 Task: Find connections with filter location Fougères with filter topic #LinkedInwith filter profile language Spanish with filter current company Hero FinCorp. with filter school Meghnad Saha Institute Of Technology(MSIT) with filter industry Emergency and Relief Services with filter service category Typing with filter keywords title Medical Laboratory Tech
Action: Mouse moved to (574, 87)
Screenshot: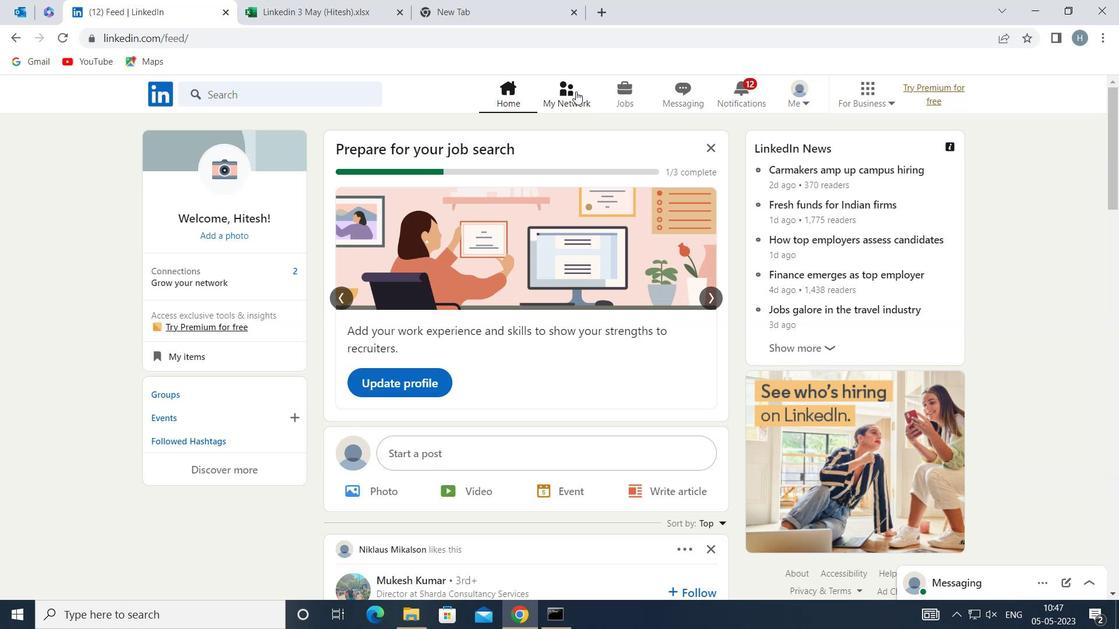 
Action: Mouse pressed left at (574, 87)
Screenshot: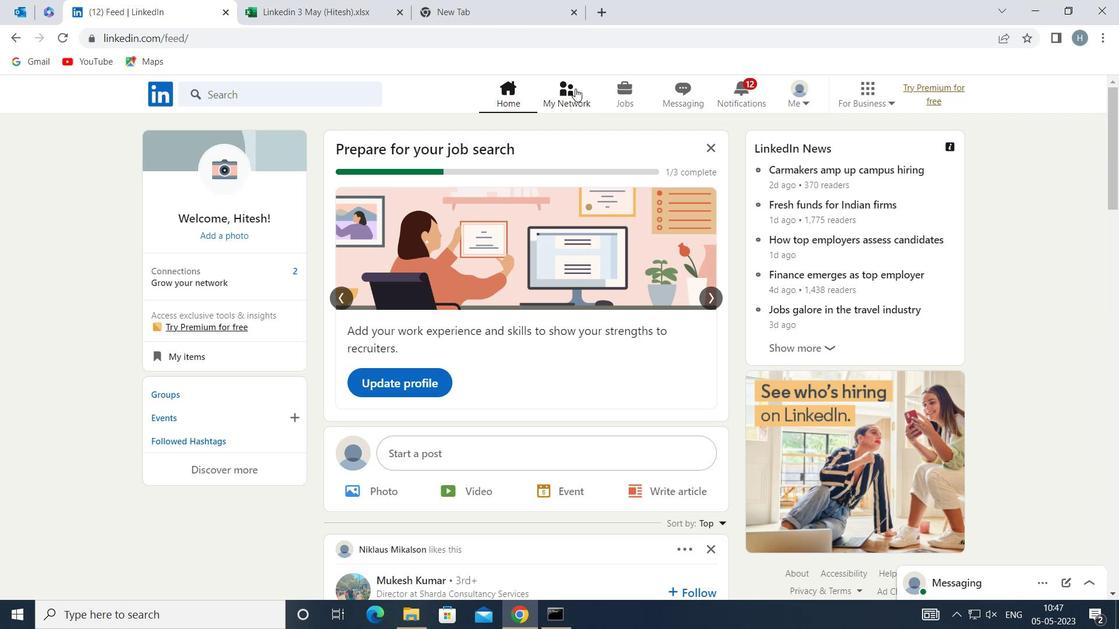 
Action: Mouse moved to (322, 172)
Screenshot: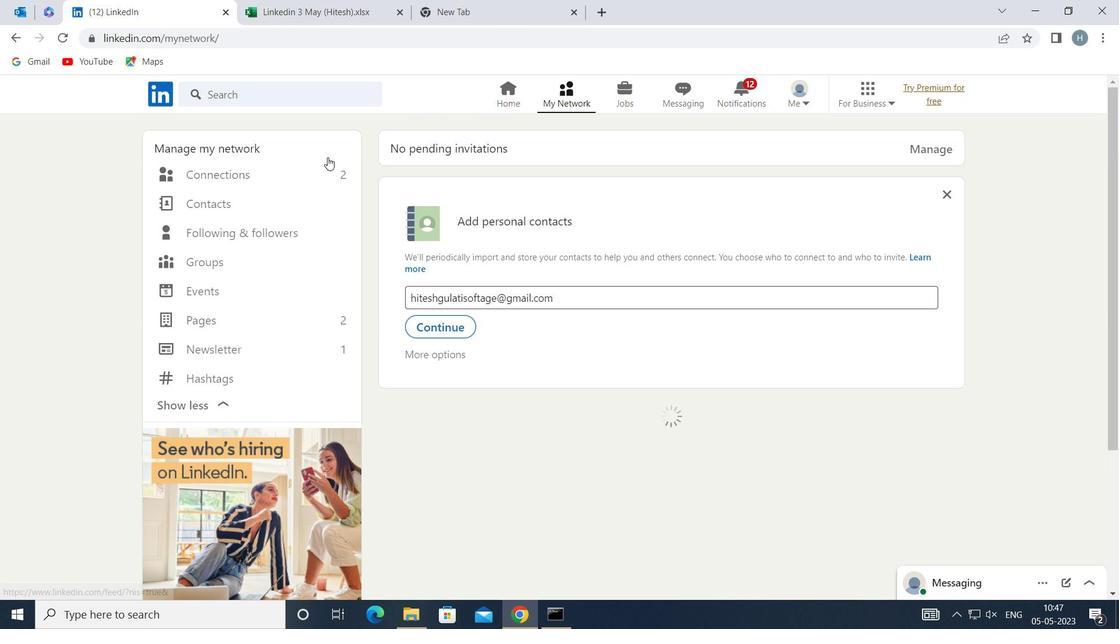 
Action: Mouse pressed left at (322, 172)
Screenshot: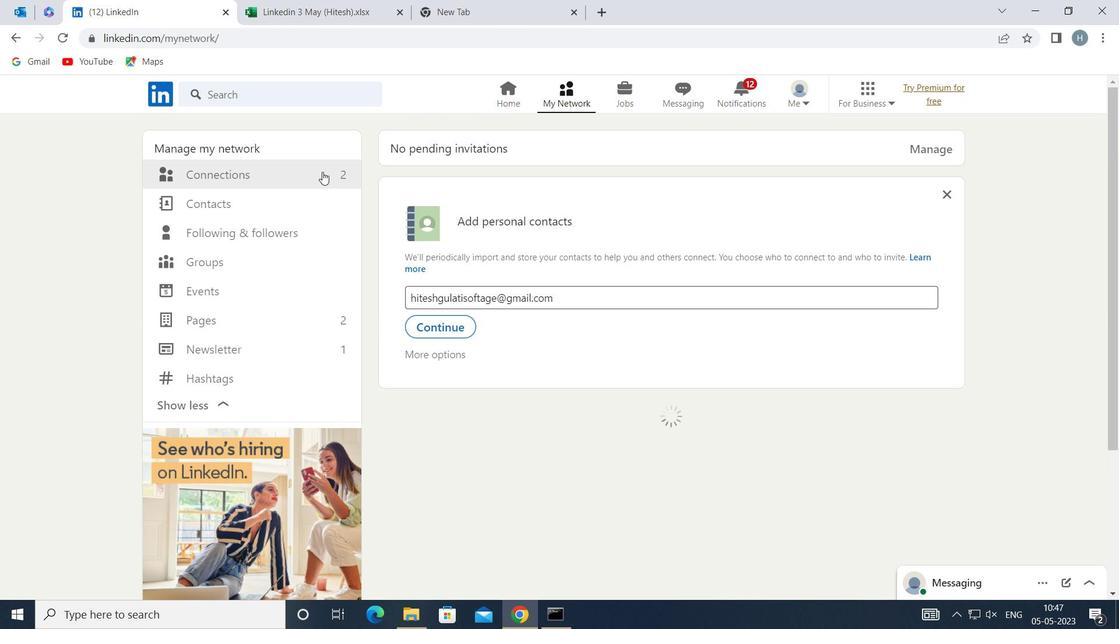 
Action: Mouse moved to (649, 172)
Screenshot: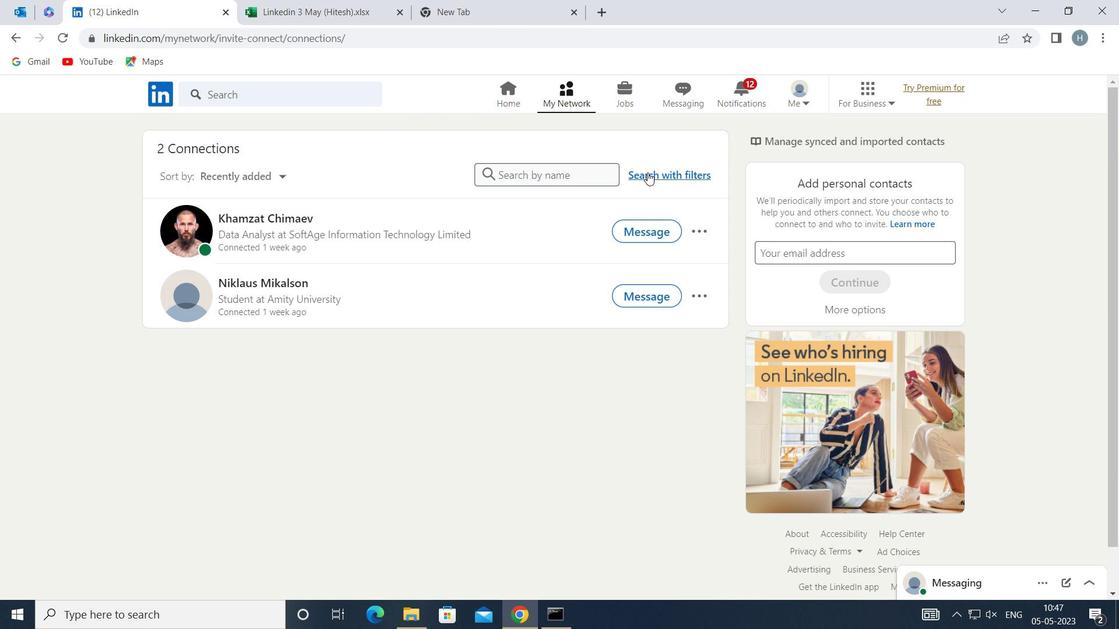 
Action: Mouse pressed left at (649, 172)
Screenshot: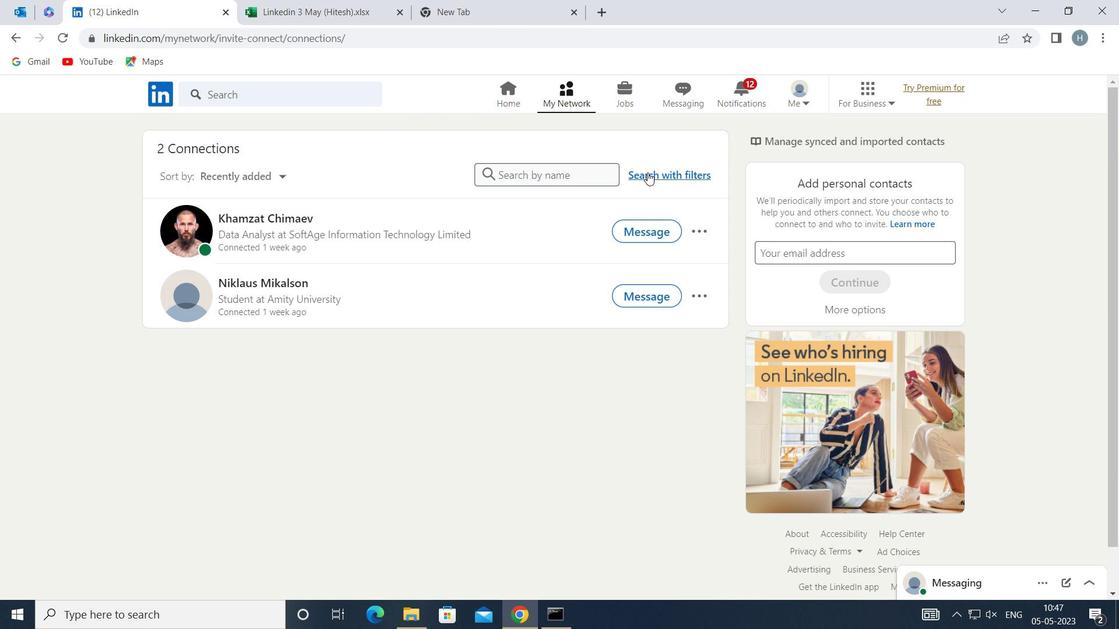 
Action: Mouse moved to (659, 175)
Screenshot: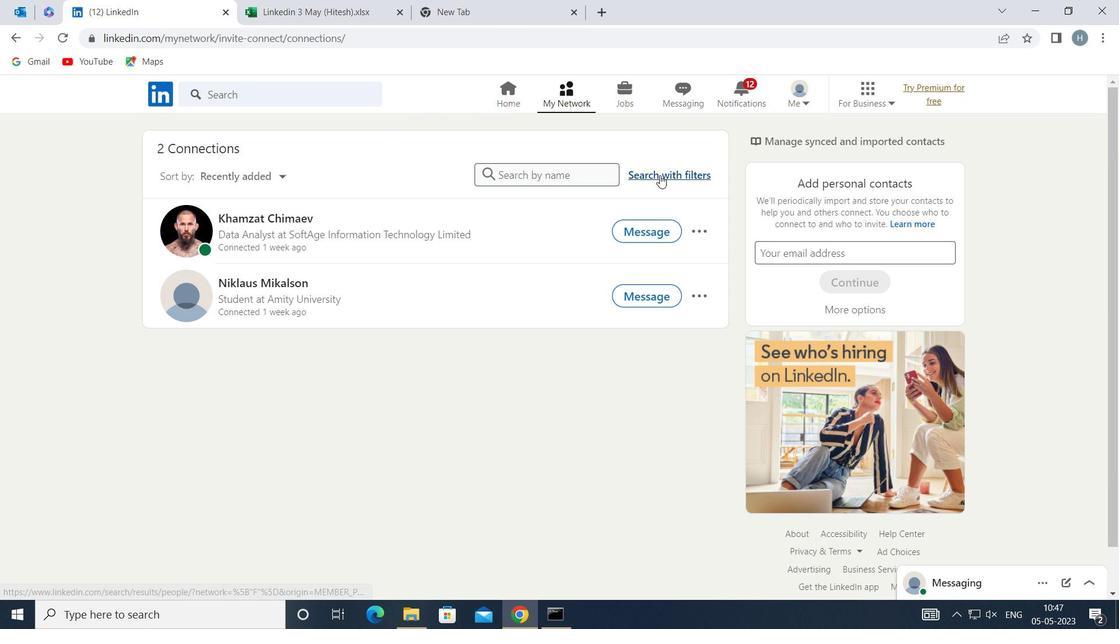 
Action: Mouse pressed left at (659, 175)
Screenshot: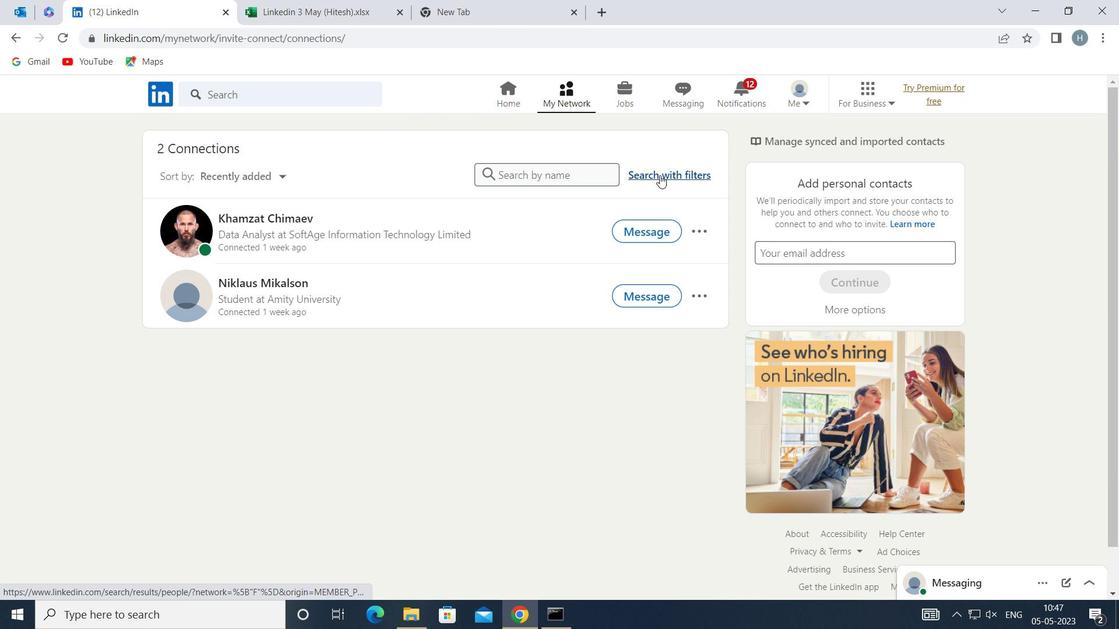 
Action: Mouse moved to (611, 137)
Screenshot: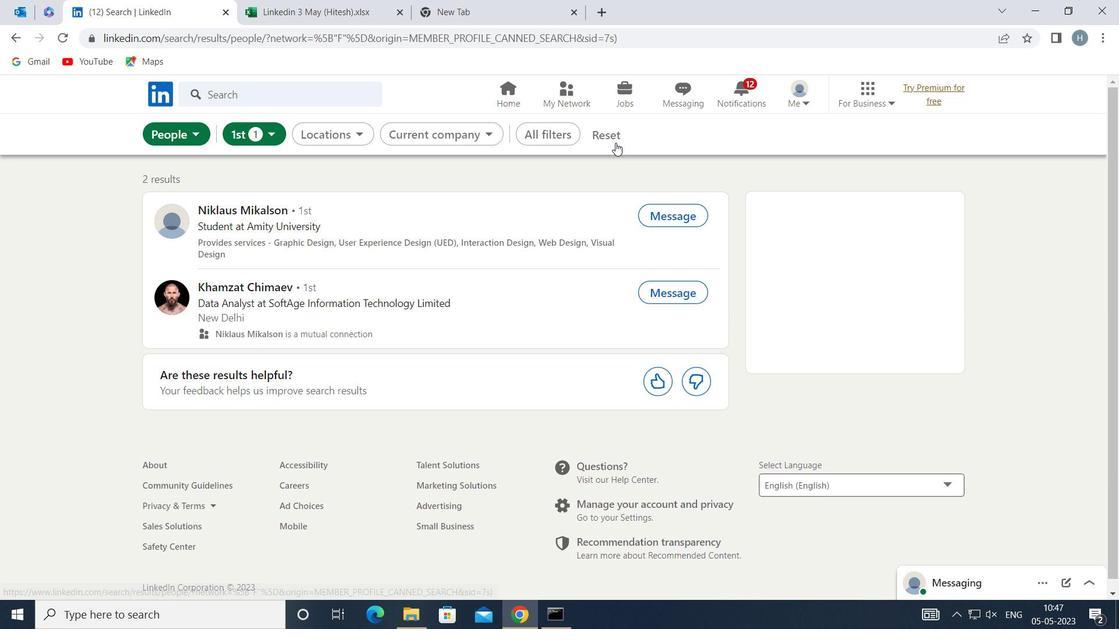 
Action: Mouse pressed left at (611, 137)
Screenshot: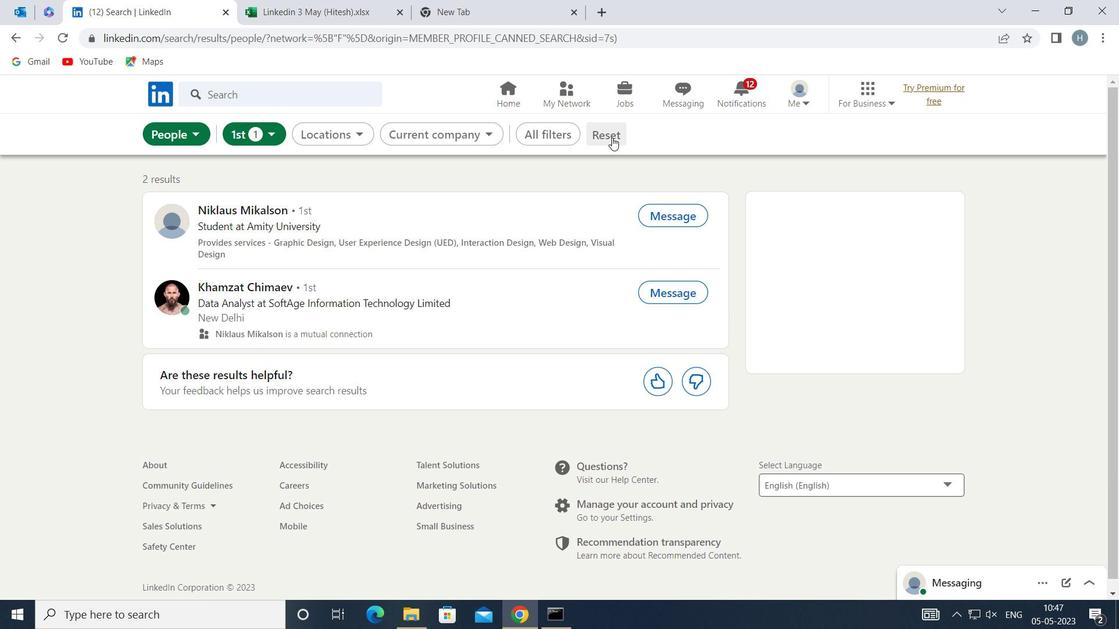 
Action: Mouse moved to (591, 131)
Screenshot: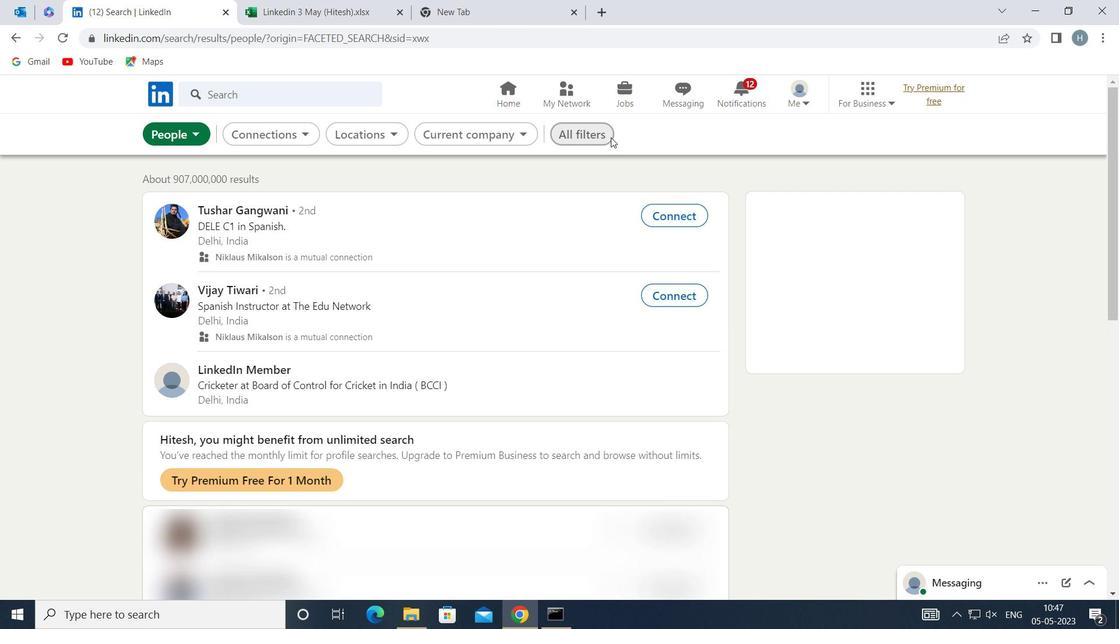 
Action: Mouse pressed left at (591, 131)
Screenshot: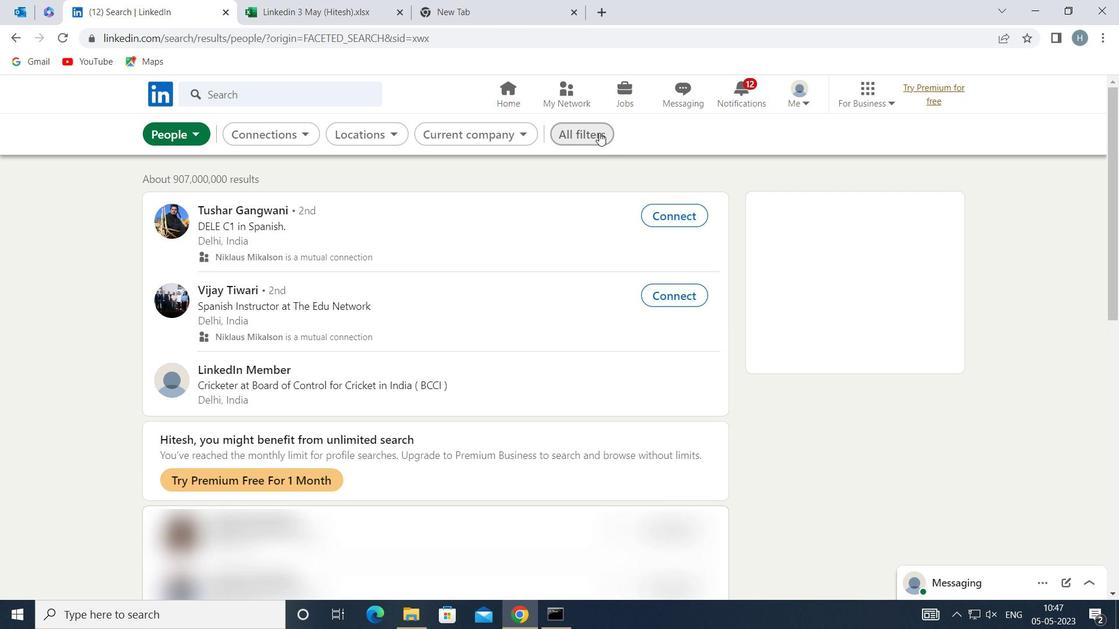 
Action: Mouse moved to (824, 262)
Screenshot: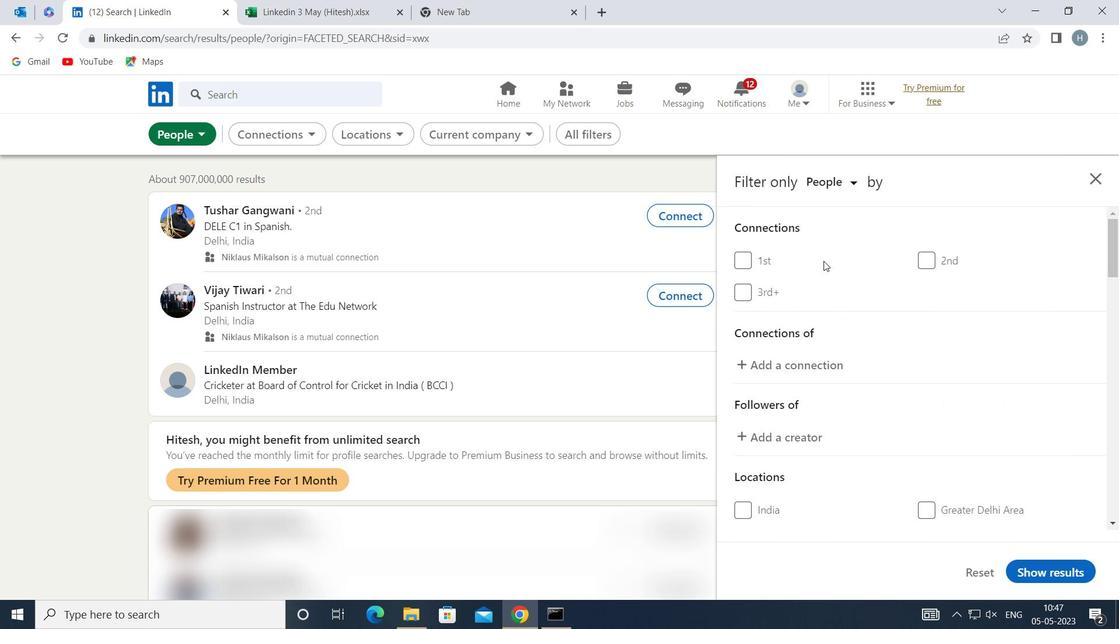 
Action: Mouse scrolled (824, 261) with delta (0, 0)
Screenshot: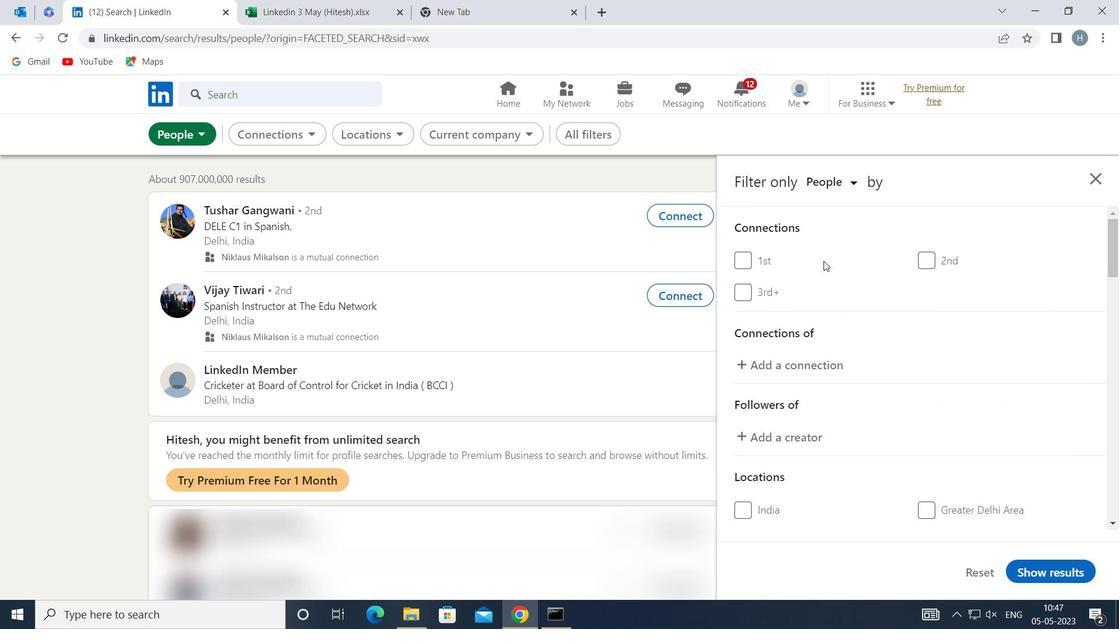 
Action: Mouse moved to (825, 264)
Screenshot: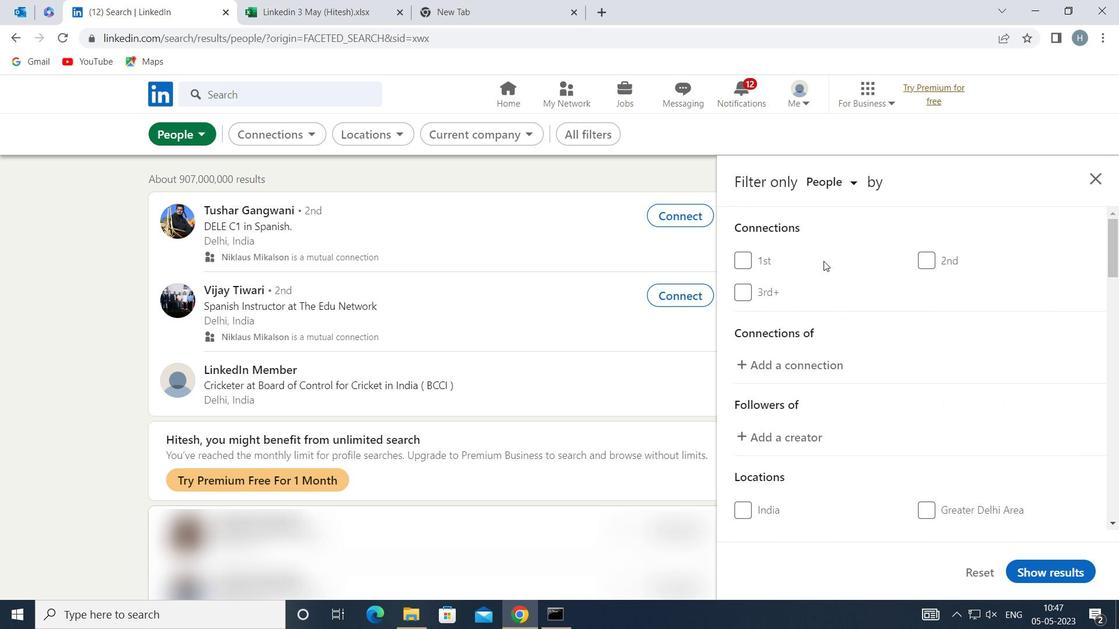 
Action: Mouse scrolled (825, 263) with delta (0, 0)
Screenshot: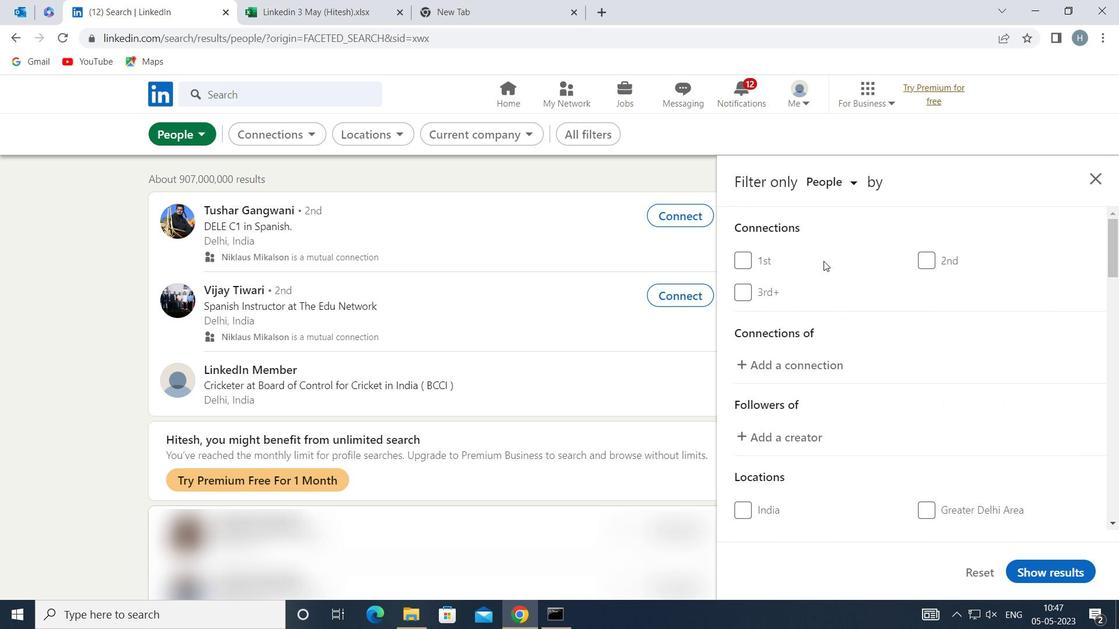 
Action: Mouse moved to (973, 419)
Screenshot: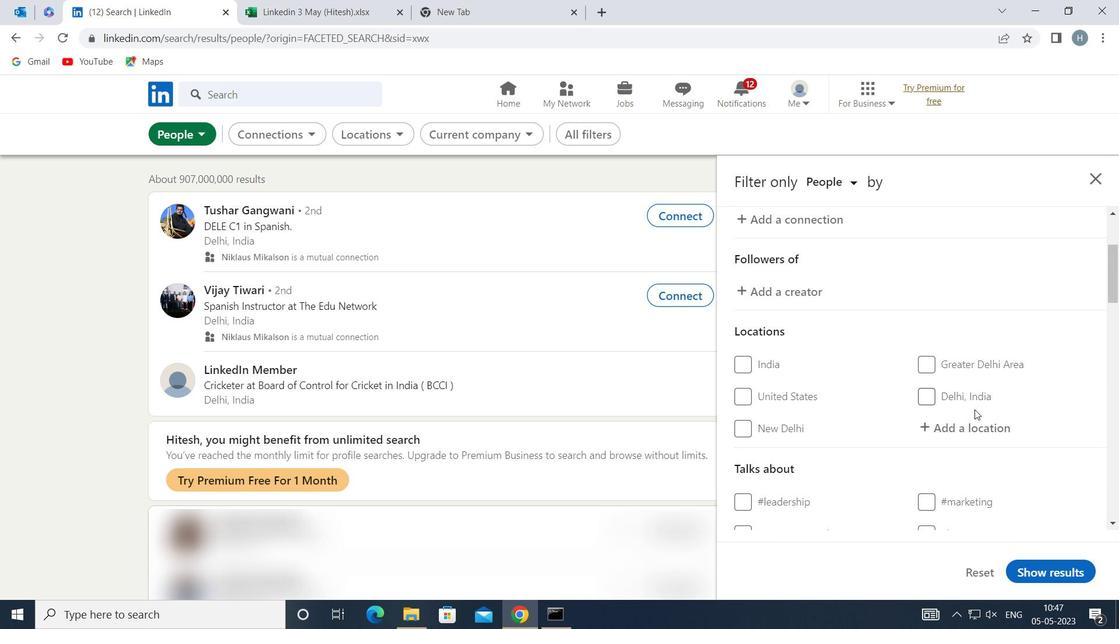 
Action: Mouse pressed left at (973, 419)
Screenshot: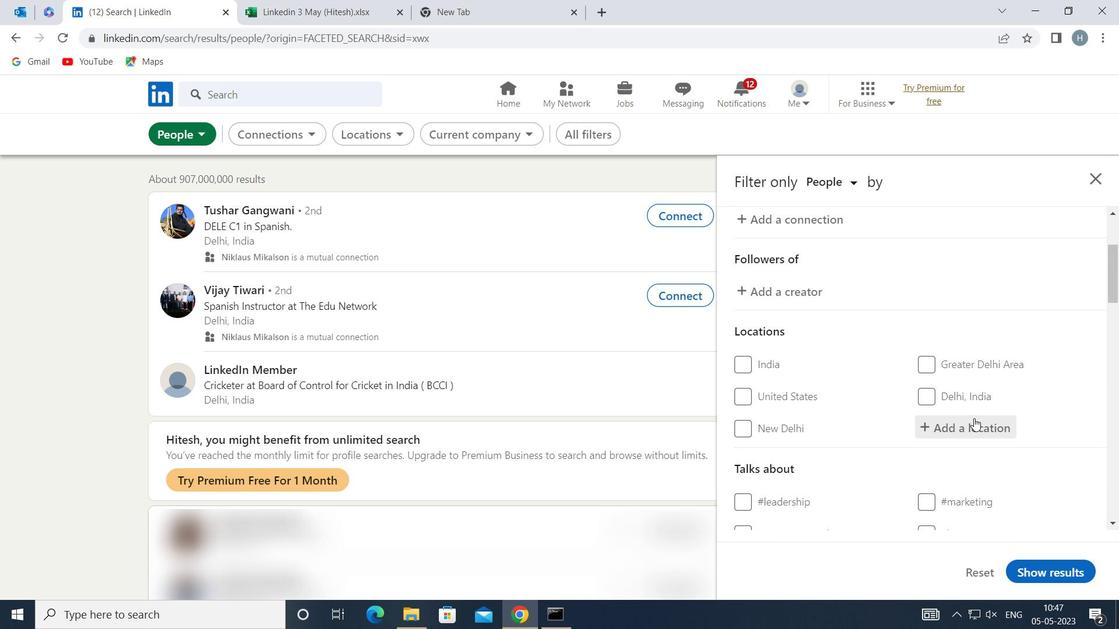 
Action: Mouse moved to (973, 419)
Screenshot: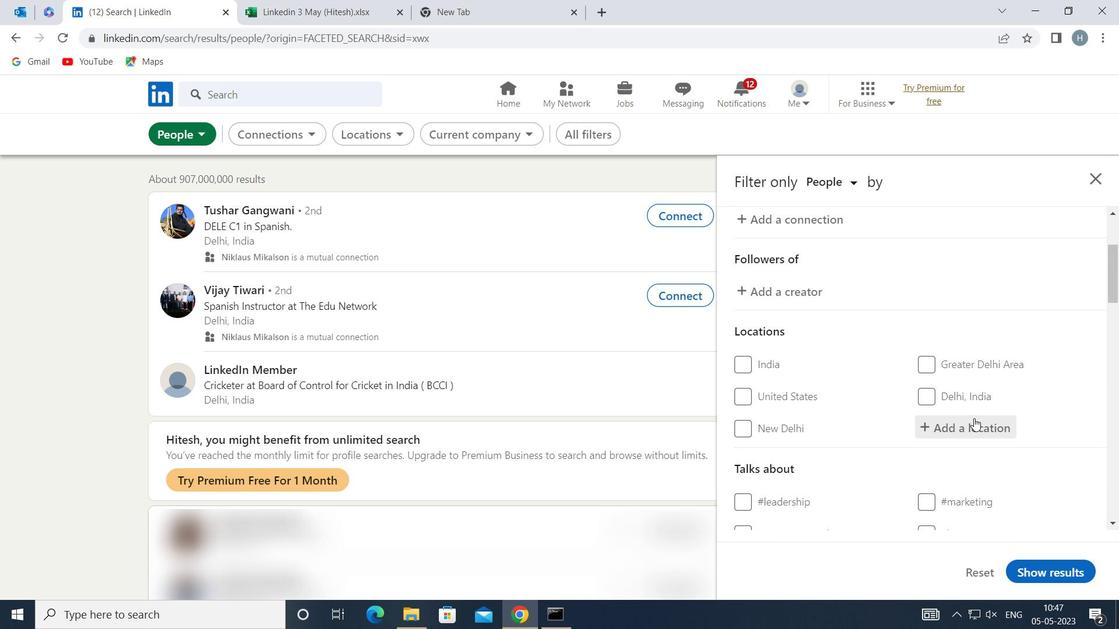
Action: Key pressed <Key.shift>FOUGERE
Screenshot: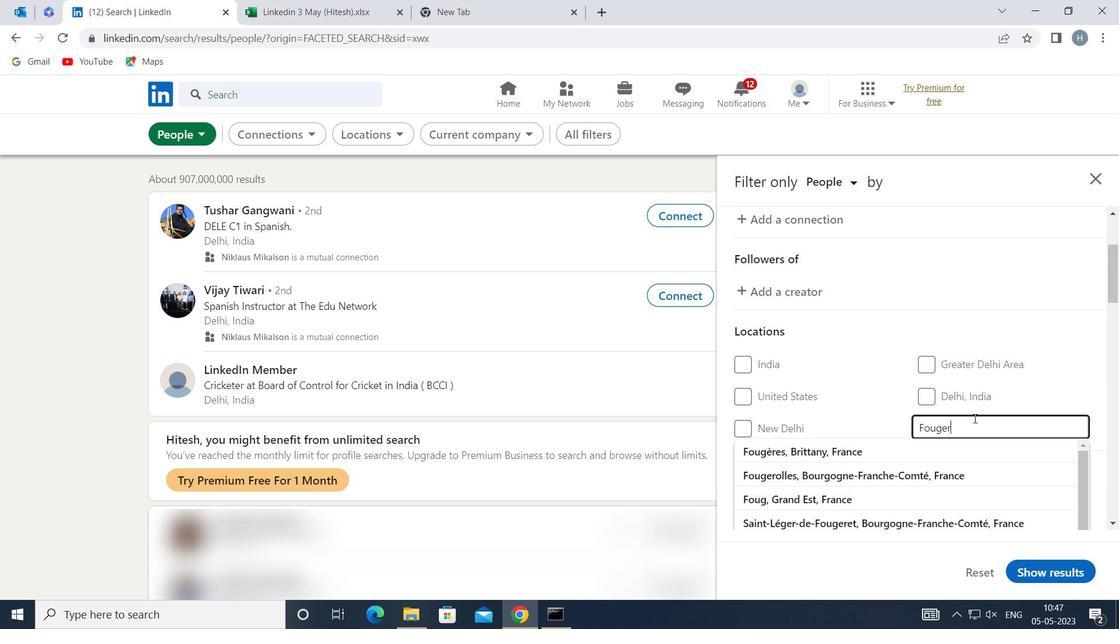 
Action: Mouse moved to (998, 420)
Screenshot: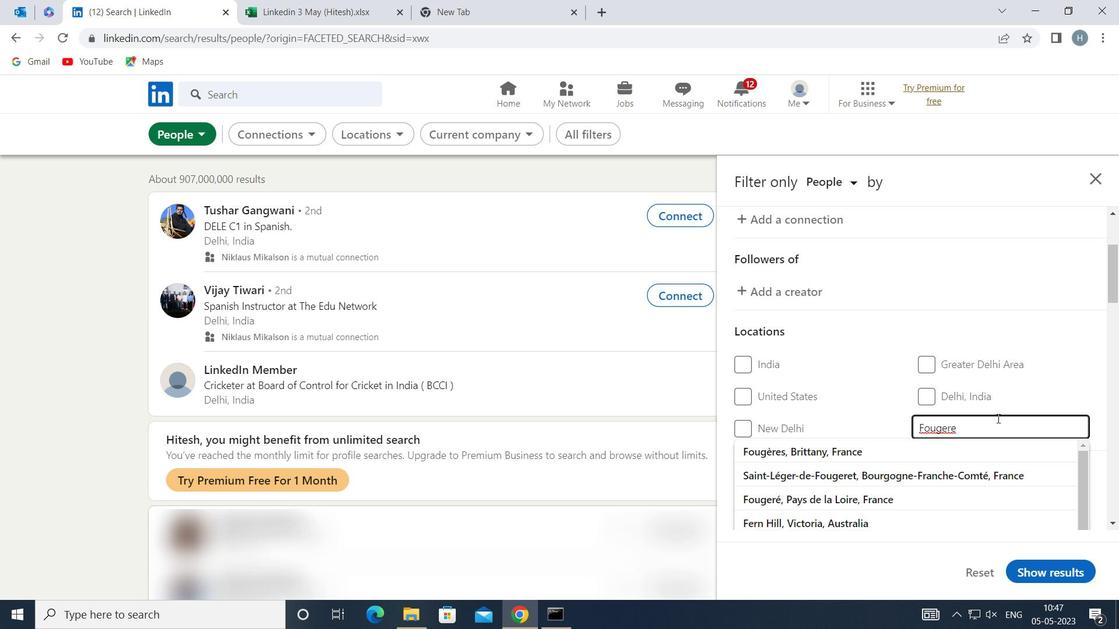 
Action: Key pressed S
Screenshot: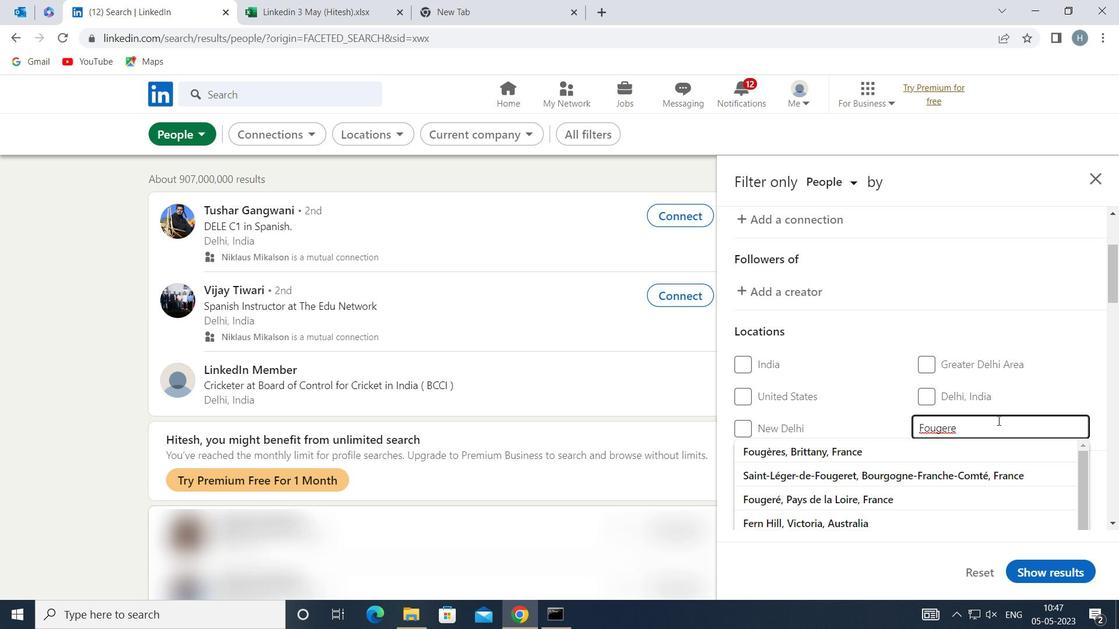 
Action: Mouse moved to (903, 451)
Screenshot: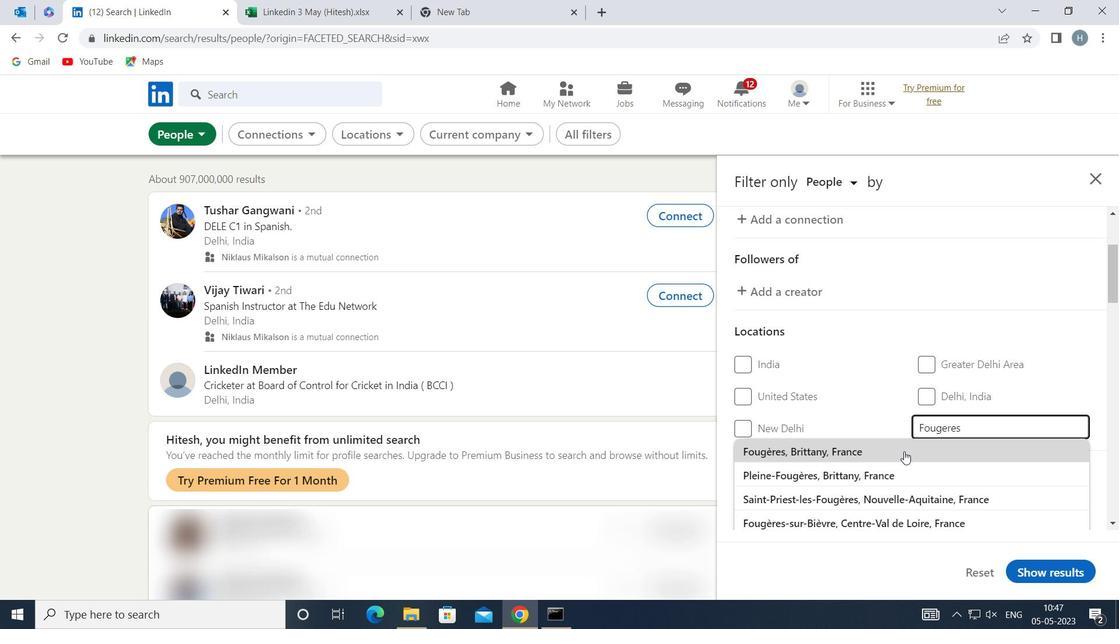
Action: Mouse pressed left at (903, 451)
Screenshot: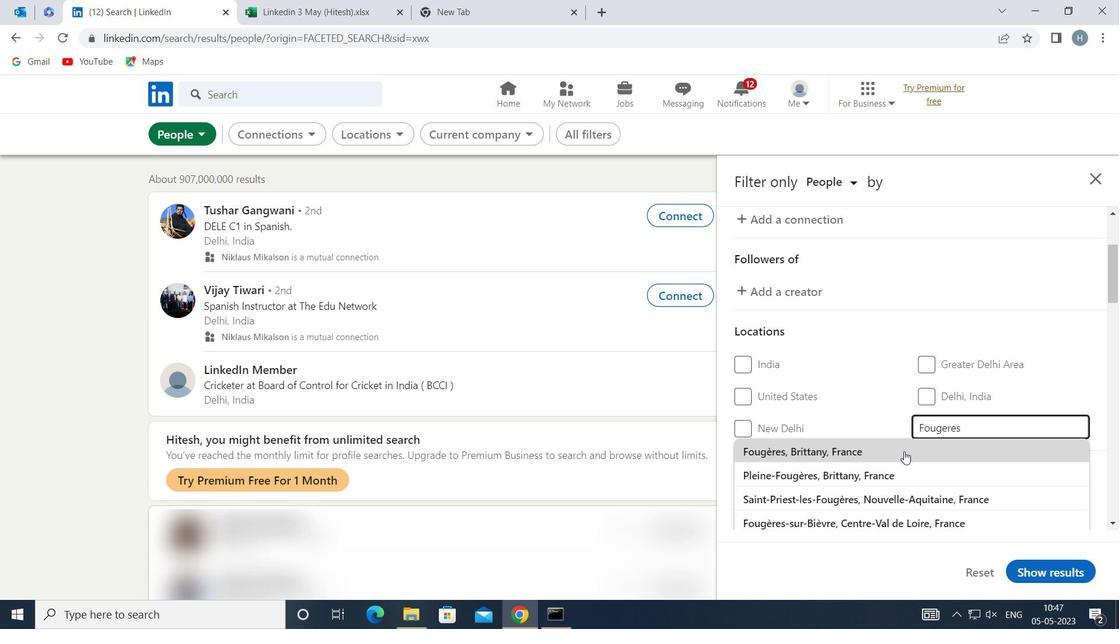 
Action: Mouse moved to (884, 427)
Screenshot: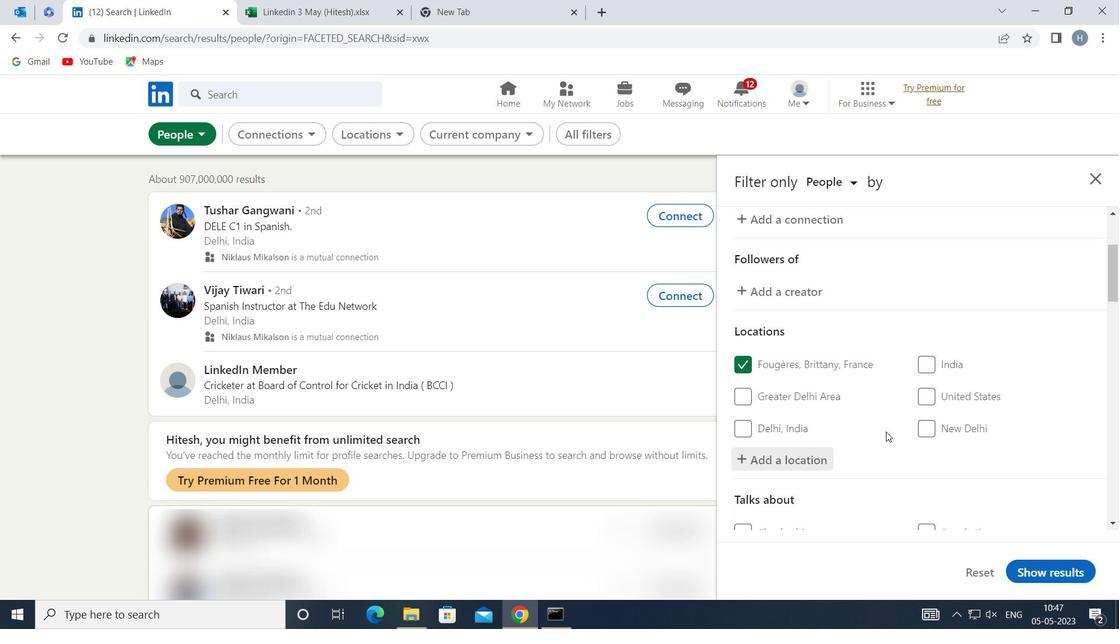 
Action: Mouse scrolled (884, 427) with delta (0, 0)
Screenshot: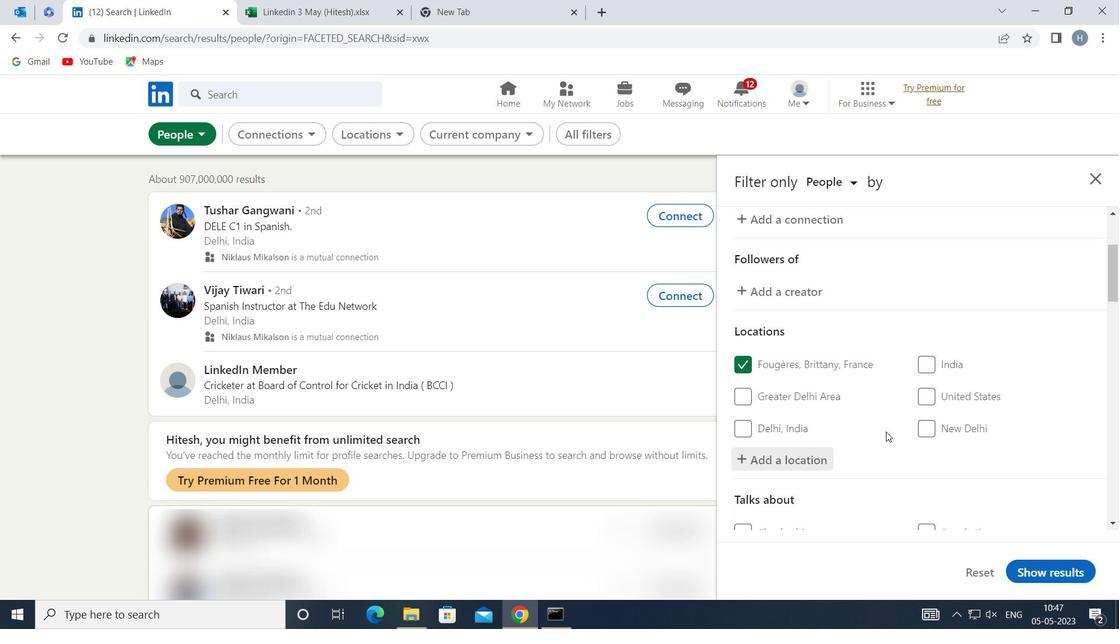 
Action: Mouse moved to (883, 423)
Screenshot: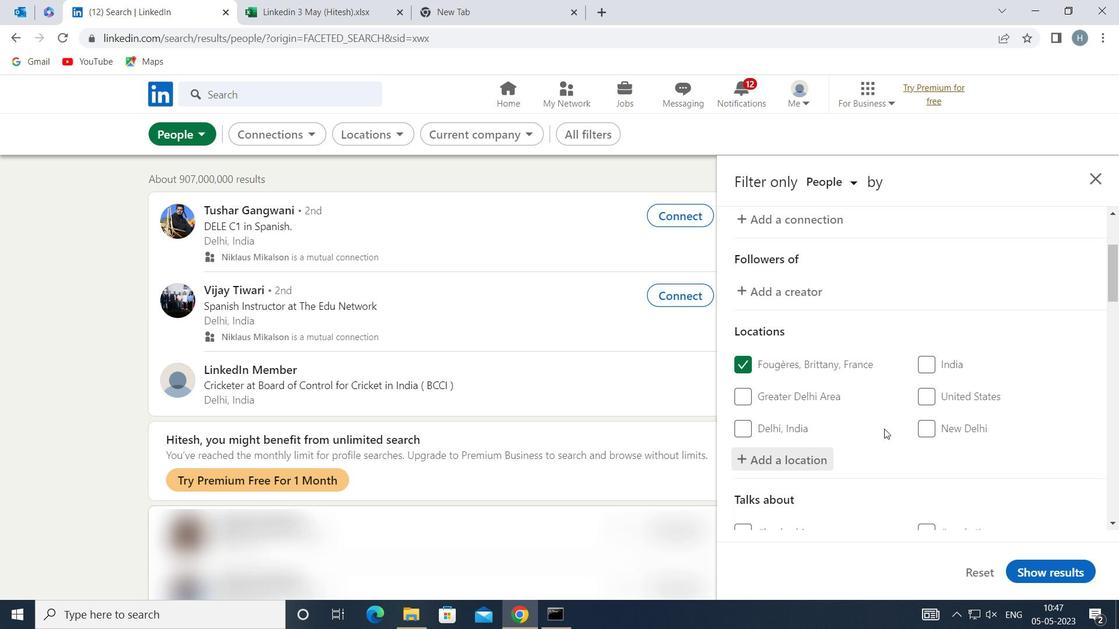 
Action: Mouse scrolled (883, 423) with delta (0, 0)
Screenshot: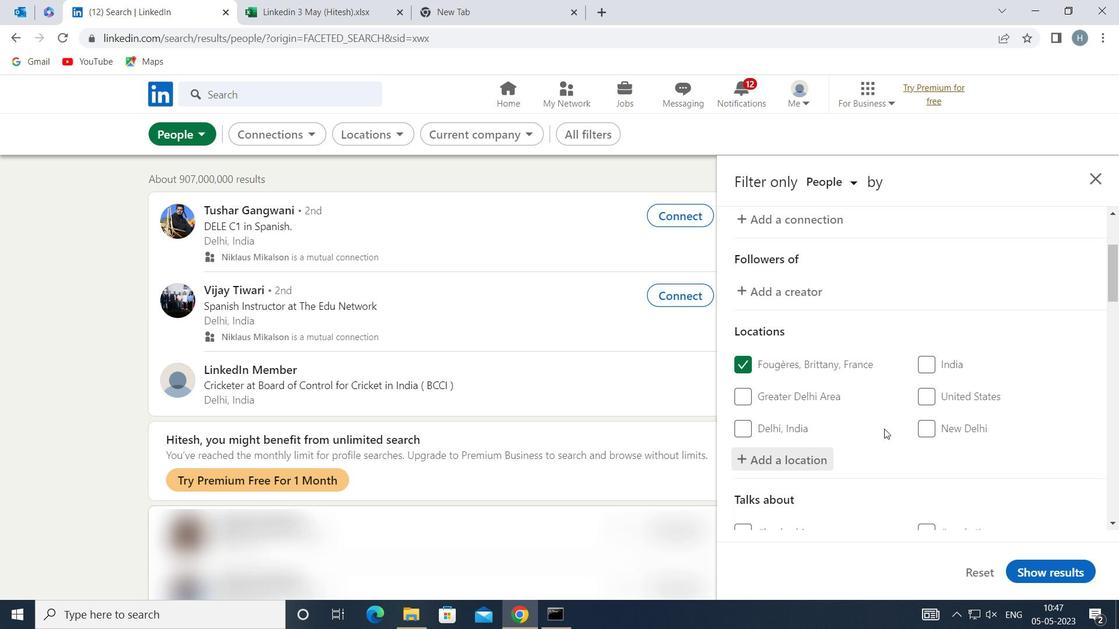 
Action: Mouse moved to (884, 414)
Screenshot: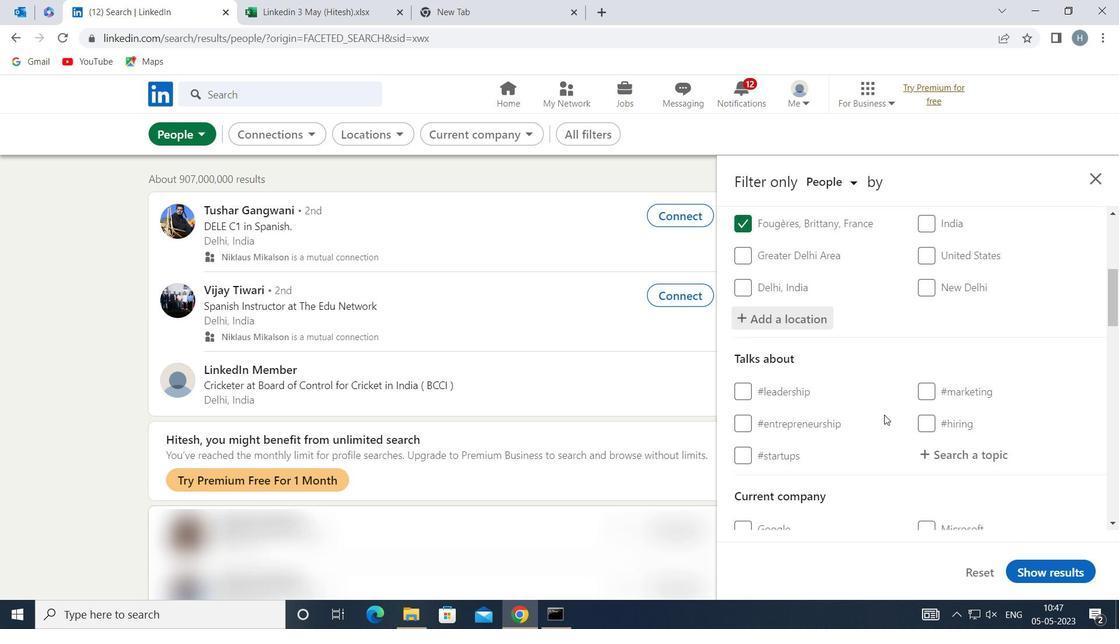 
Action: Mouse scrolled (884, 414) with delta (0, 0)
Screenshot: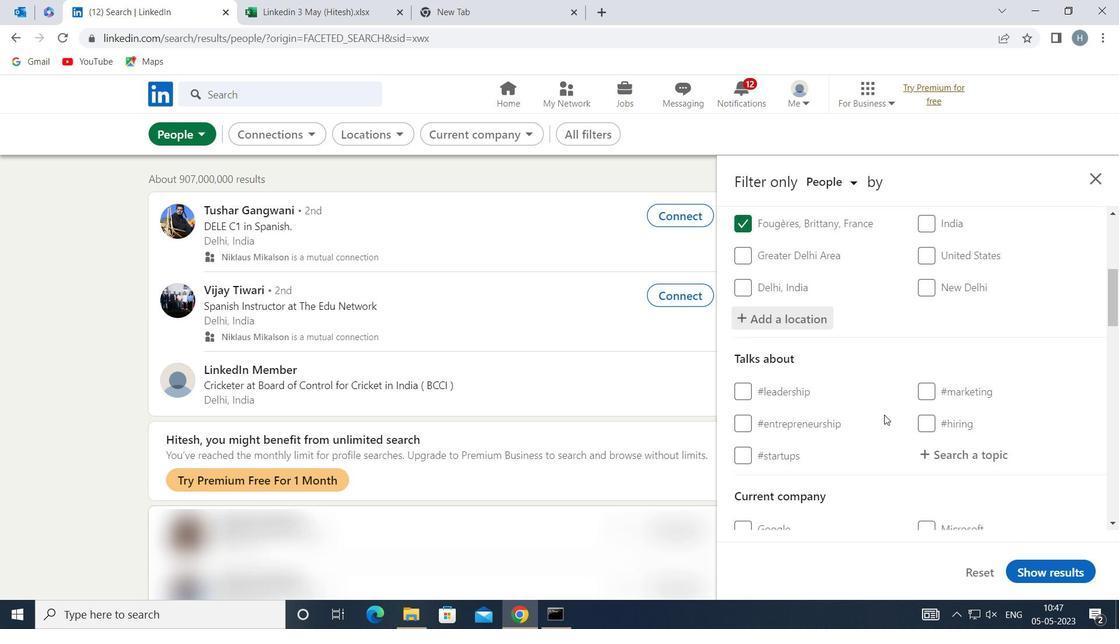 
Action: Mouse moved to (965, 377)
Screenshot: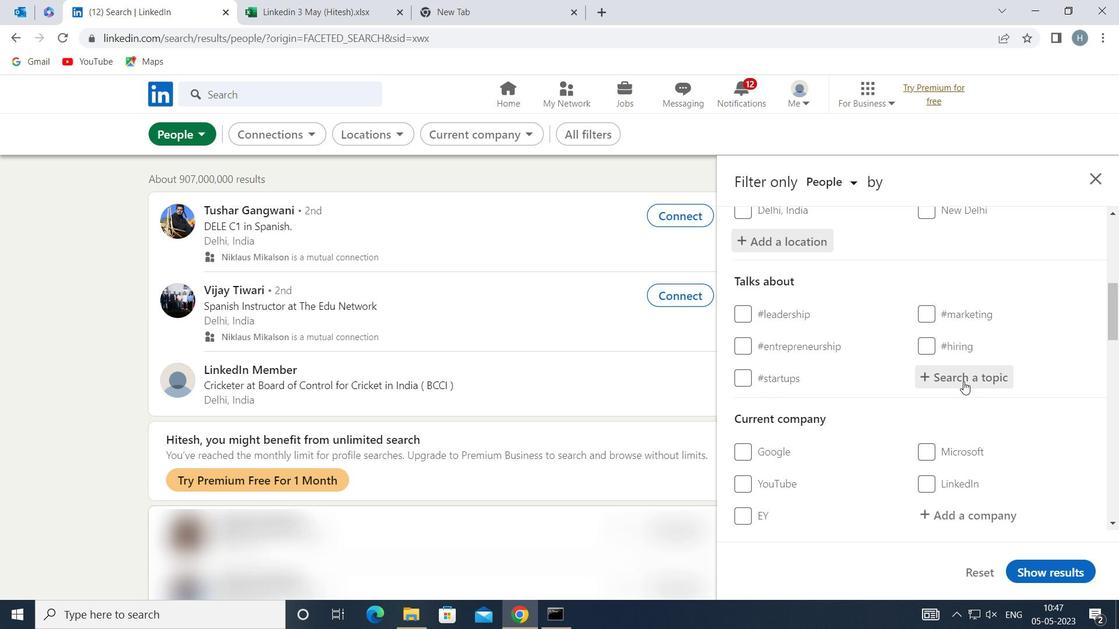 
Action: Mouse pressed left at (965, 377)
Screenshot: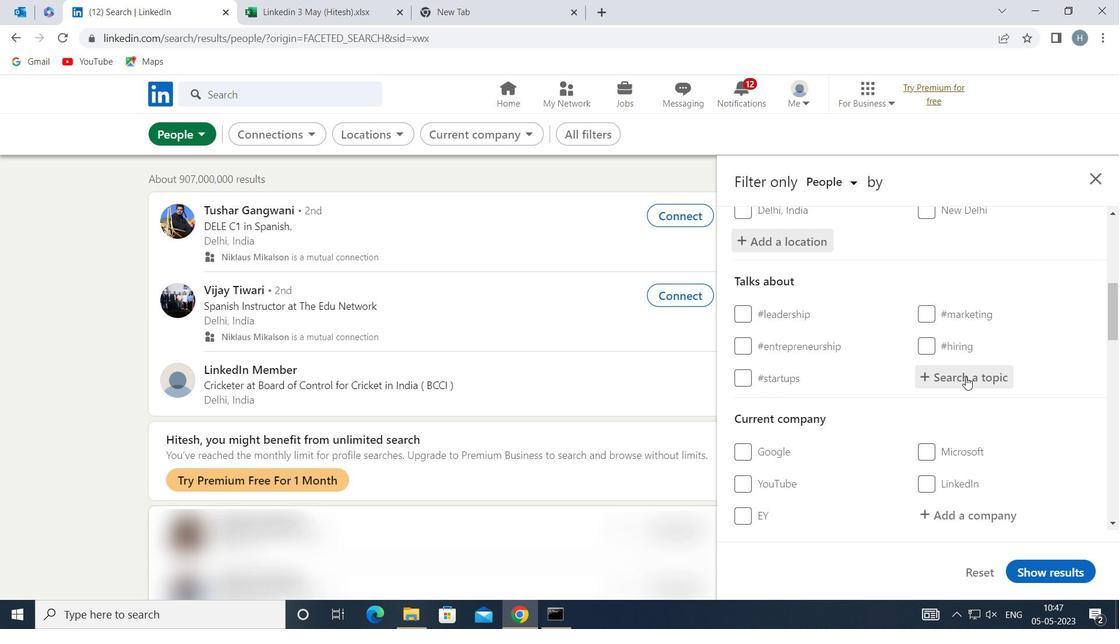 
Action: Key pressed <Key.shift>LINKEDIN
Screenshot: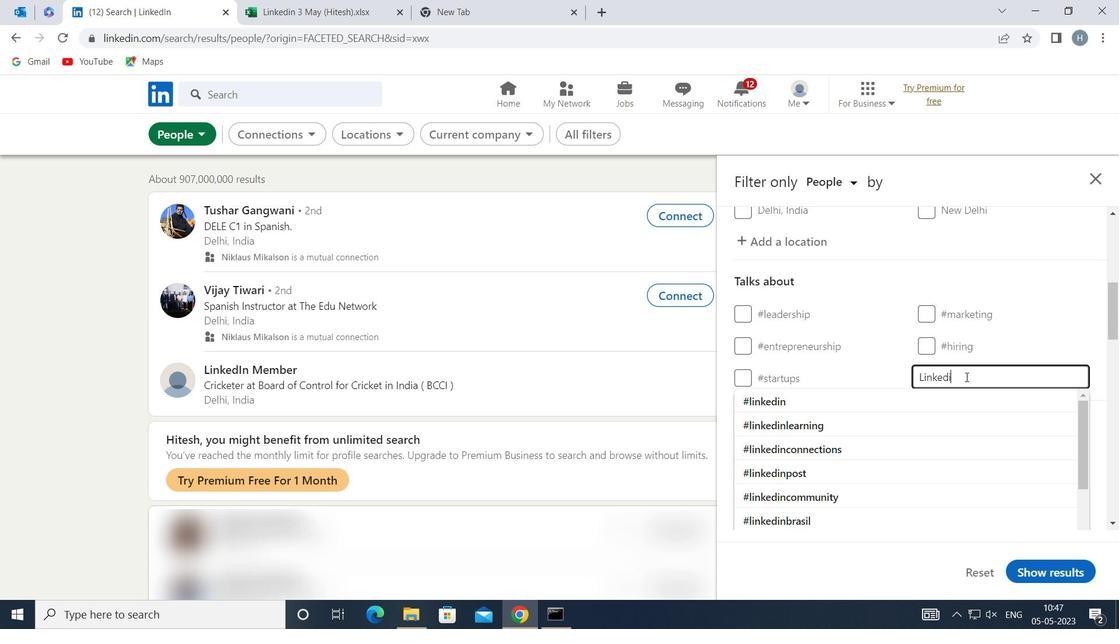 
Action: Mouse moved to (922, 401)
Screenshot: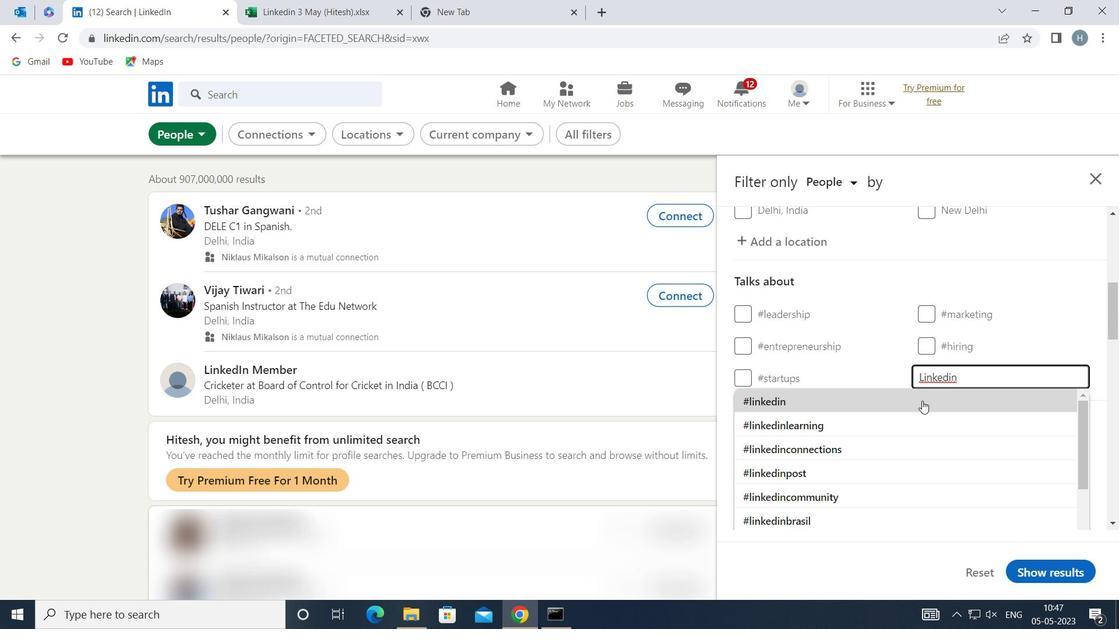 
Action: Mouse pressed left at (922, 401)
Screenshot: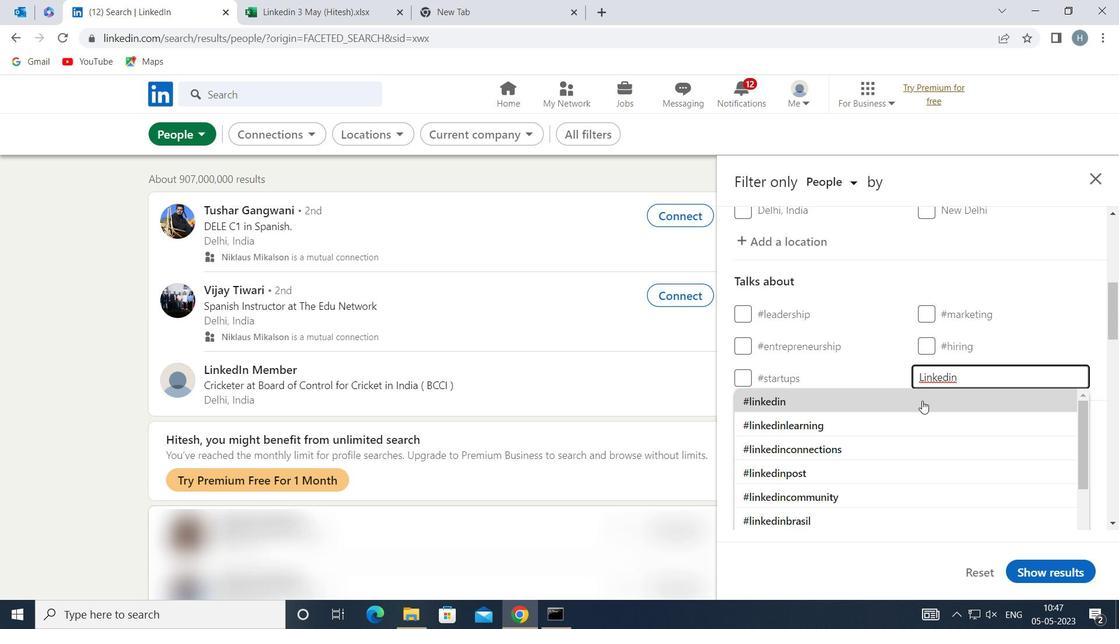 
Action: Mouse moved to (888, 396)
Screenshot: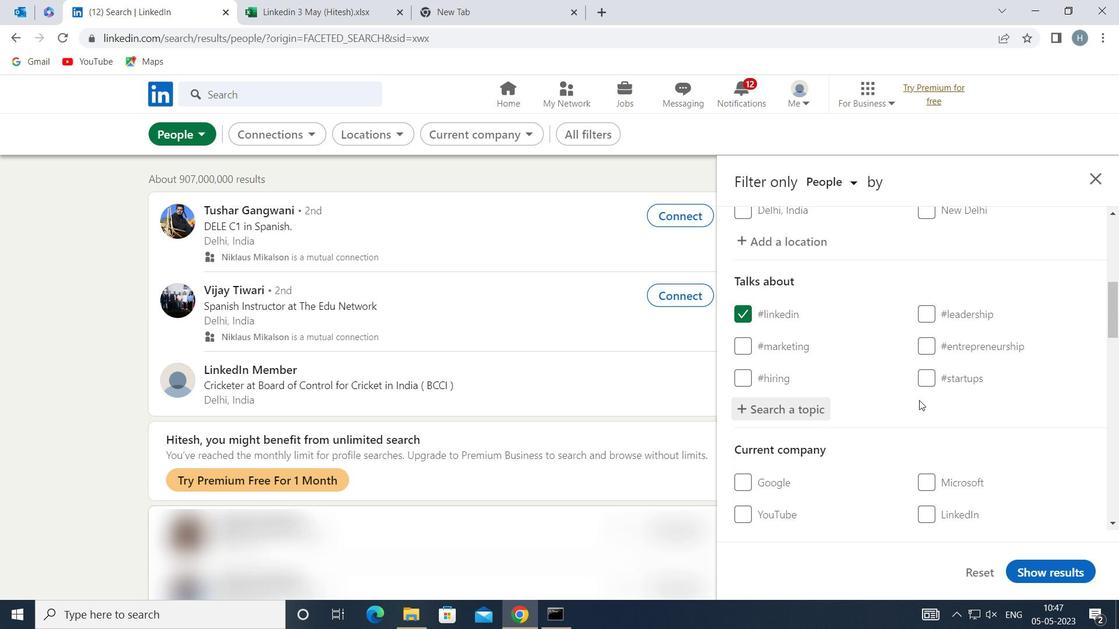 
Action: Mouse scrolled (888, 396) with delta (0, 0)
Screenshot: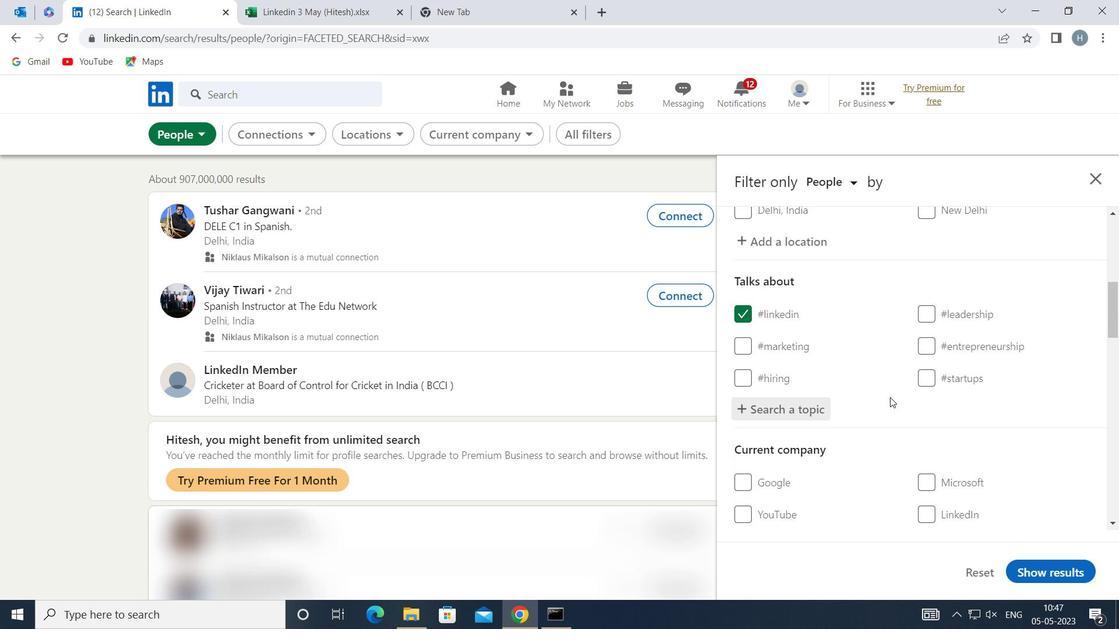 
Action: Mouse scrolled (888, 396) with delta (0, 0)
Screenshot: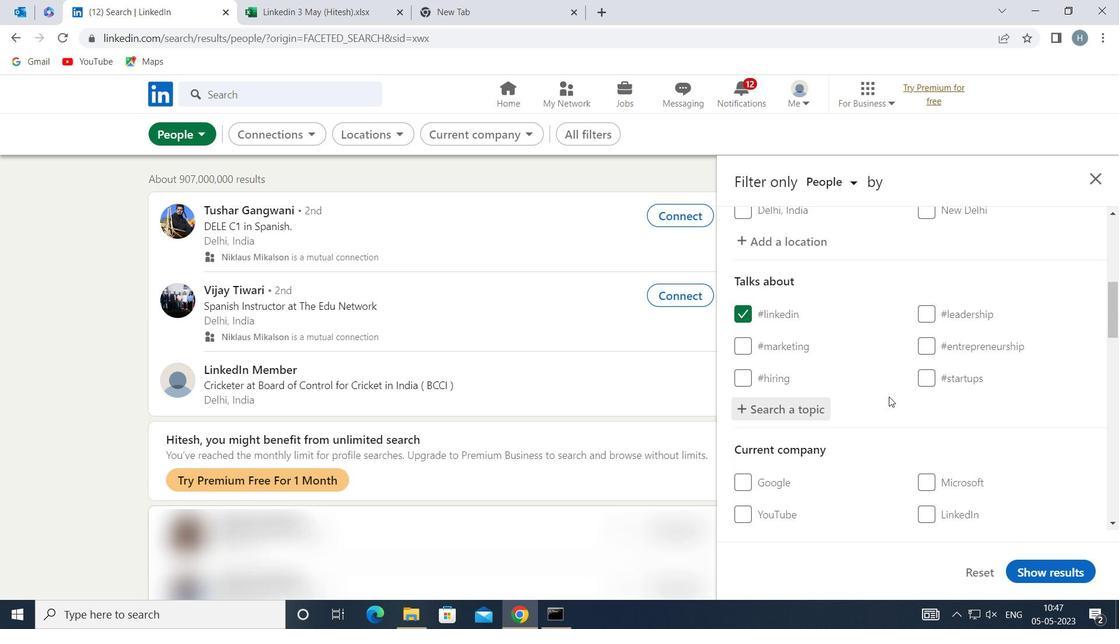 
Action: Mouse moved to (886, 394)
Screenshot: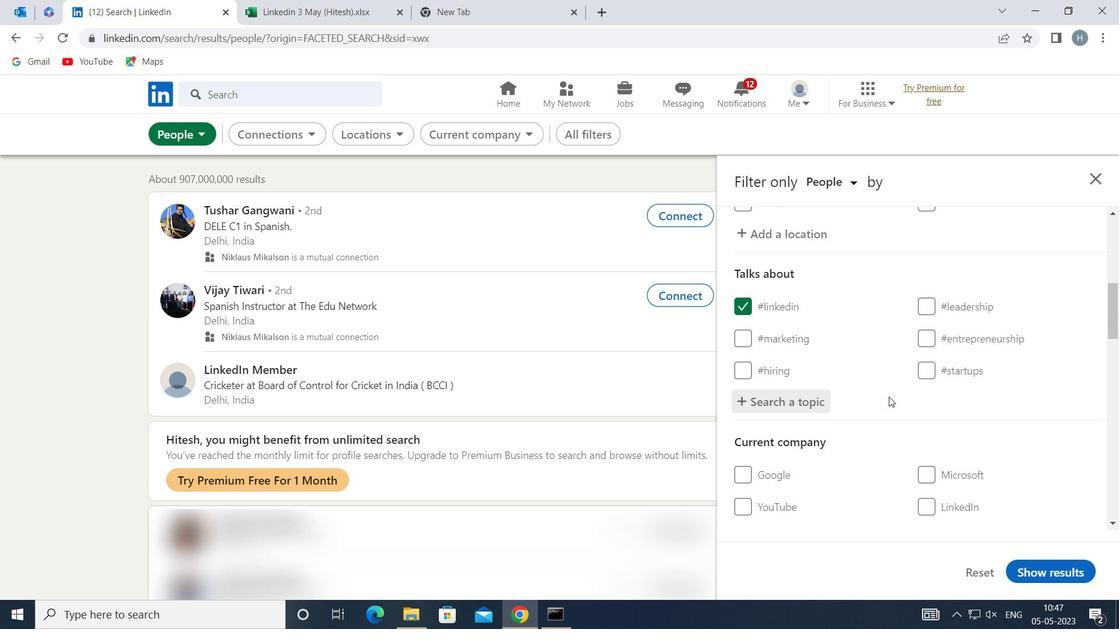 
Action: Mouse scrolled (886, 394) with delta (0, 0)
Screenshot: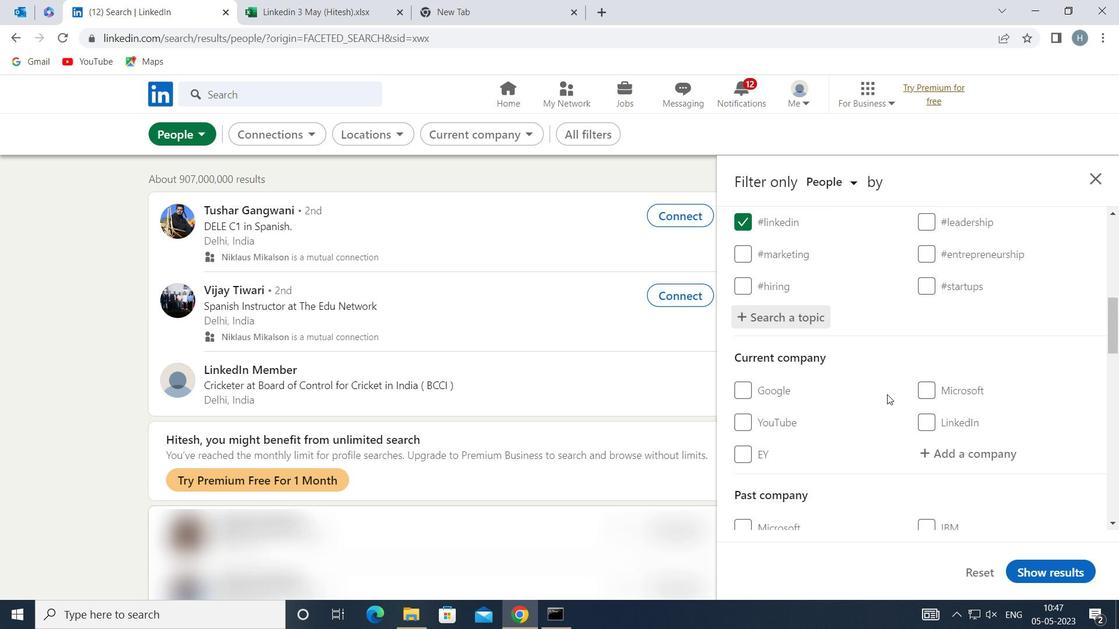 
Action: Mouse scrolled (886, 394) with delta (0, 0)
Screenshot: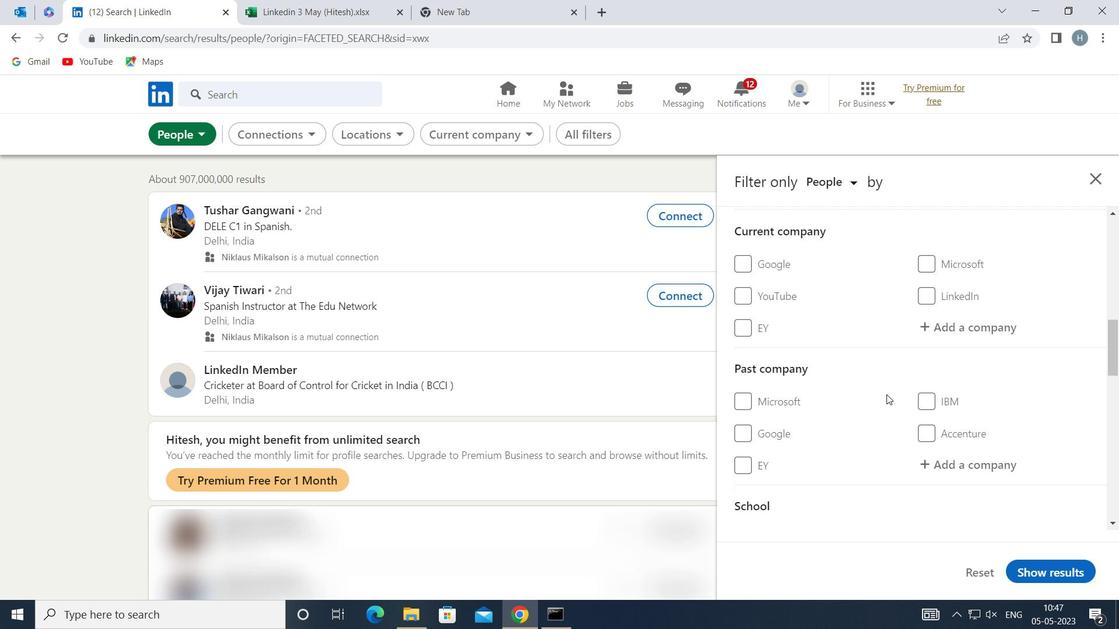 
Action: Mouse scrolled (886, 394) with delta (0, 0)
Screenshot: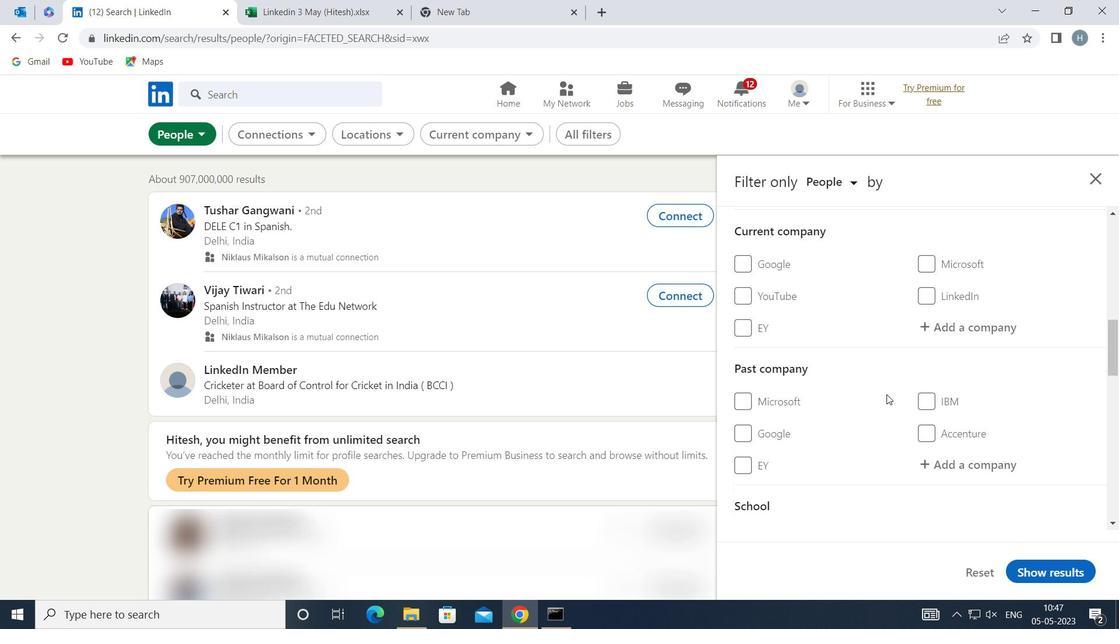 
Action: Mouse scrolled (886, 394) with delta (0, 0)
Screenshot: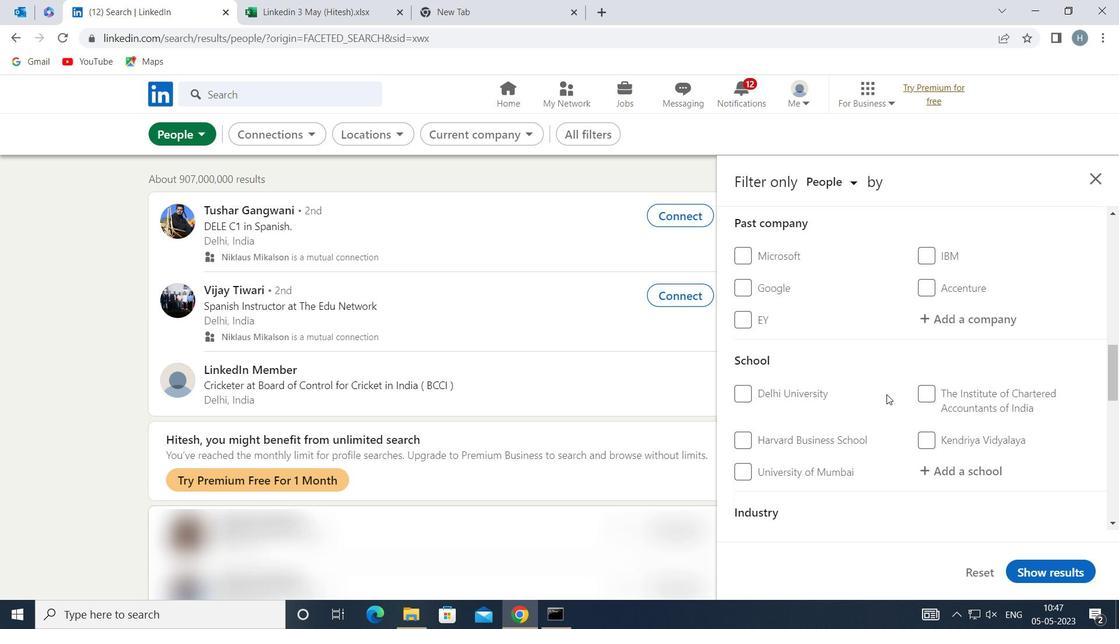 
Action: Mouse scrolled (886, 394) with delta (0, 0)
Screenshot: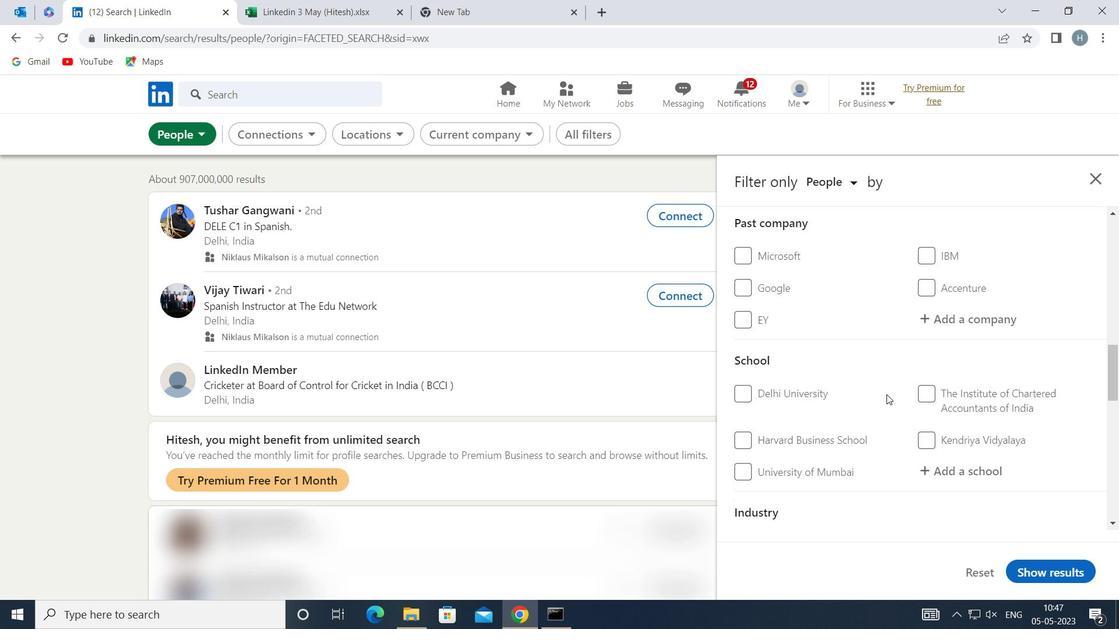 
Action: Mouse scrolled (886, 394) with delta (0, 0)
Screenshot: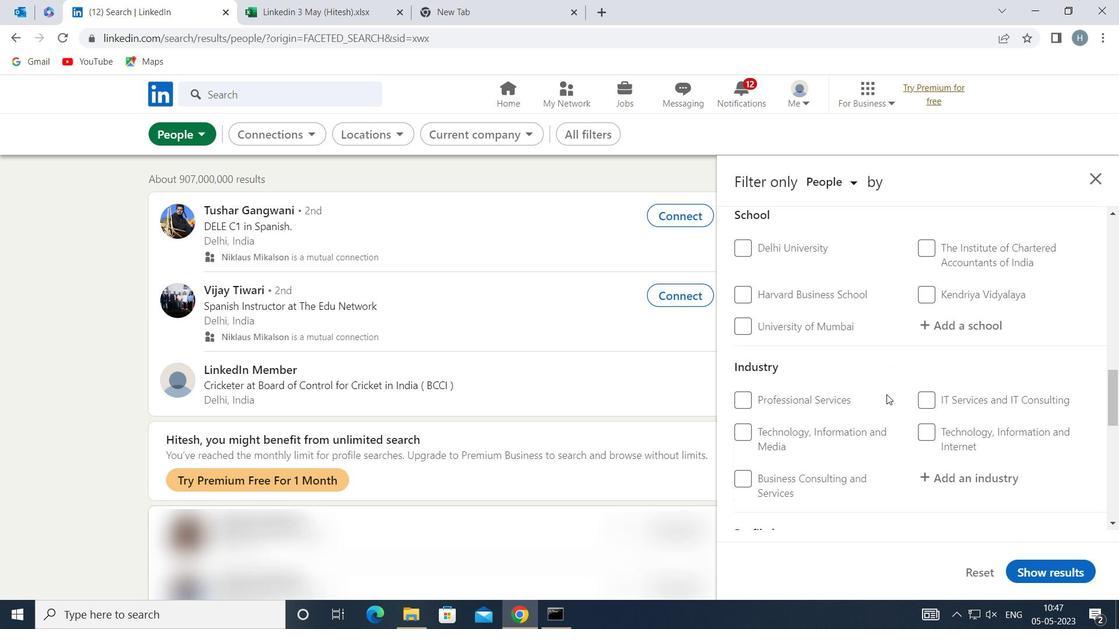 
Action: Mouse scrolled (886, 394) with delta (0, 0)
Screenshot: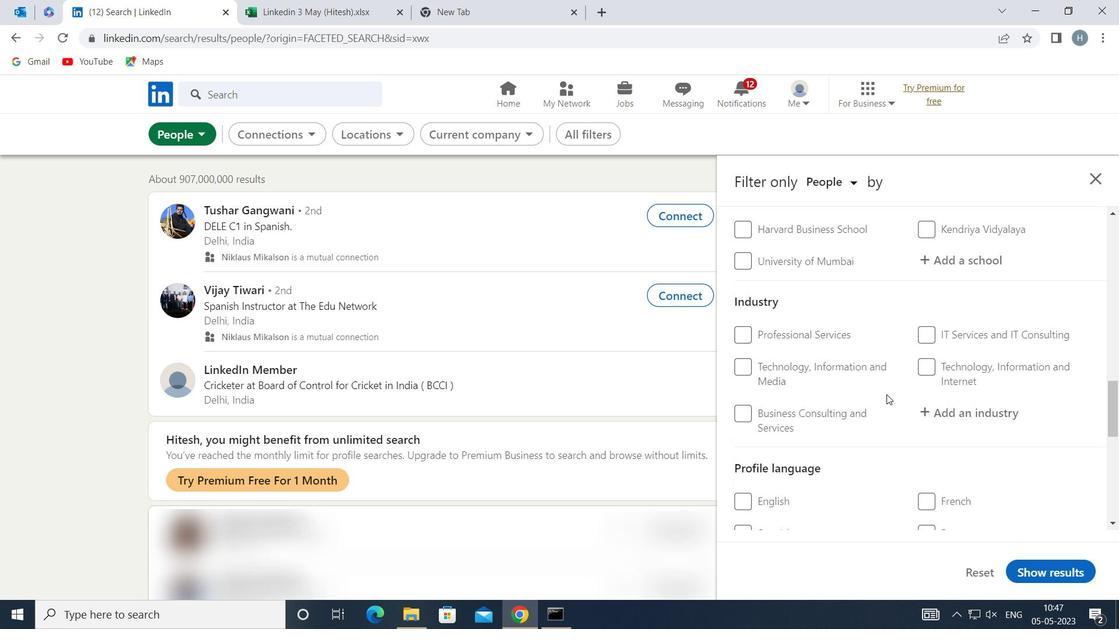 
Action: Mouse moved to (773, 456)
Screenshot: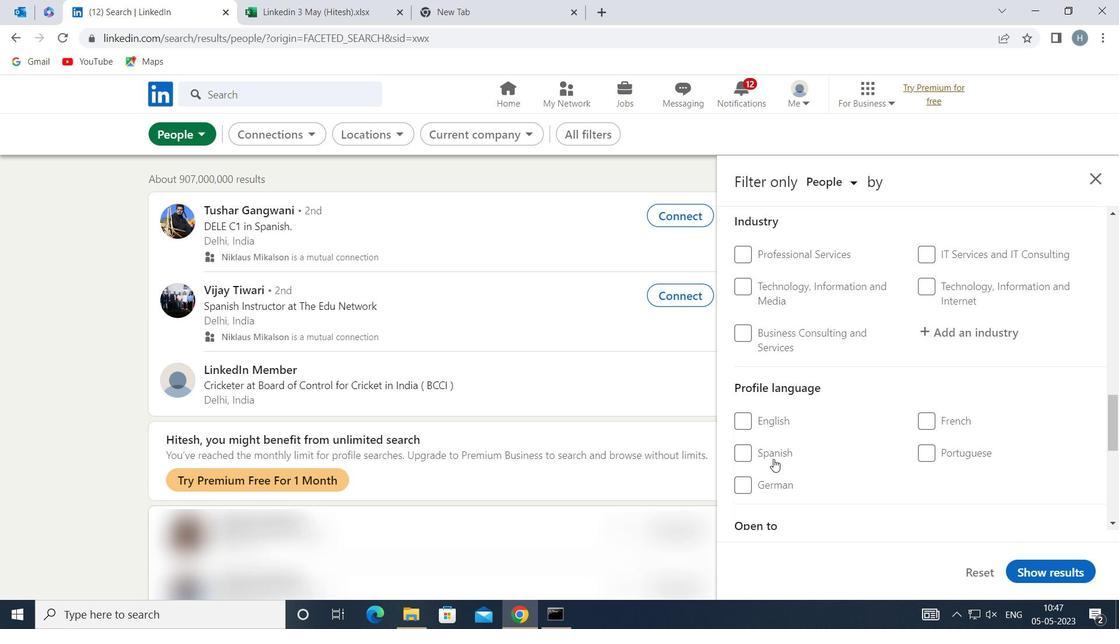
Action: Mouse pressed left at (773, 456)
Screenshot: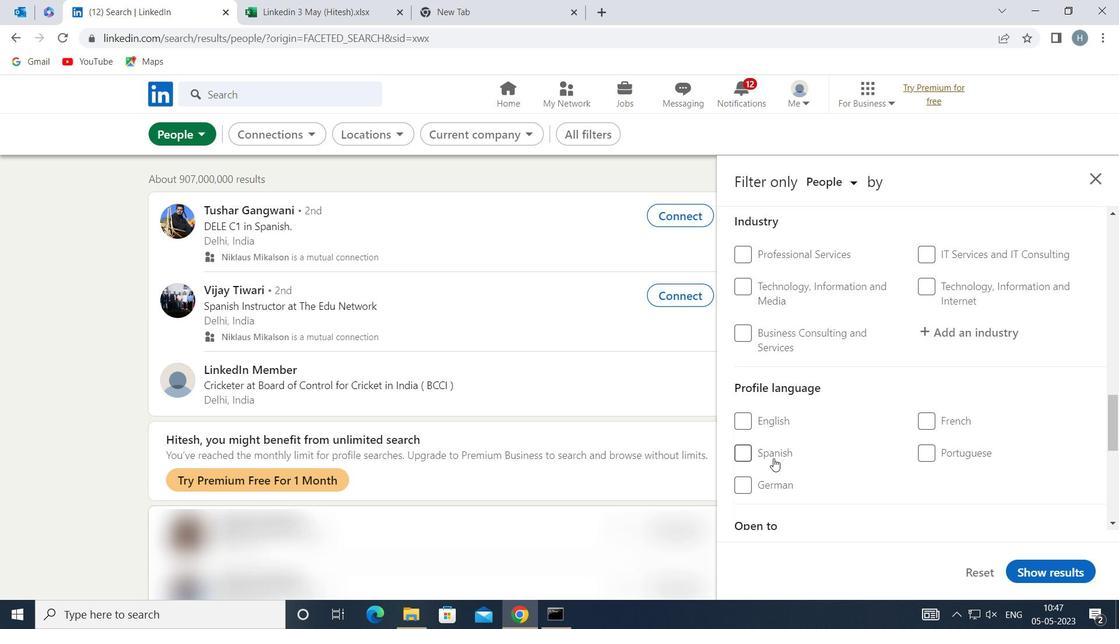 
Action: Mouse moved to (887, 440)
Screenshot: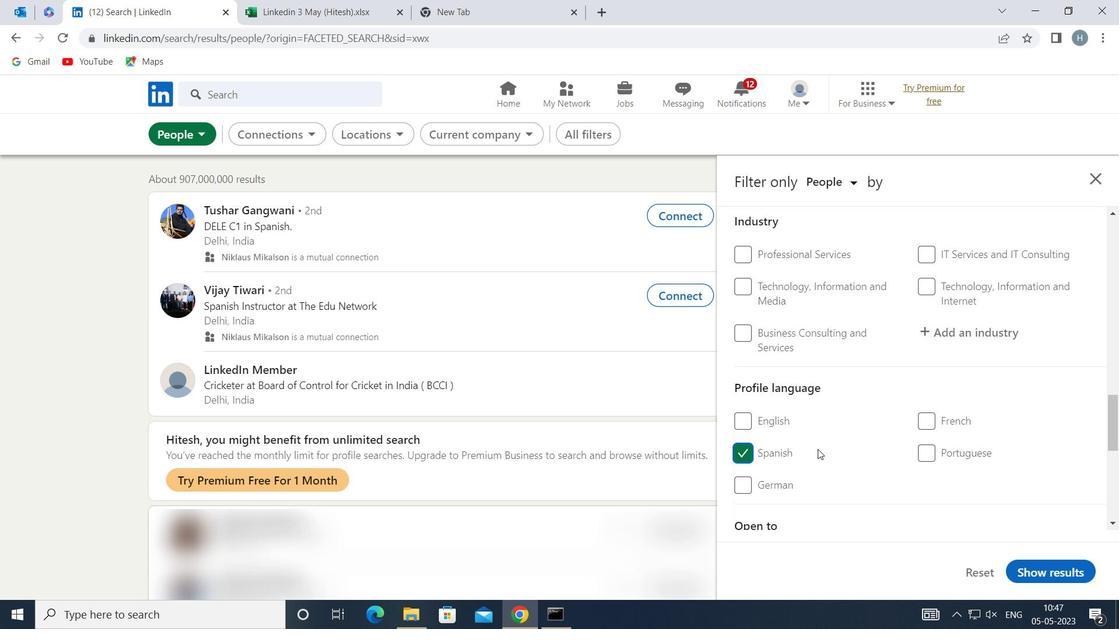 
Action: Mouse scrolled (887, 440) with delta (0, 0)
Screenshot: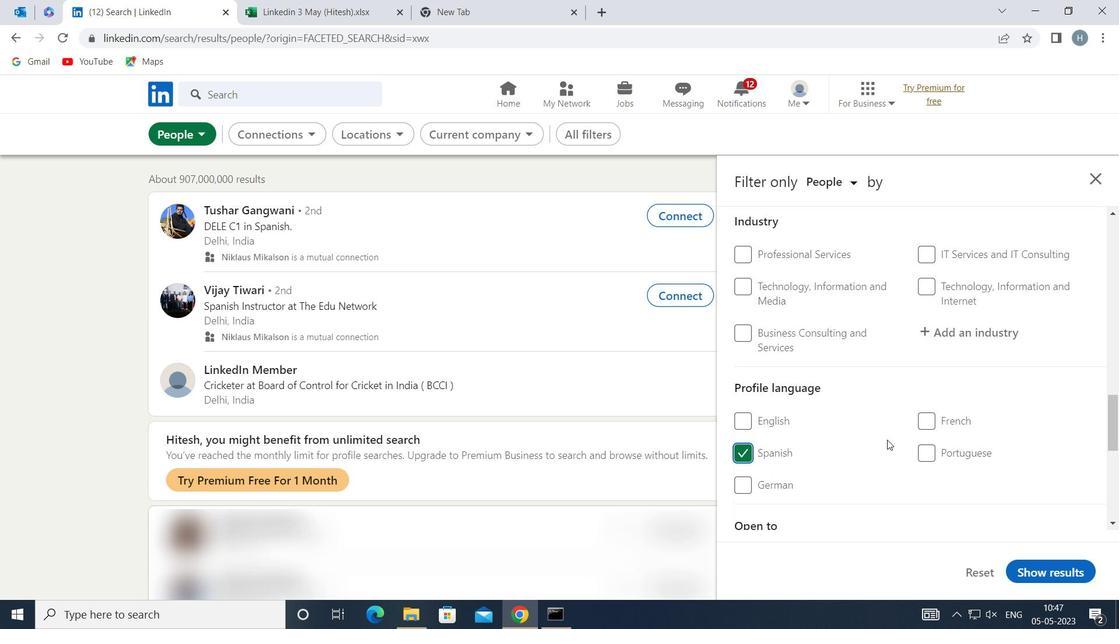 
Action: Mouse scrolled (887, 440) with delta (0, 0)
Screenshot: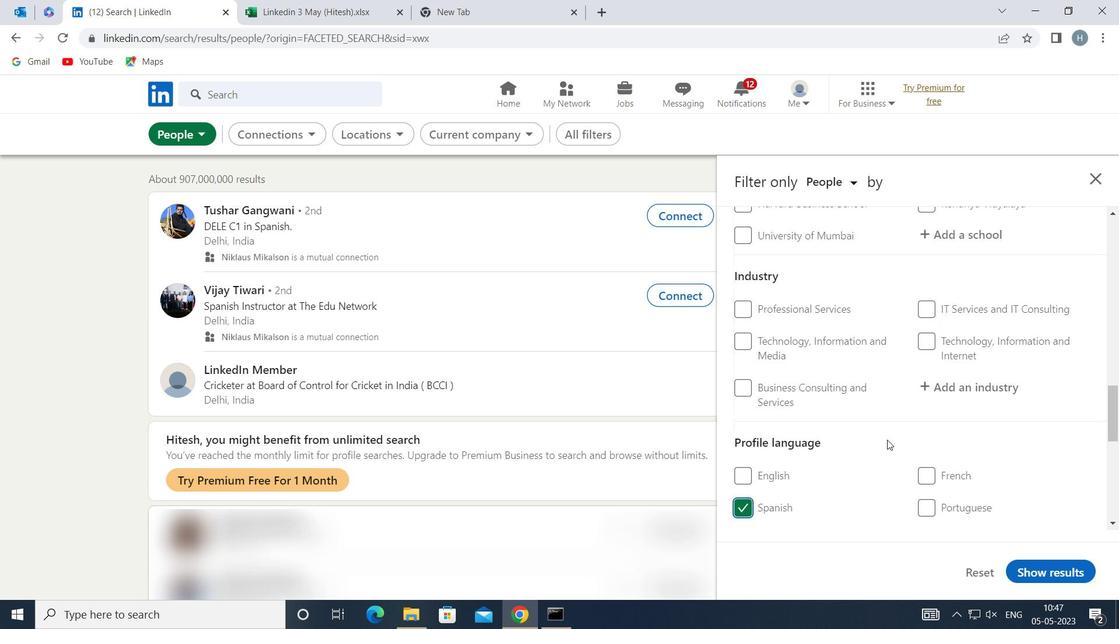 
Action: Mouse scrolled (887, 440) with delta (0, 0)
Screenshot: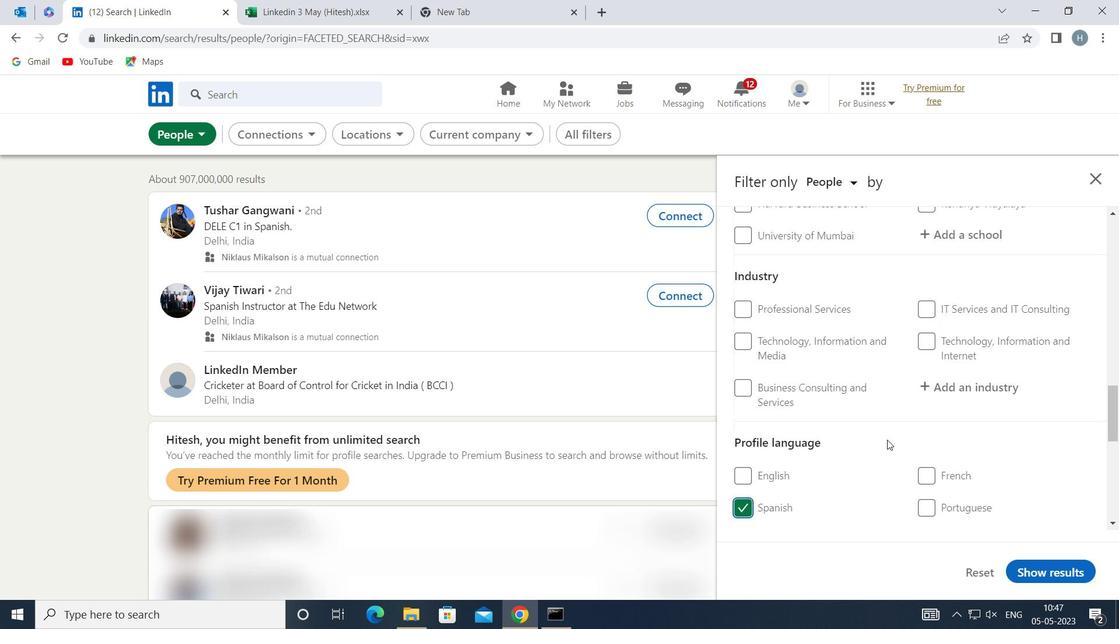 
Action: Mouse scrolled (887, 440) with delta (0, 0)
Screenshot: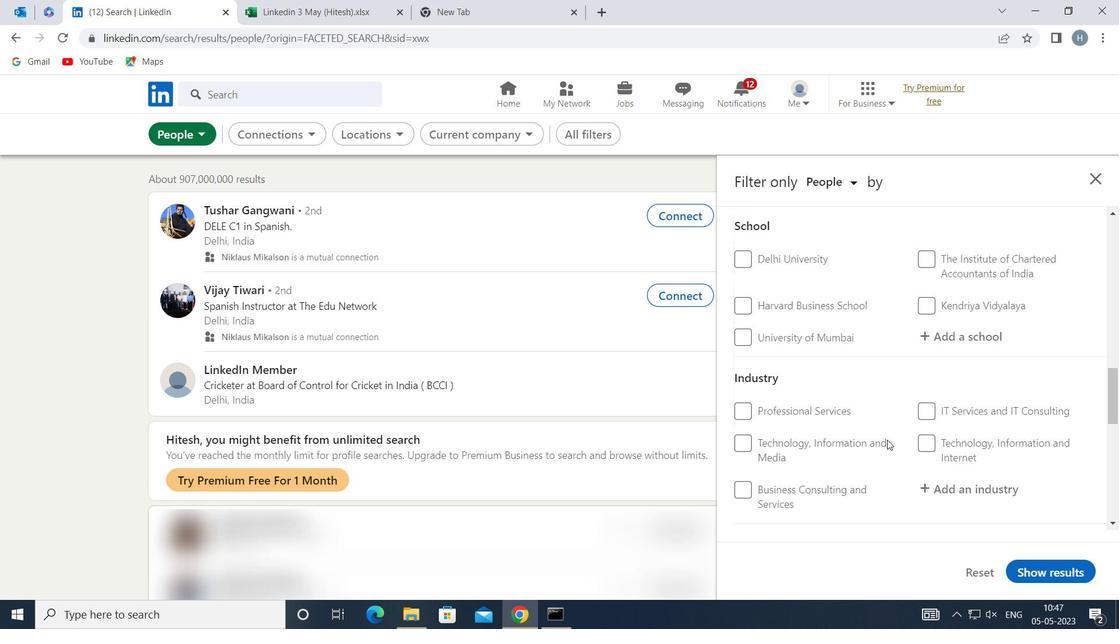 
Action: Mouse scrolled (887, 440) with delta (0, 0)
Screenshot: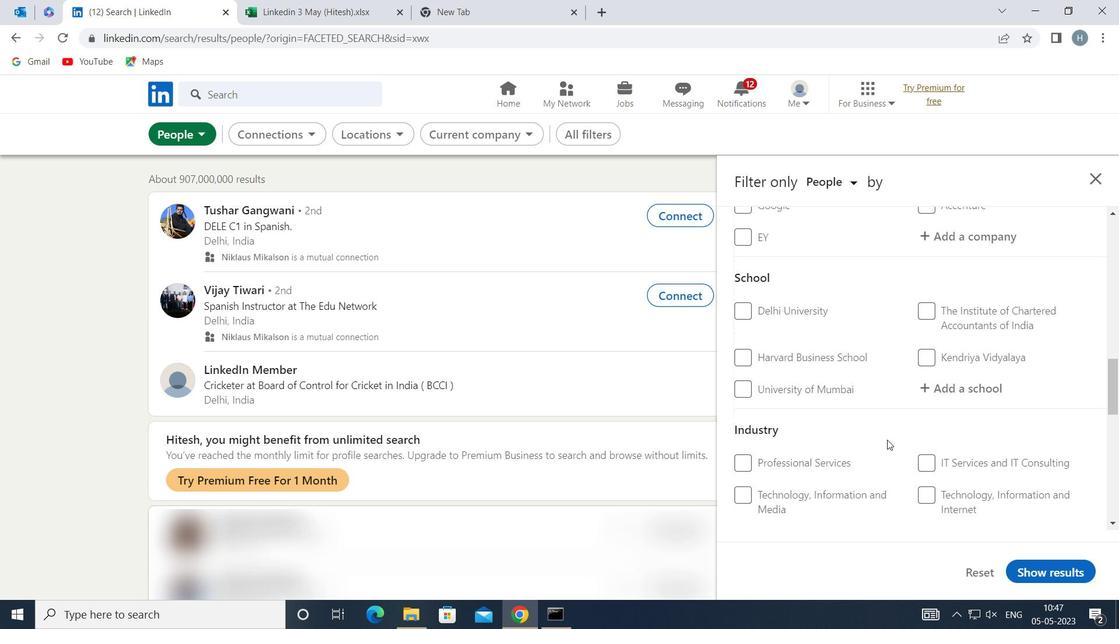 
Action: Mouse scrolled (887, 440) with delta (0, 0)
Screenshot: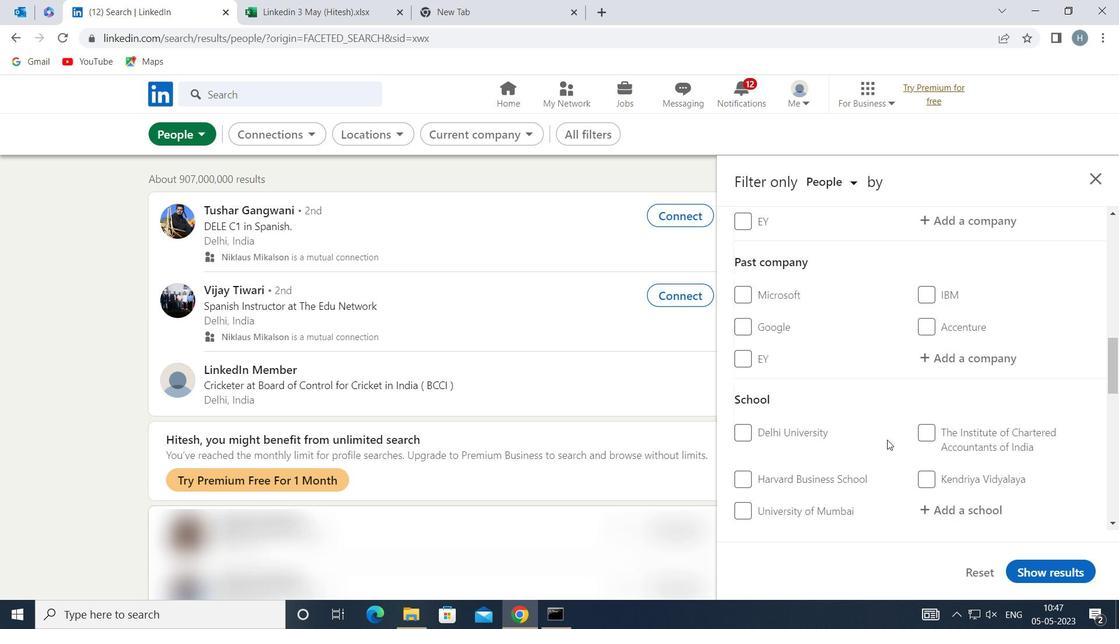 
Action: Mouse scrolled (887, 440) with delta (0, 0)
Screenshot: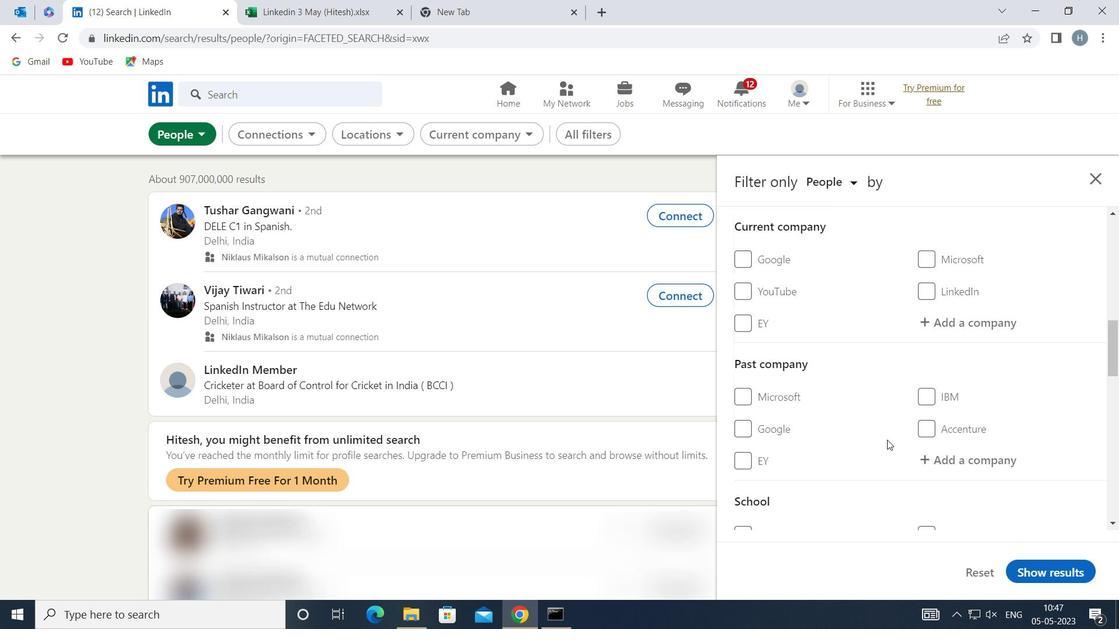 
Action: Mouse scrolled (887, 440) with delta (0, 0)
Screenshot: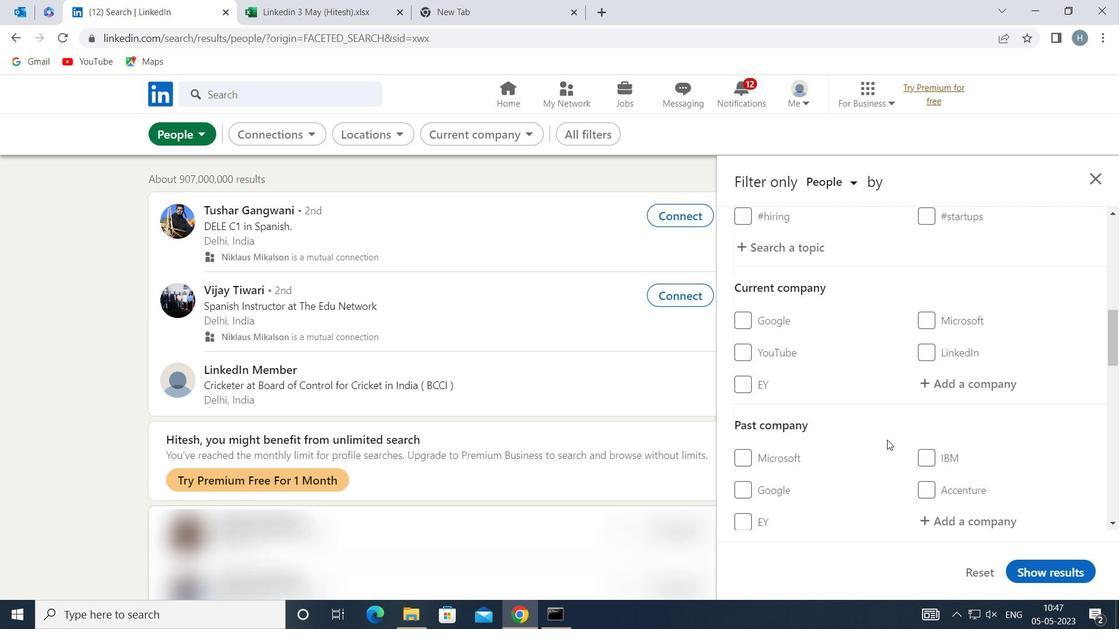 
Action: Mouse moved to (959, 475)
Screenshot: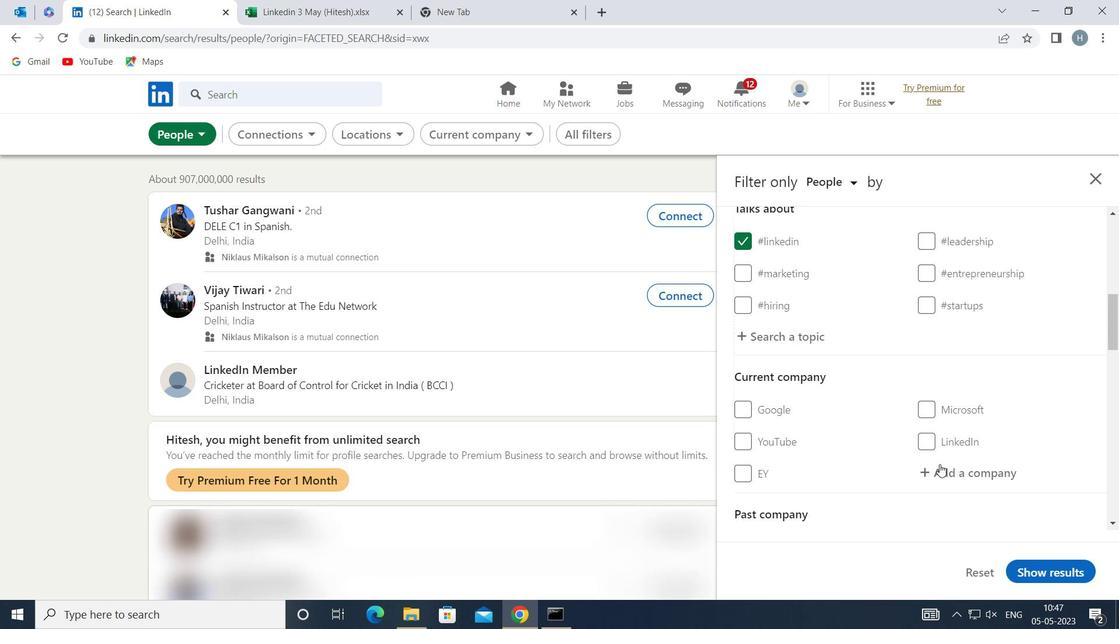
Action: Mouse pressed left at (959, 475)
Screenshot: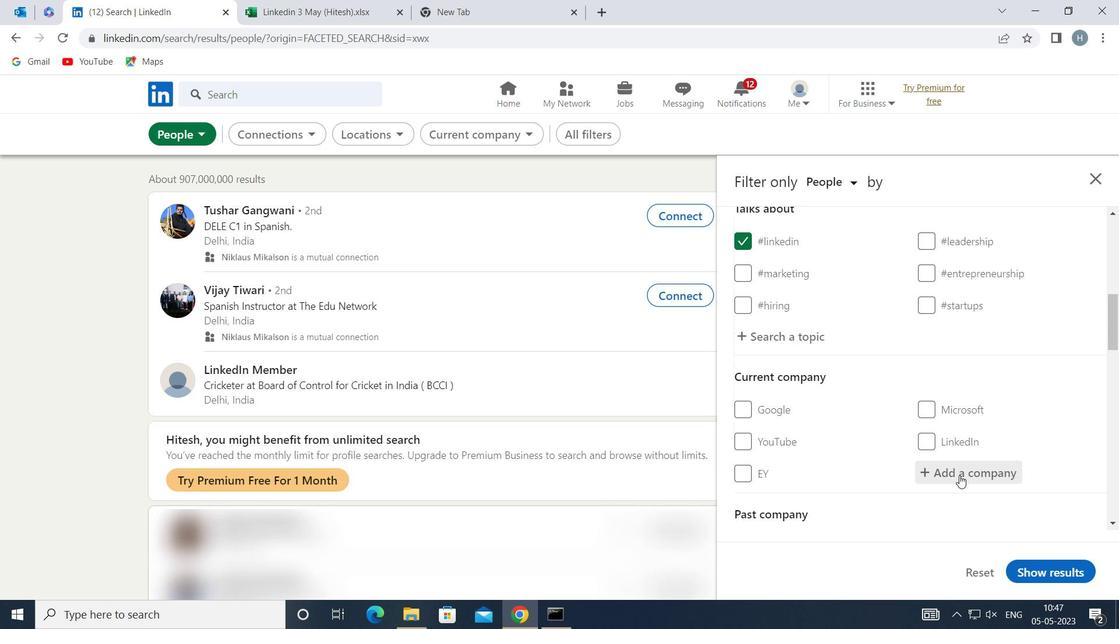 
Action: Key pressed <Key.shift>HERO<Key.space><Key.shift>FIN<Key.shift>CORP
Screenshot: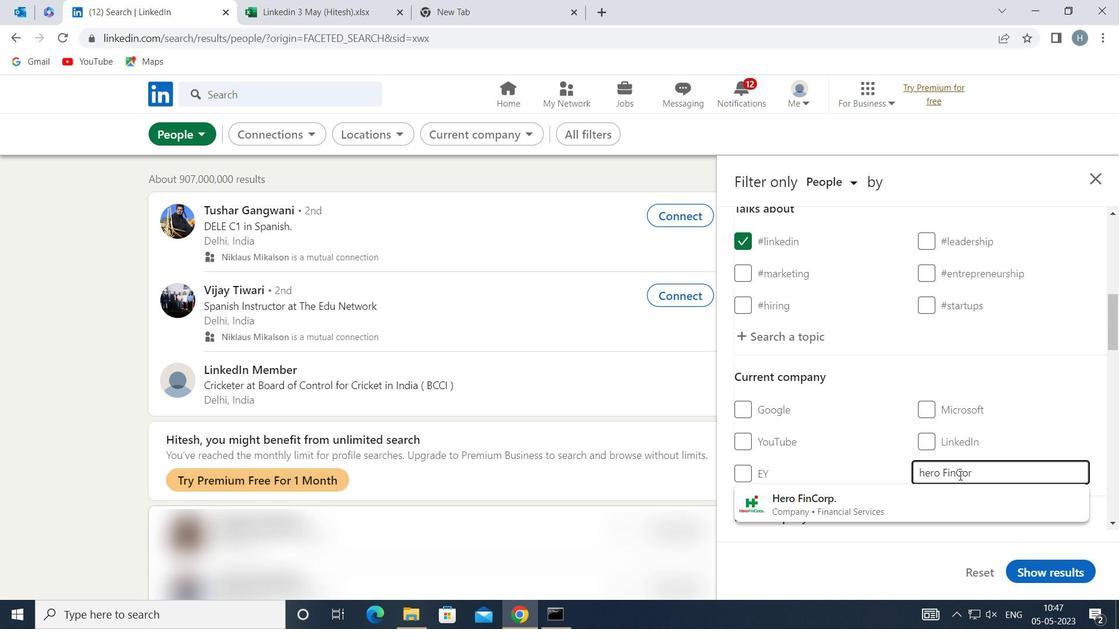 
Action: Mouse moved to (883, 504)
Screenshot: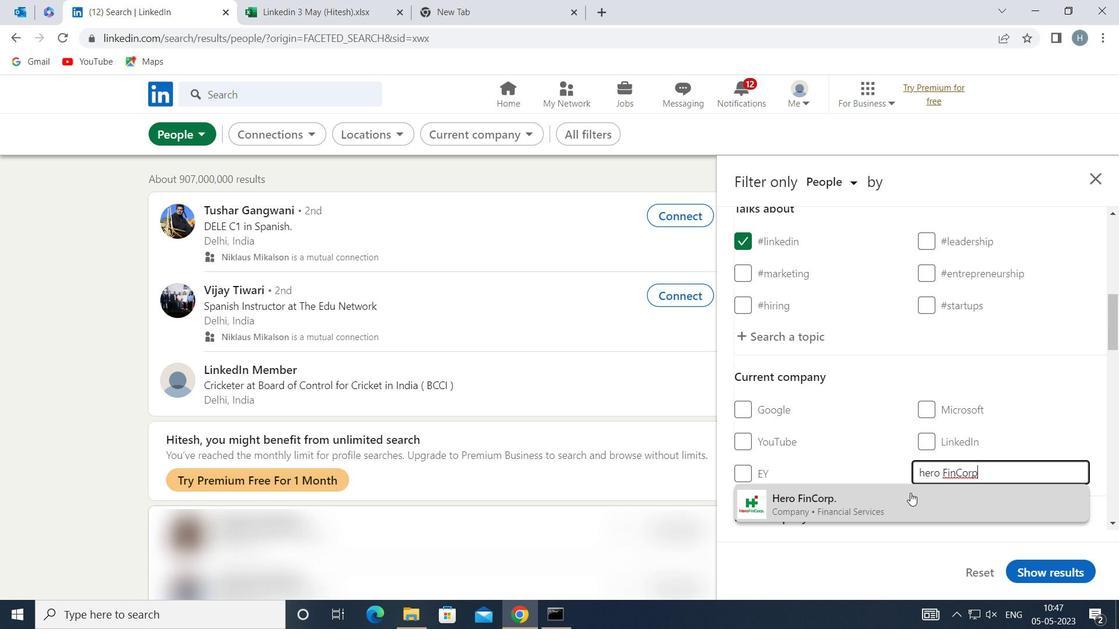 
Action: Mouse pressed left at (883, 504)
Screenshot: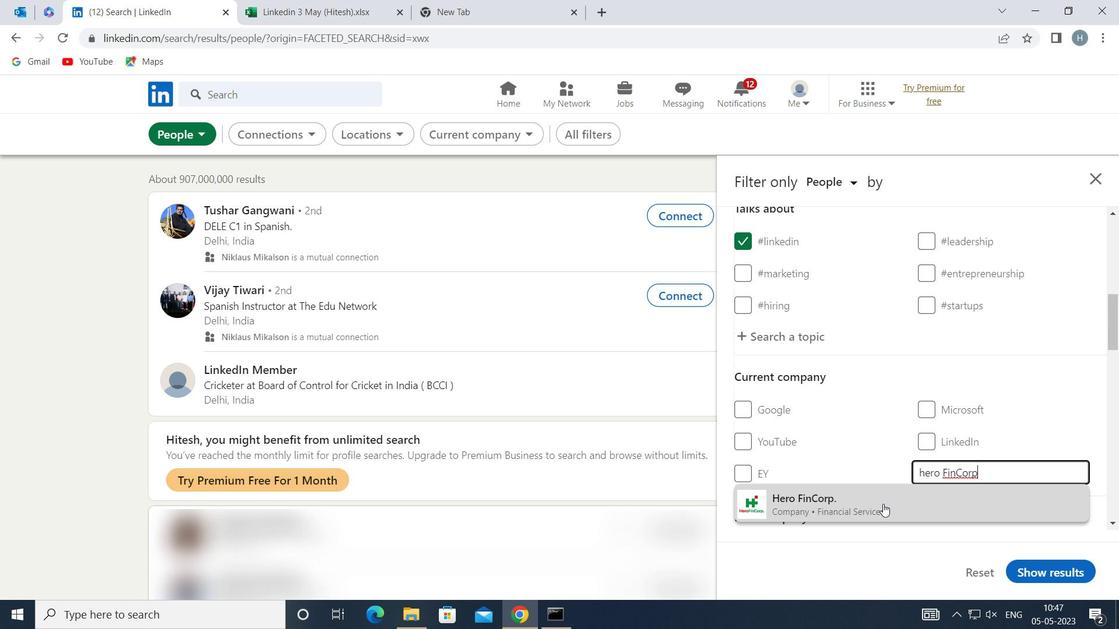 
Action: Mouse moved to (880, 428)
Screenshot: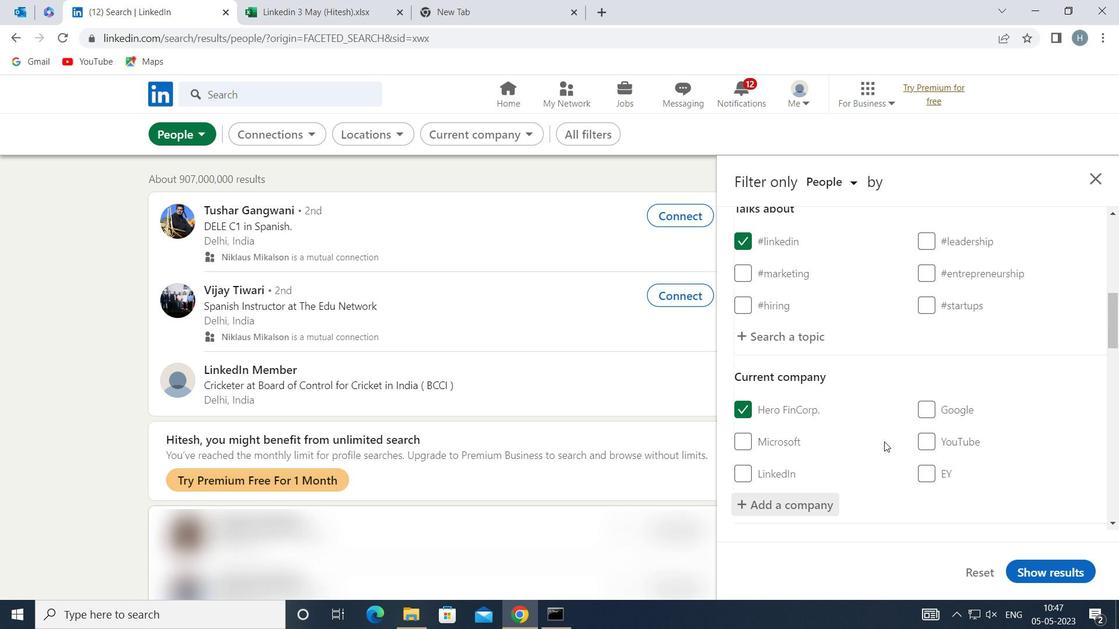 
Action: Mouse scrolled (880, 428) with delta (0, 0)
Screenshot: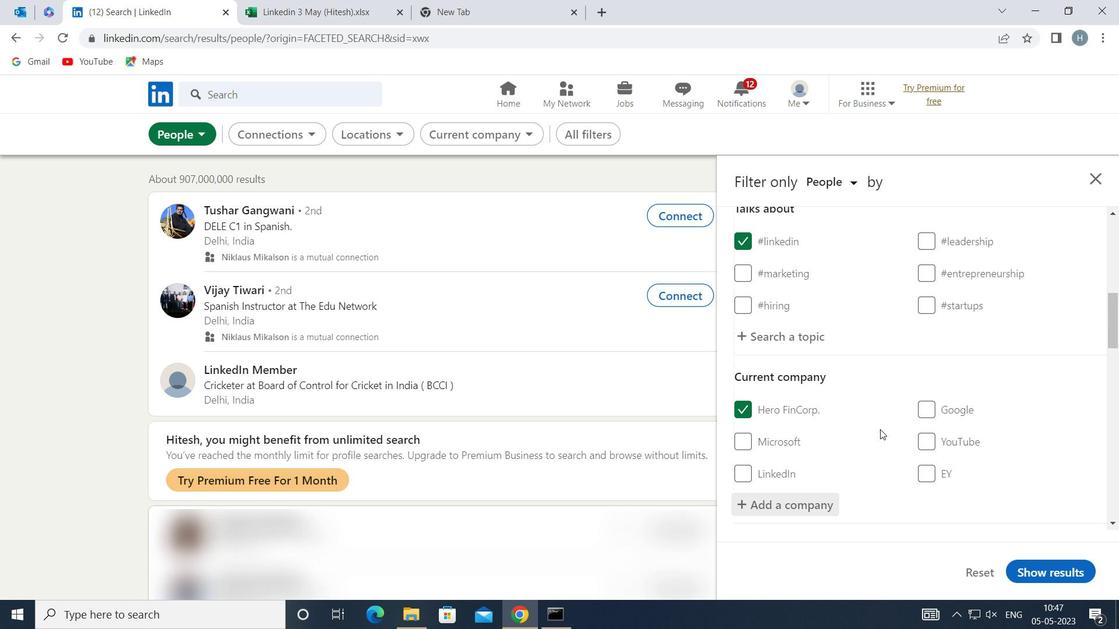 
Action: Mouse scrolled (880, 428) with delta (0, 0)
Screenshot: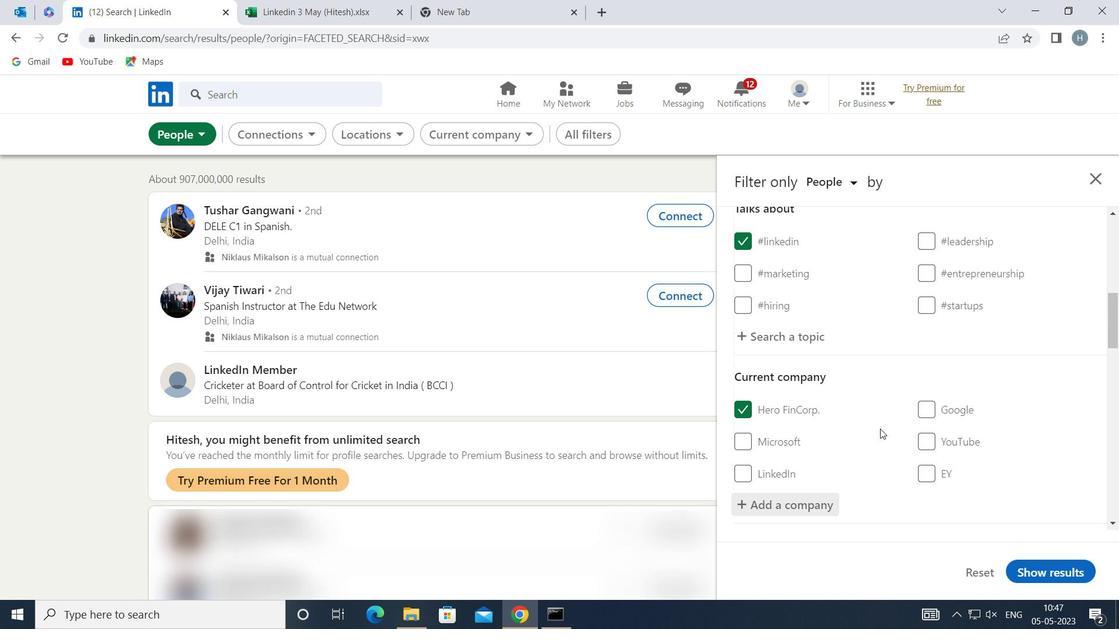 
Action: Mouse moved to (879, 428)
Screenshot: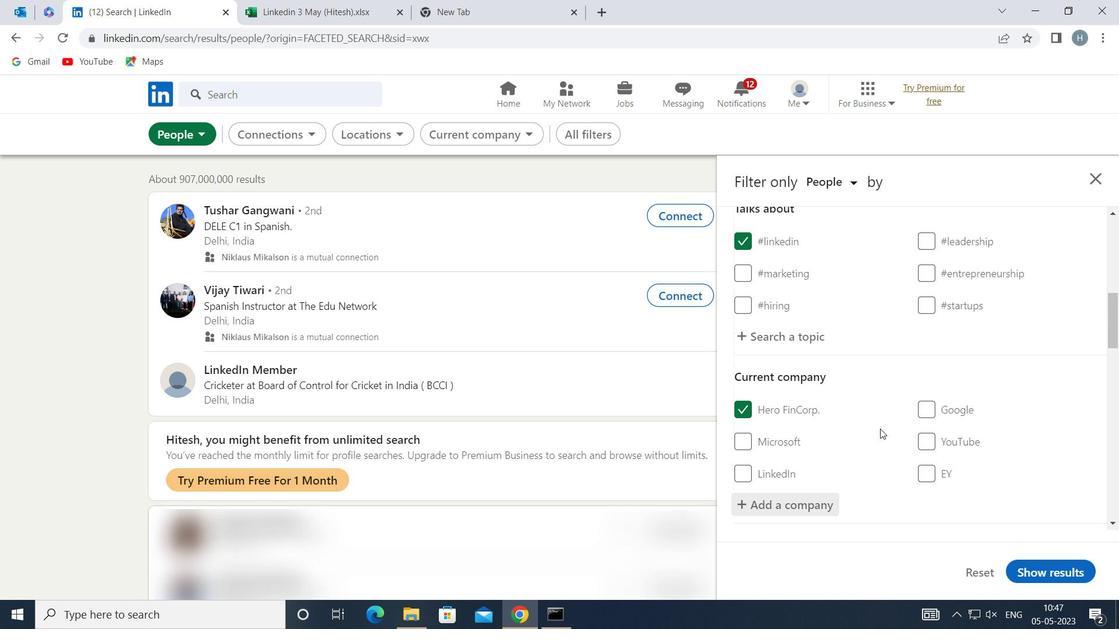 
Action: Mouse scrolled (879, 427) with delta (0, 0)
Screenshot: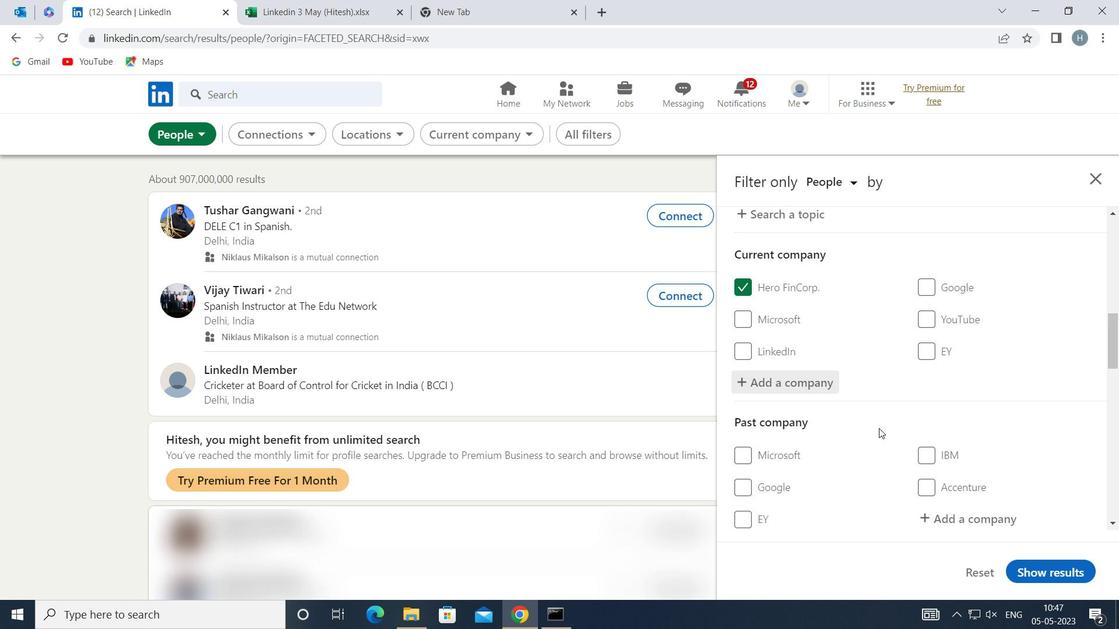 
Action: Mouse moved to (880, 426)
Screenshot: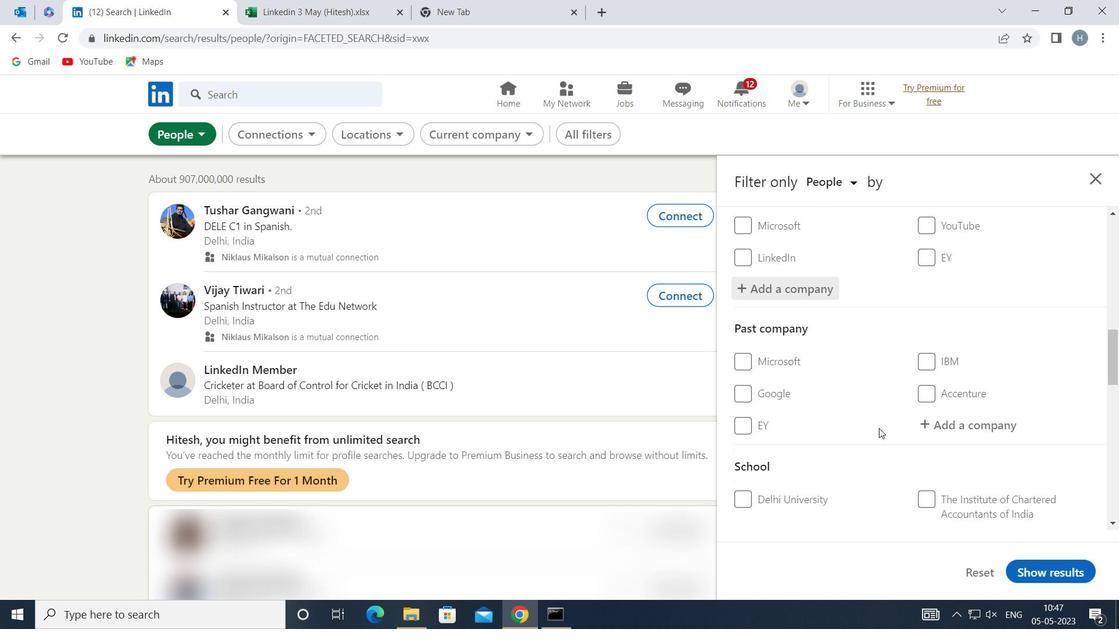 
Action: Mouse scrolled (880, 425) with delta (0, 0)
Screenshot: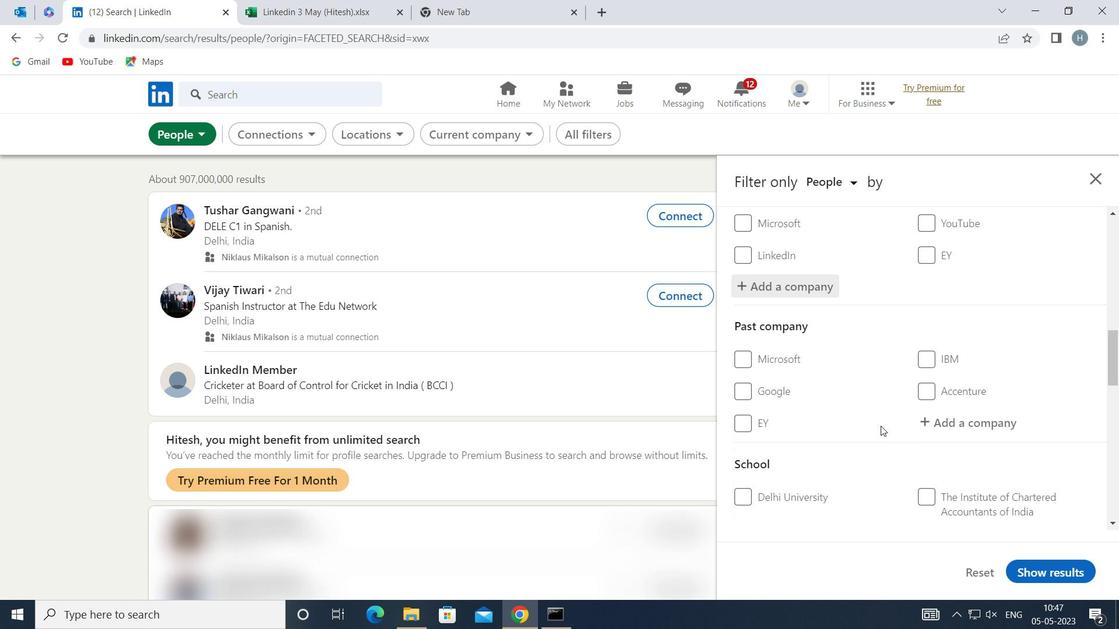 
Action: Mouse scrolled (880, 425) with delta (0, 0)
Screenshot: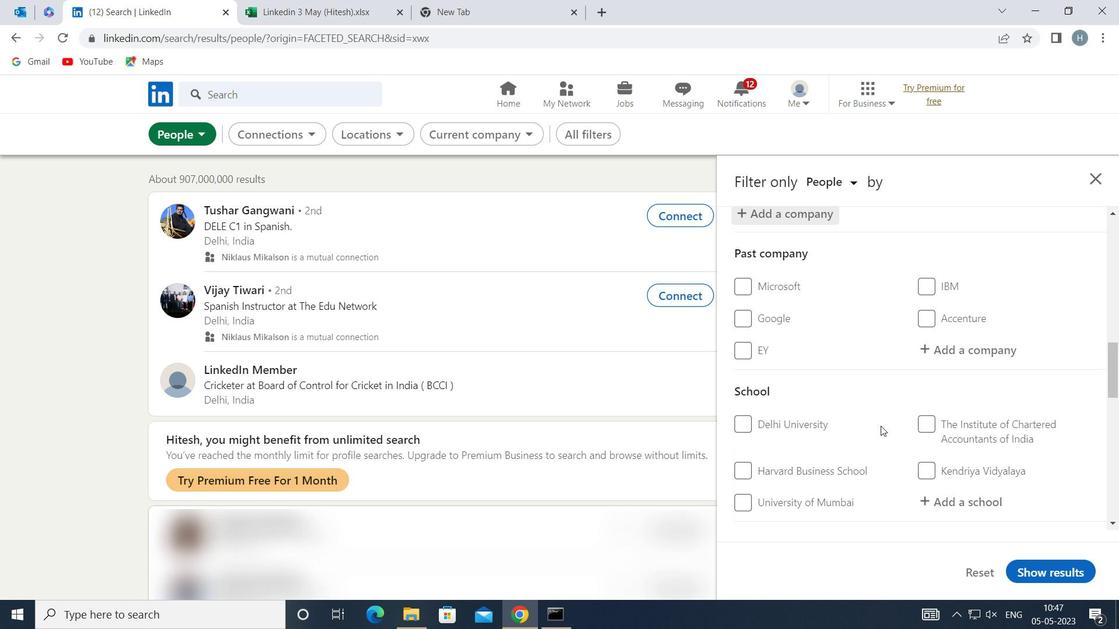 
Action: Mouse moved to (943, 426)
Screenshot: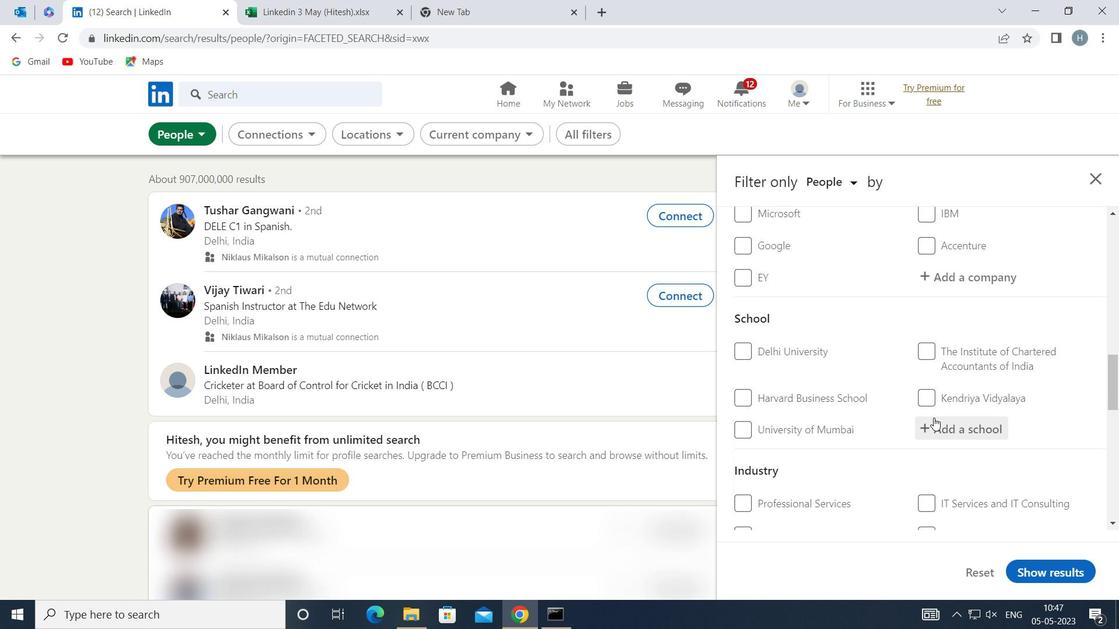 
Action: Mouse pressed left at (943, 426)
Screenshot: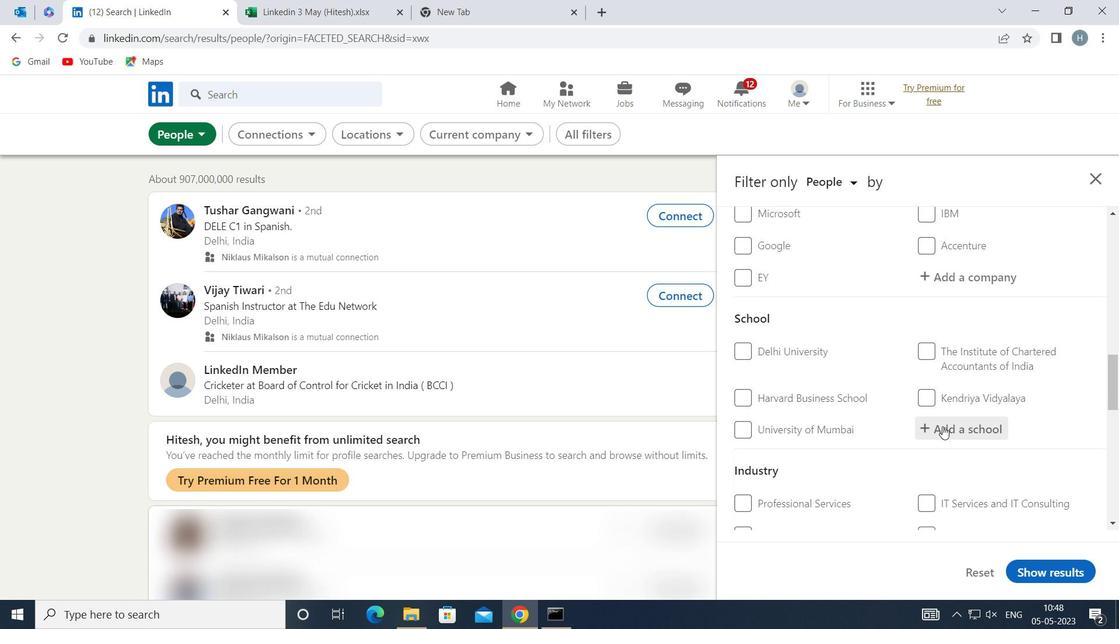 
Action: Key pressed <Key.shift>MEGHA<Key.backspace>NAD<Key.space>
Screenshot: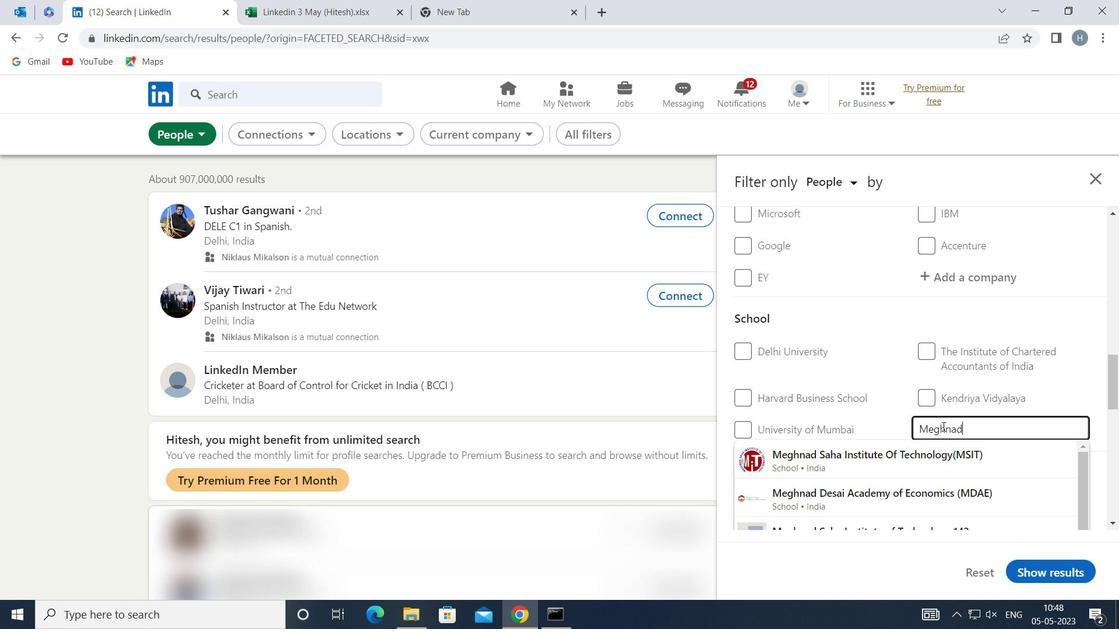 
Action: Mouse moved to (962, 450)
Screenshot: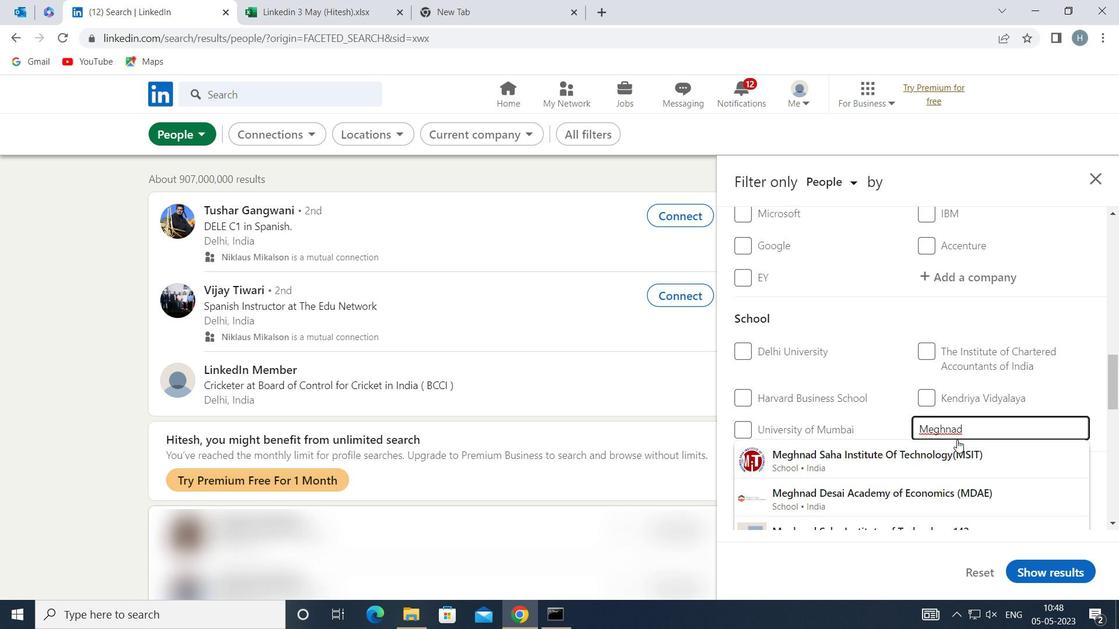 
Action: Mouse pressed left at (962, 450)
Screenshot: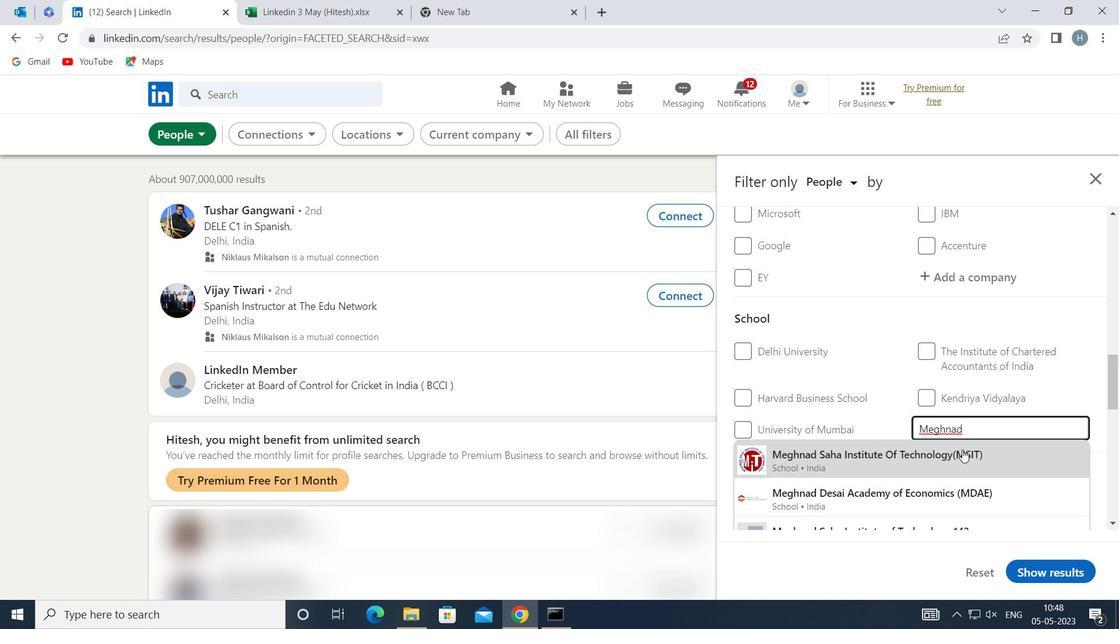 
Action: Mouse moved to (904, 377)
Screenshot: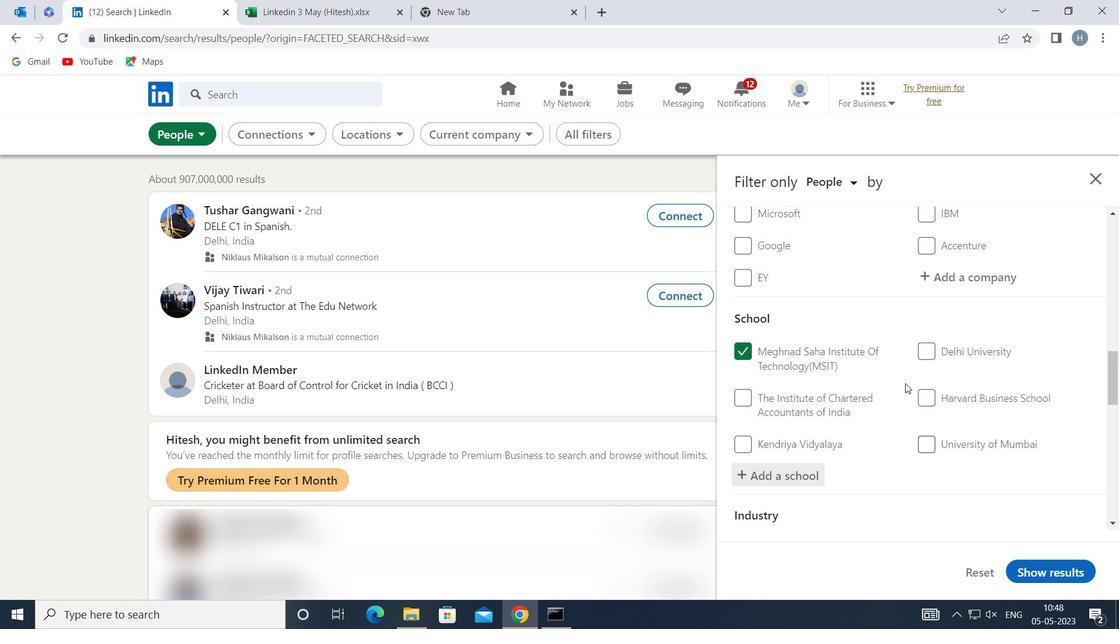 
Action: Mouse scrolled (904, 377) with delta (0, 0)
Screenshot: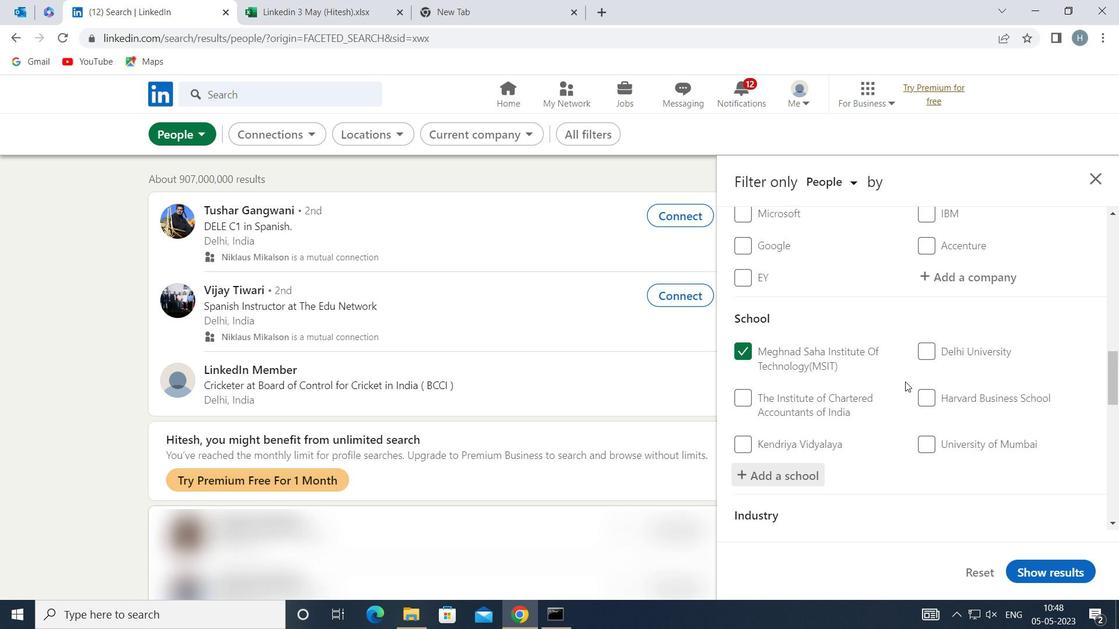 
Action: Mouse scrolled (904, 377) with delta (0, 0)
Screenshot: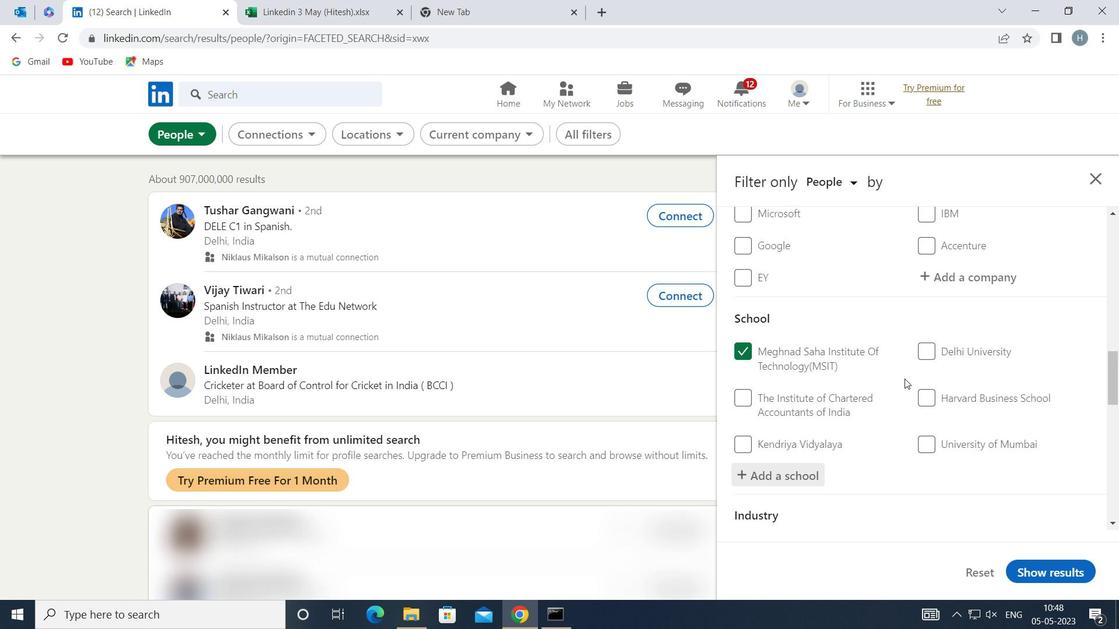 
Action: Mouse moved to (906, 369)
Screenshot: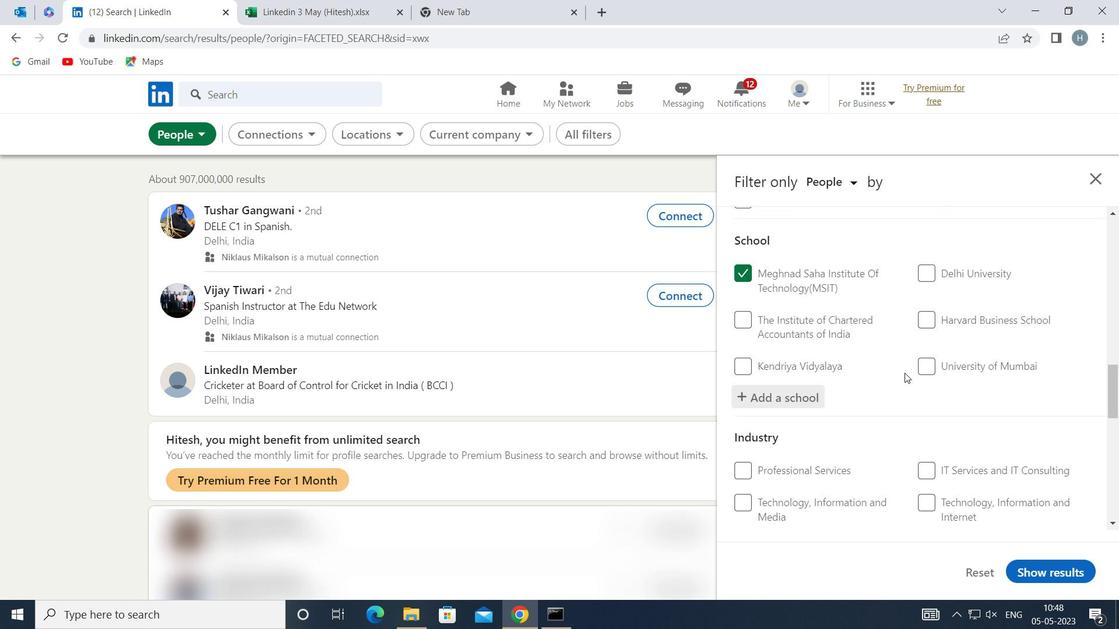 
Action: Mouse scrolled (906, 368) with delta (0, 0)
Screenshot: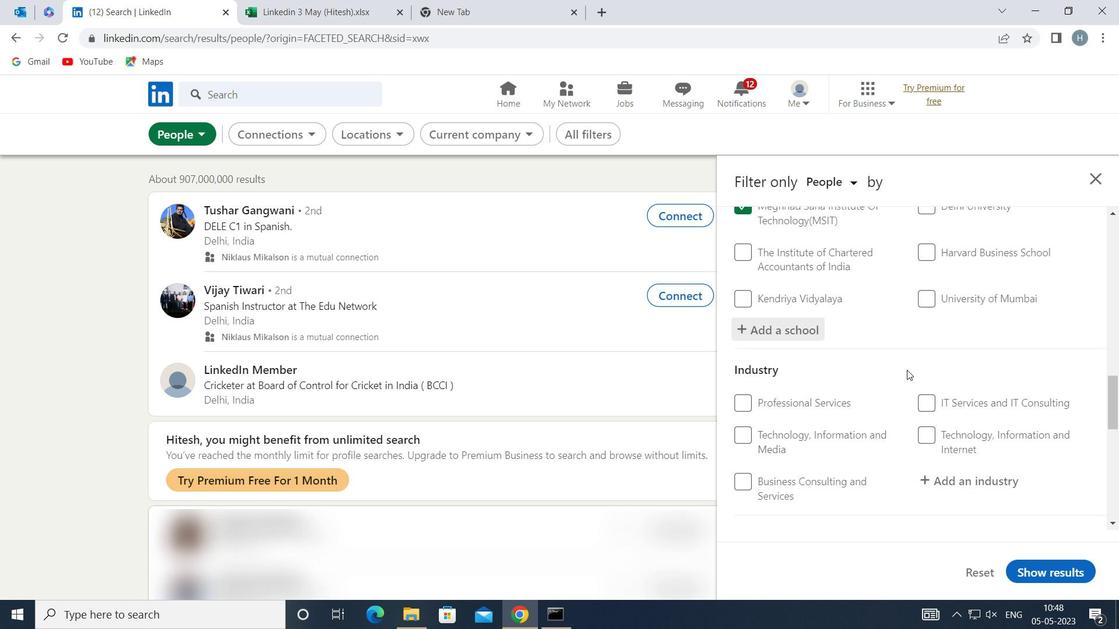
Action: Mouse moved to (952, 402)
Screenshot: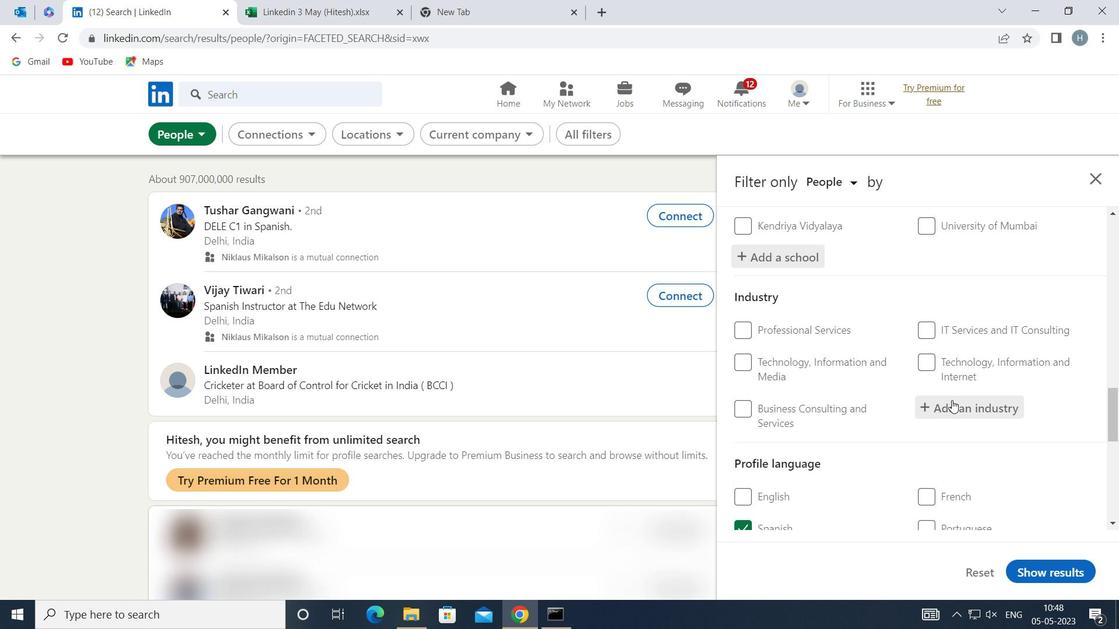 
Action: Mouse pressed left at (952, 402)
Screenshot: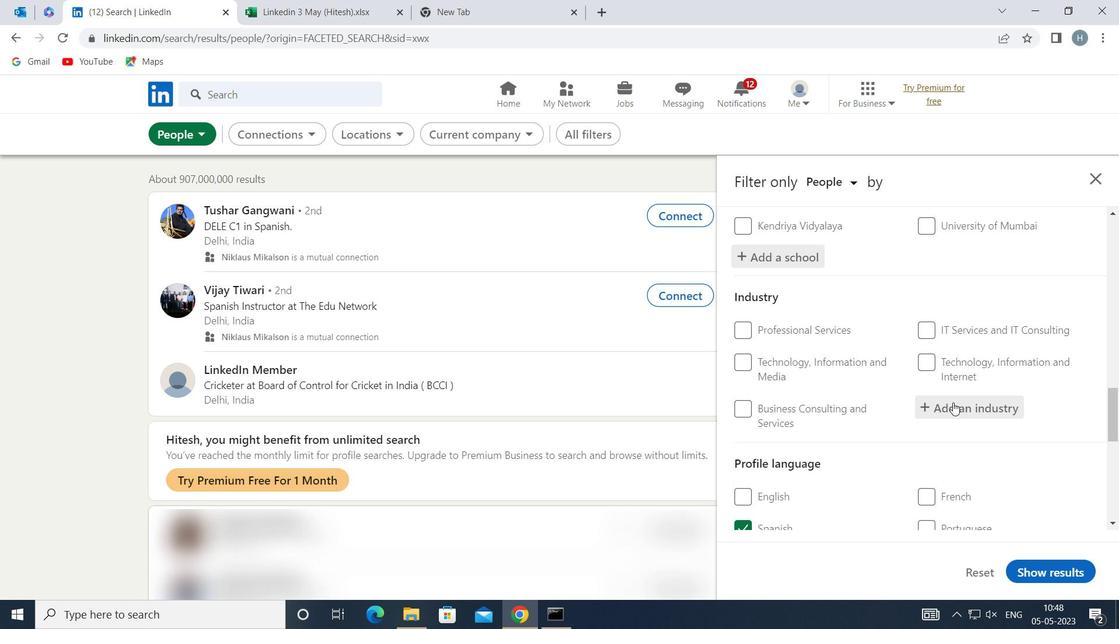 
Action: Key pressed <Key.shift>EMERGENCY<Key.space>
Screenshot: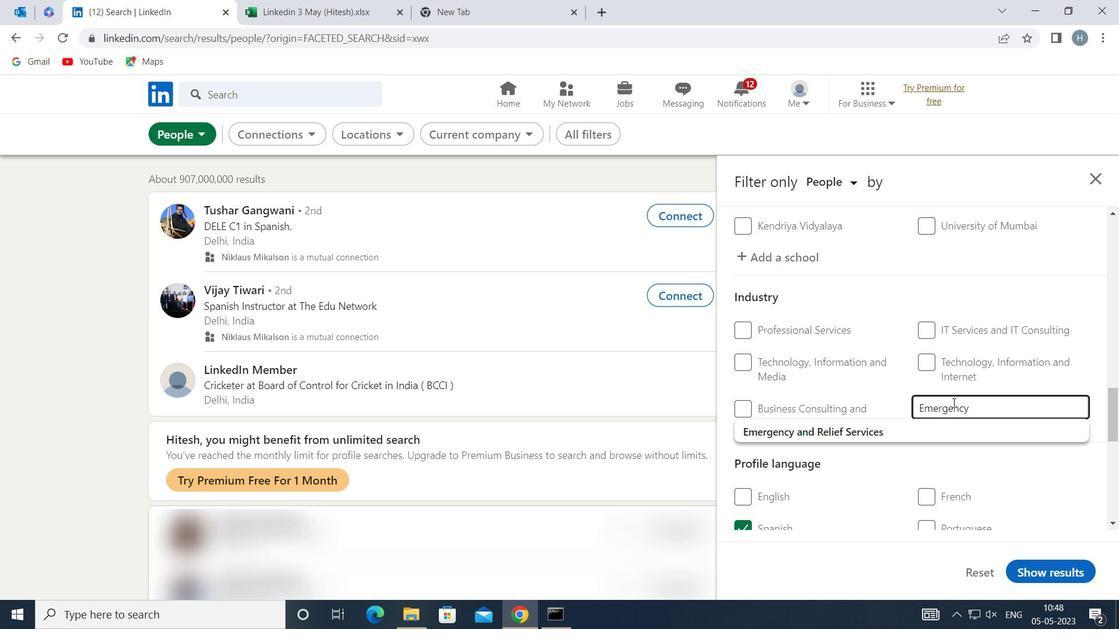 
Action: Mouse moved to (910, 428)
Screenshot: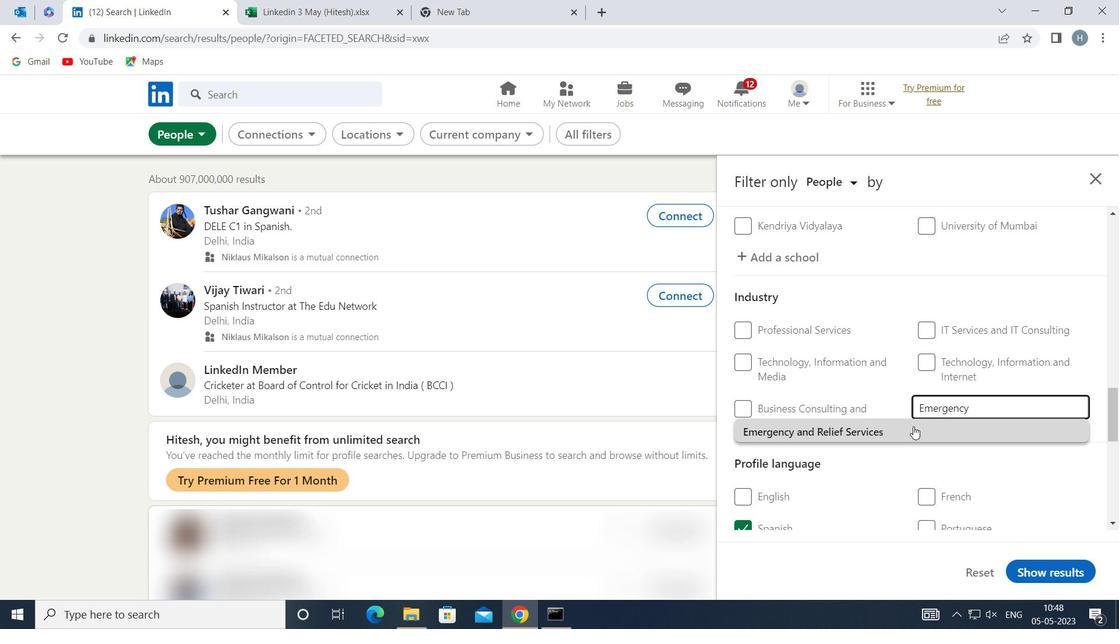 
Action: Mouse pressed left at (910, 428)
Screenshot: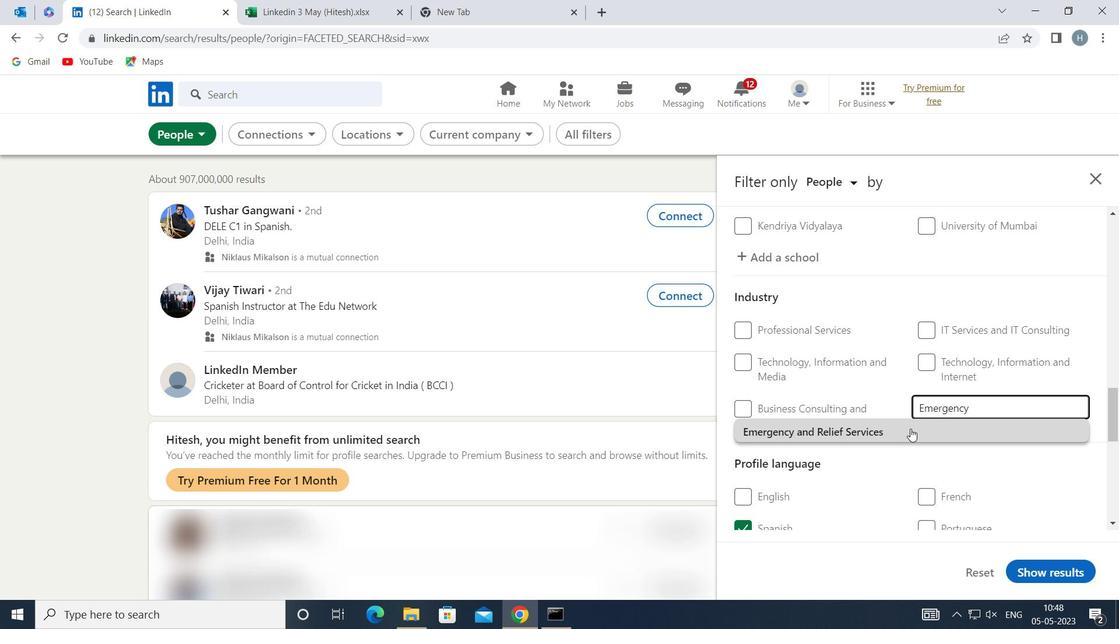 
Action: Mouse moved to (904, 398)
Screenshot: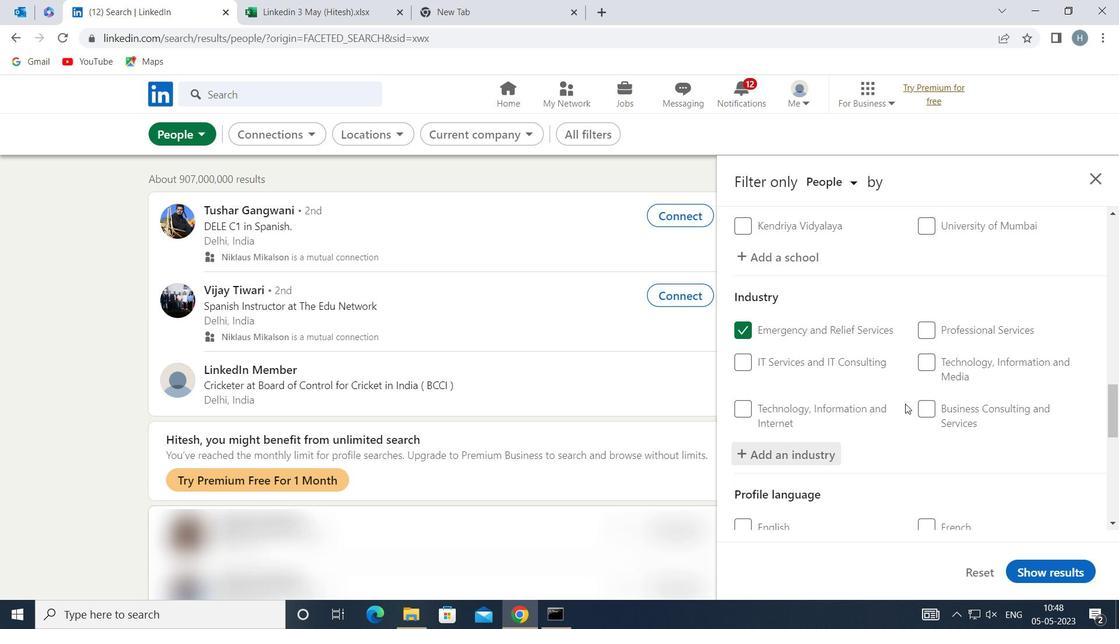 
Action: Mouse scrolled (904, 397) with delta (0, 0)
Screenshot: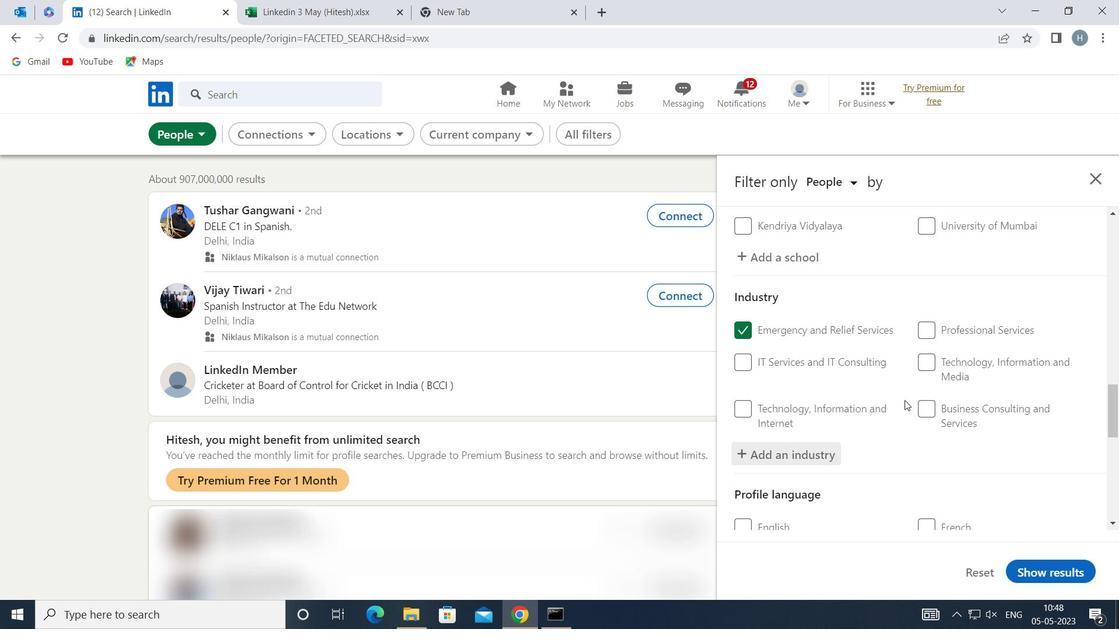 
Action: Mouse moved to (903, 397)
Screenshot: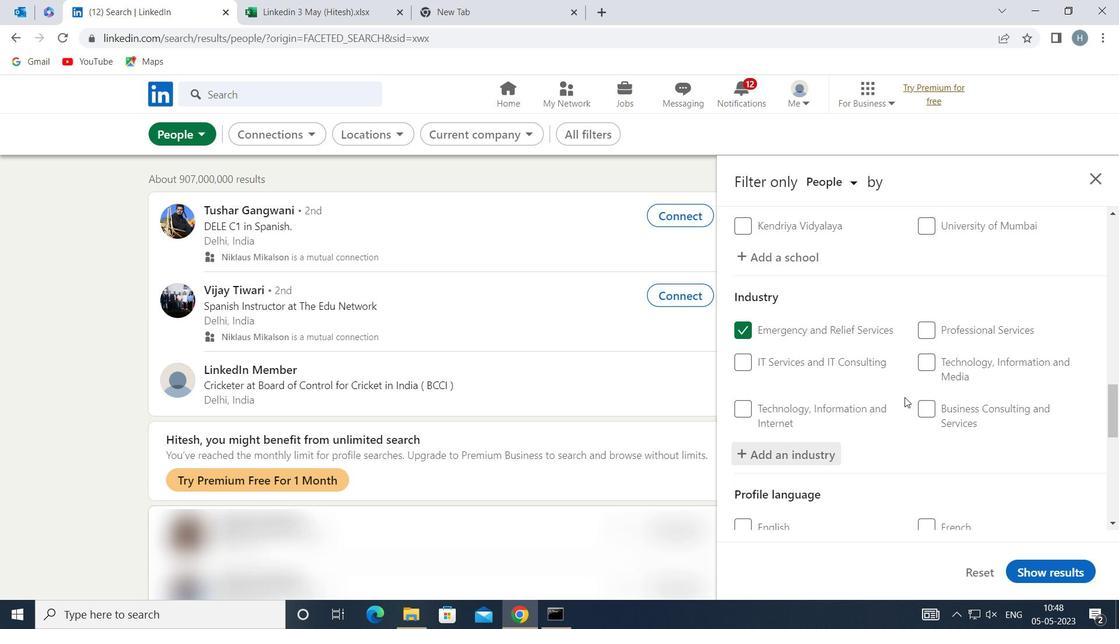 
Action: Mouse scrolled (903, 396) with delta (0, 0)
Screenshot: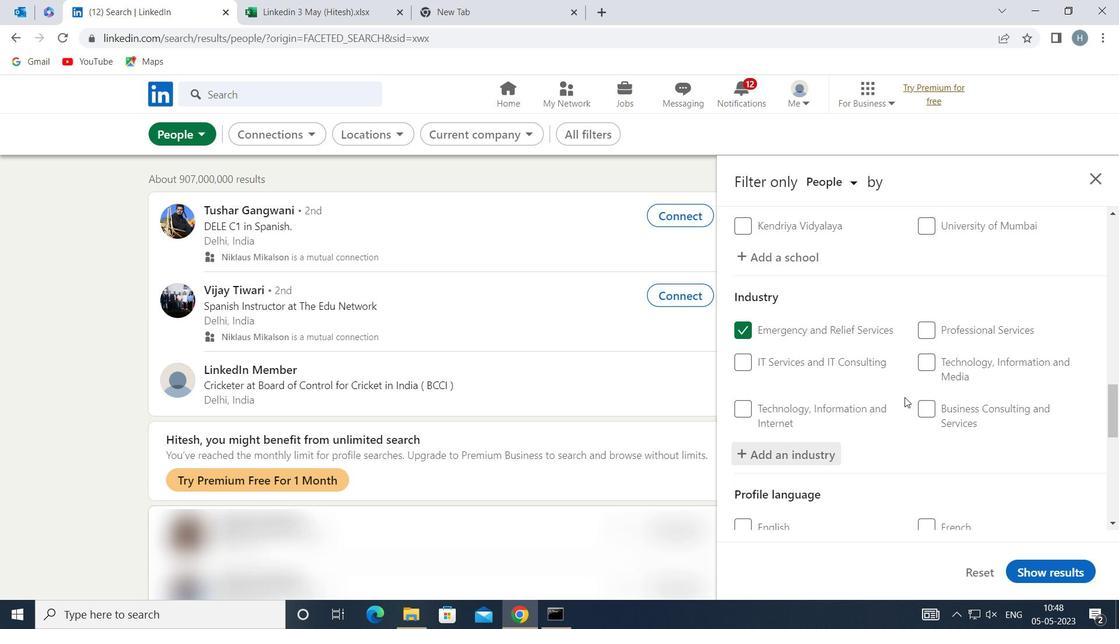 
Action: Mouse moved to (902, 395)
Screenshot: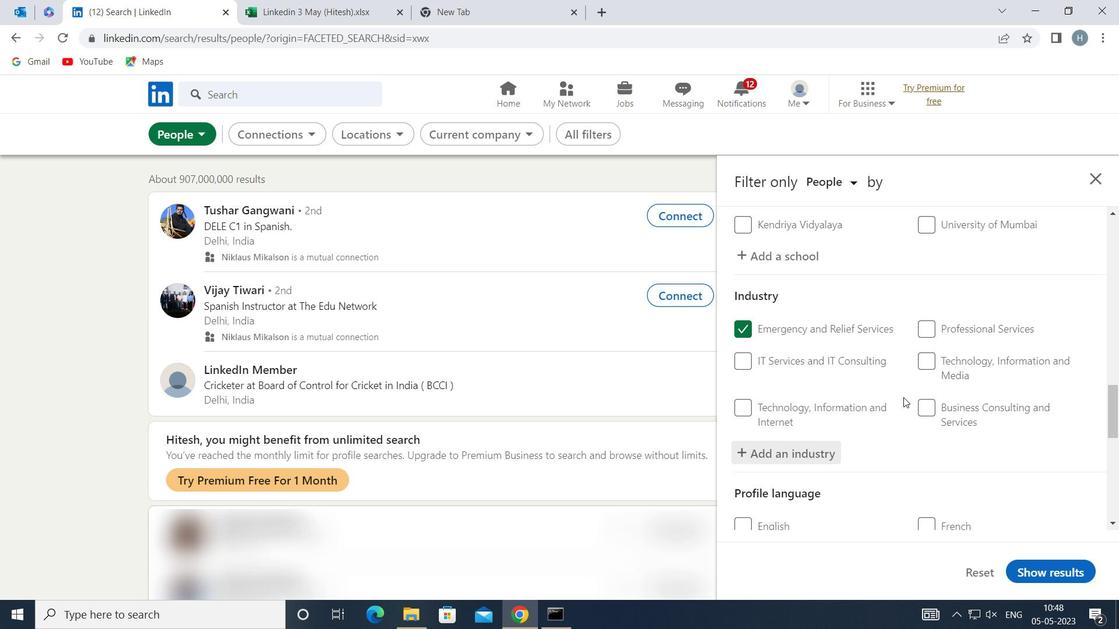 
Action: Mouse scrolled (902, 395) with delta (0, 0)
Screenshot: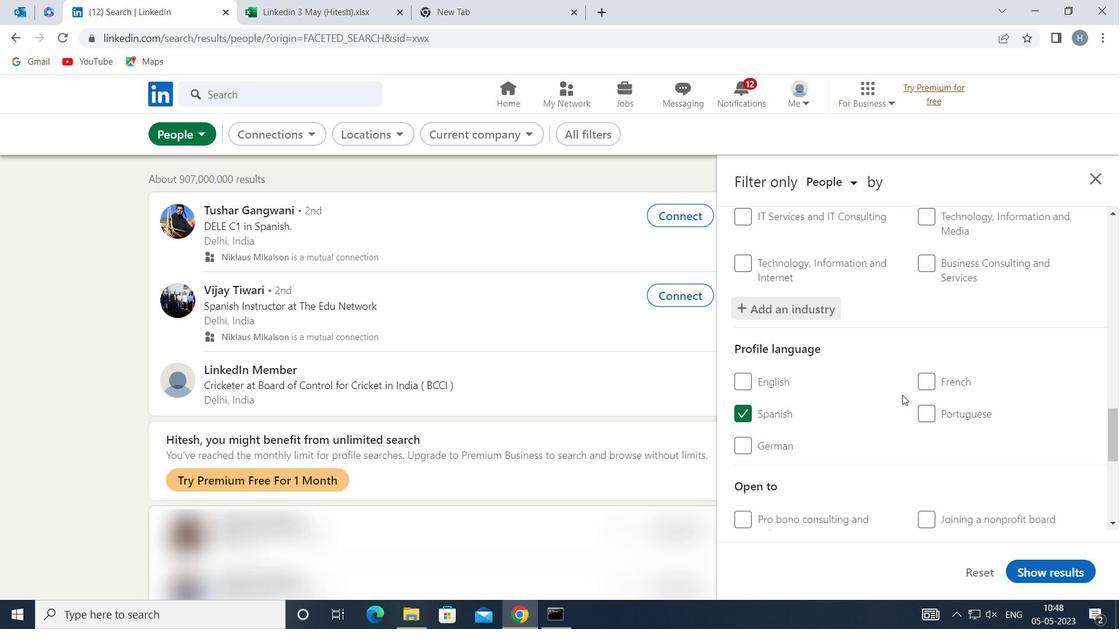 
Action: Mouse scrolled (902, 395) with delta (0, 0)
Screenshot: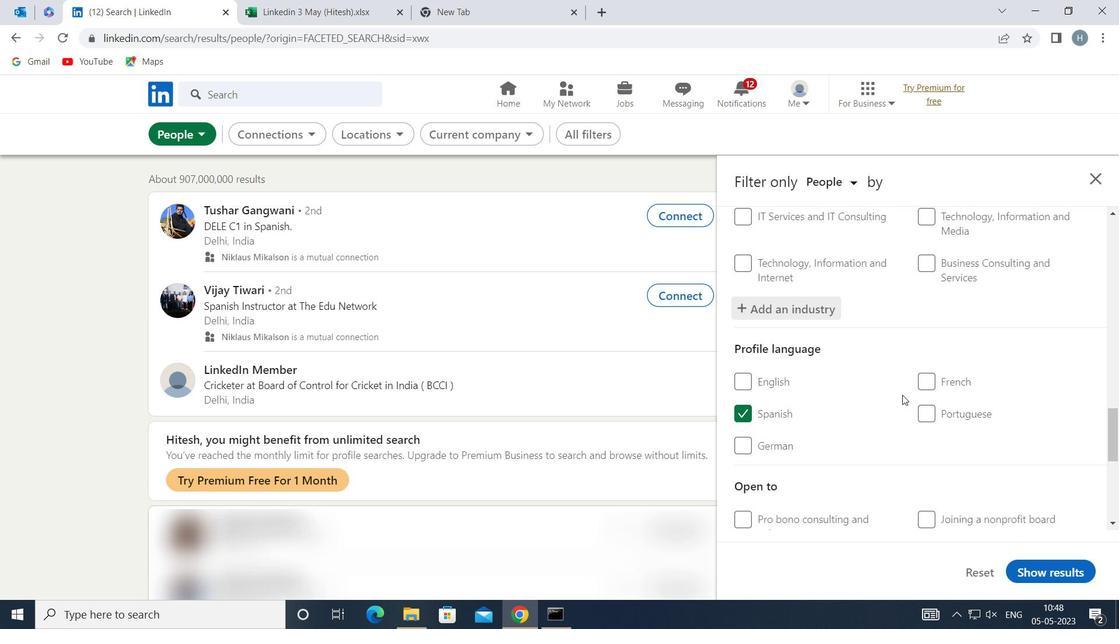 
Action: Mouse scrolled (902, 395) with delta (0, 0)
Screenshot: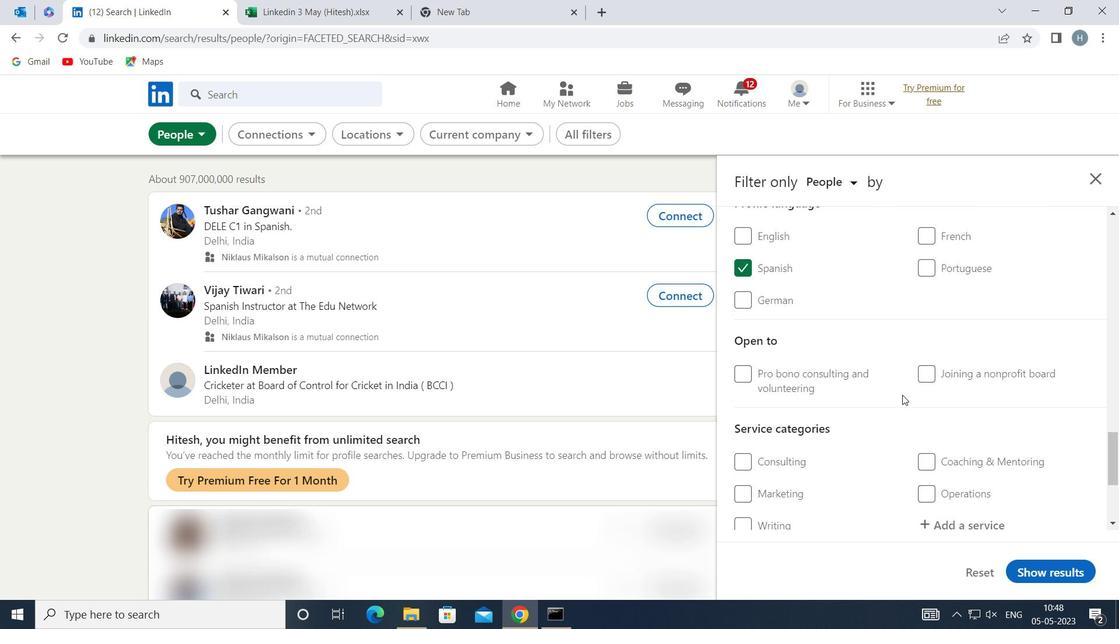 
Action: Mouse moved to (912, 392)
Screenshot: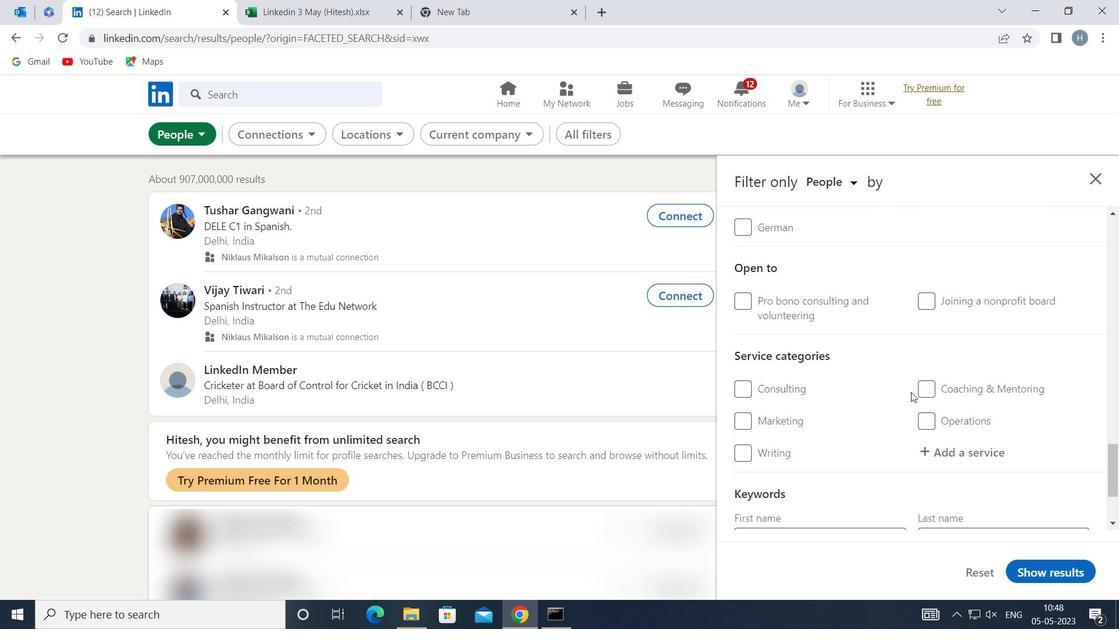 
Action: Mouse scrolled (912, 391) with delta (0, 0)
Screenshot: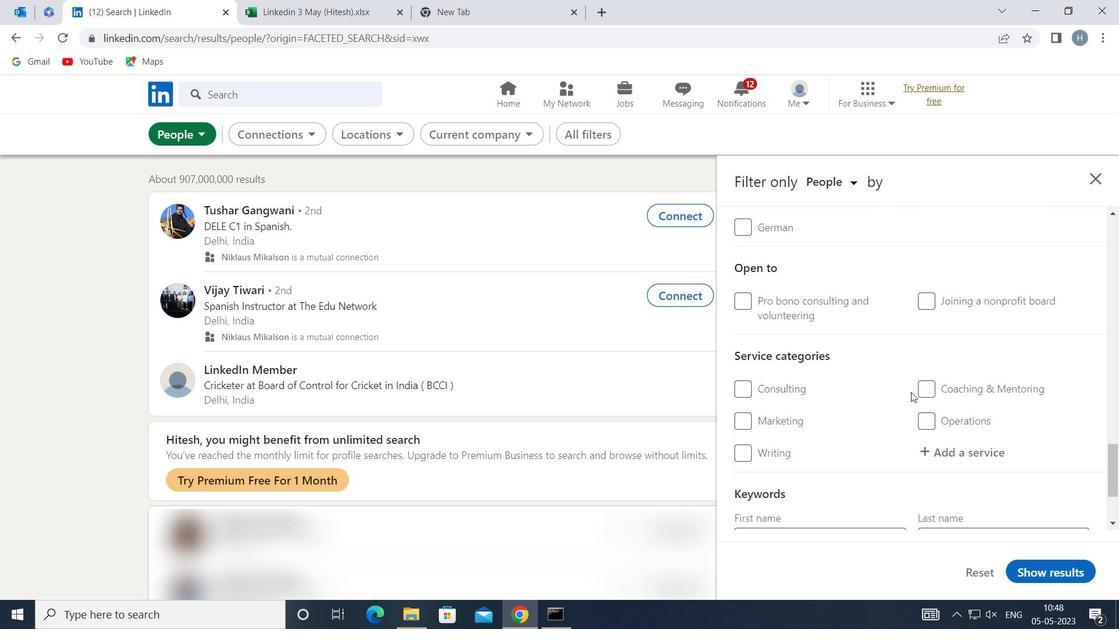 
Action: Mouse moved to (958, 382)
Screenshot: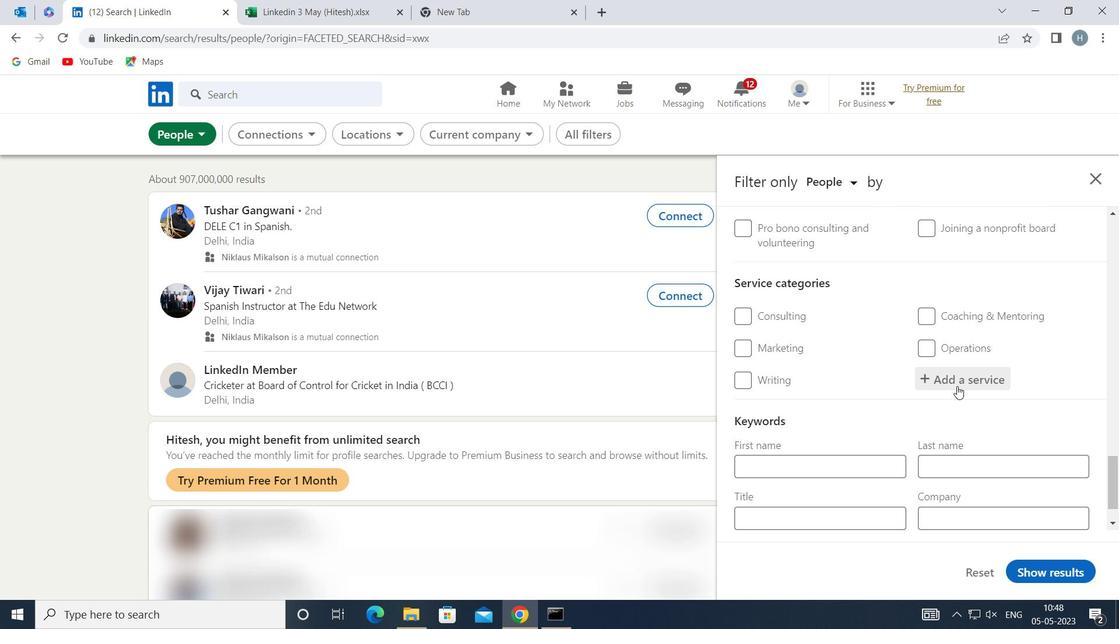 
Action: Mouse pressed left at (958, 382)
Screenshot: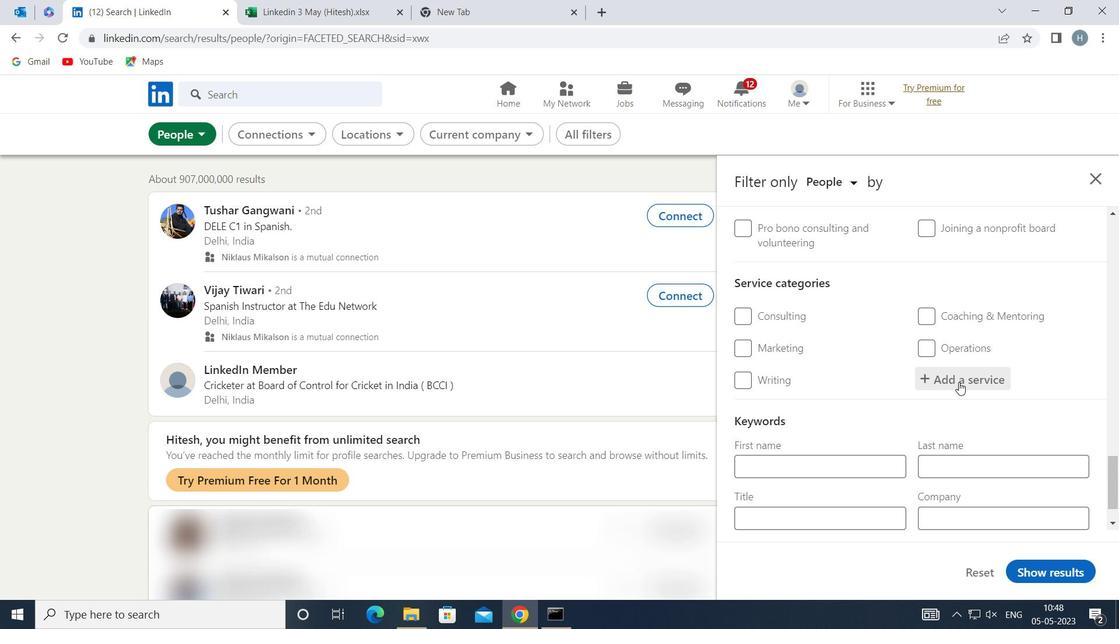 
Action: Key pressed <Key.shift>TYPI
Screenshot: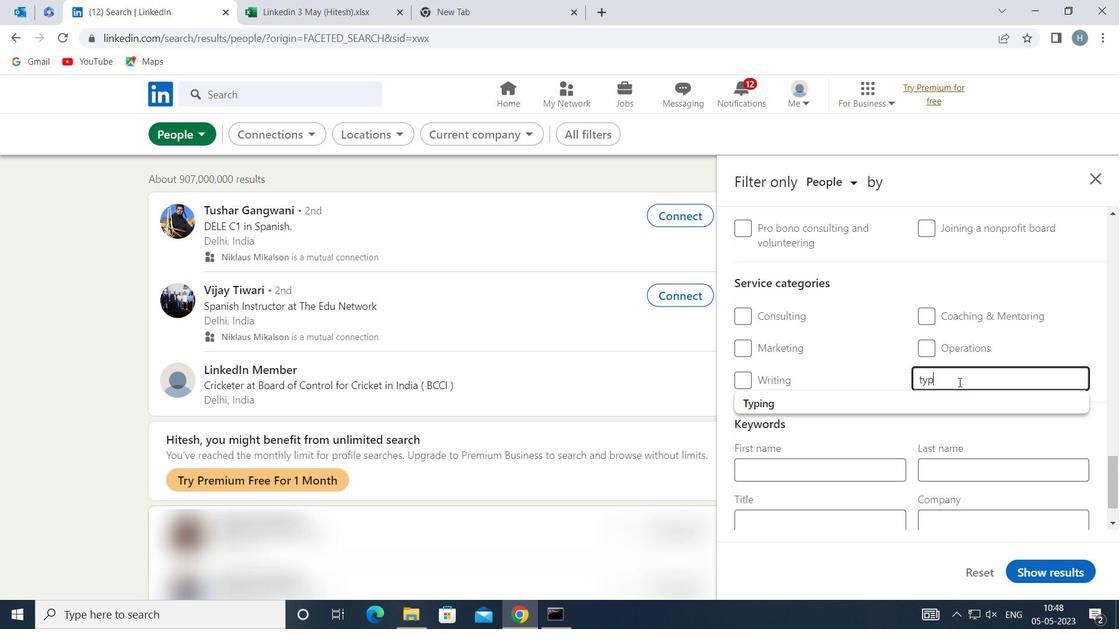 
Action: Mouse moved to (898, 395)
Screenshot: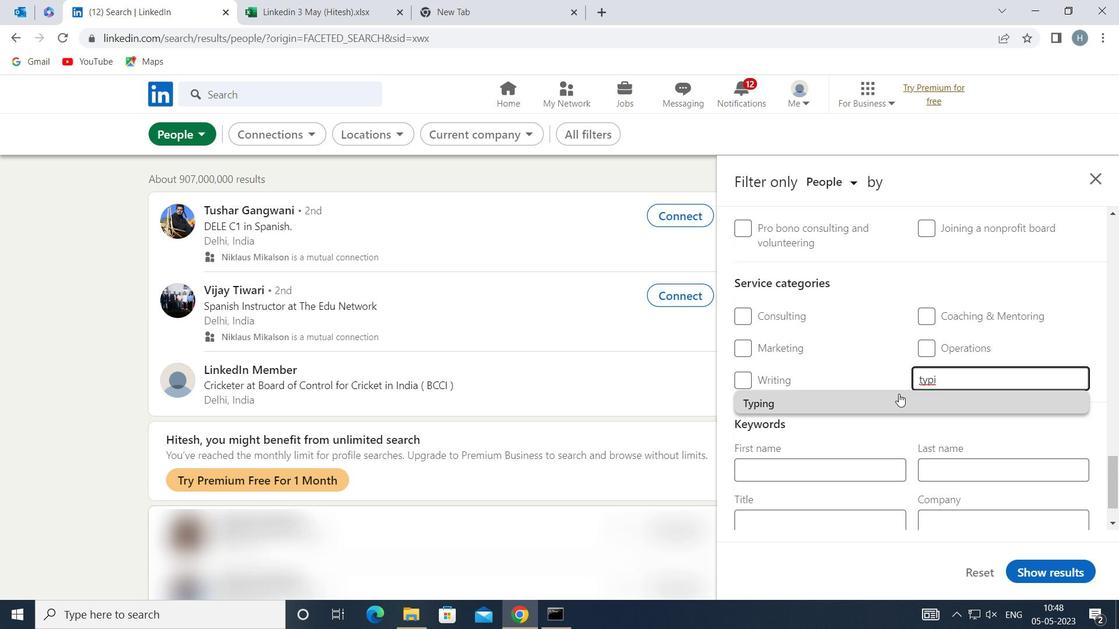 
Action: Mouse pressed left at (898, 395)
Screenshot: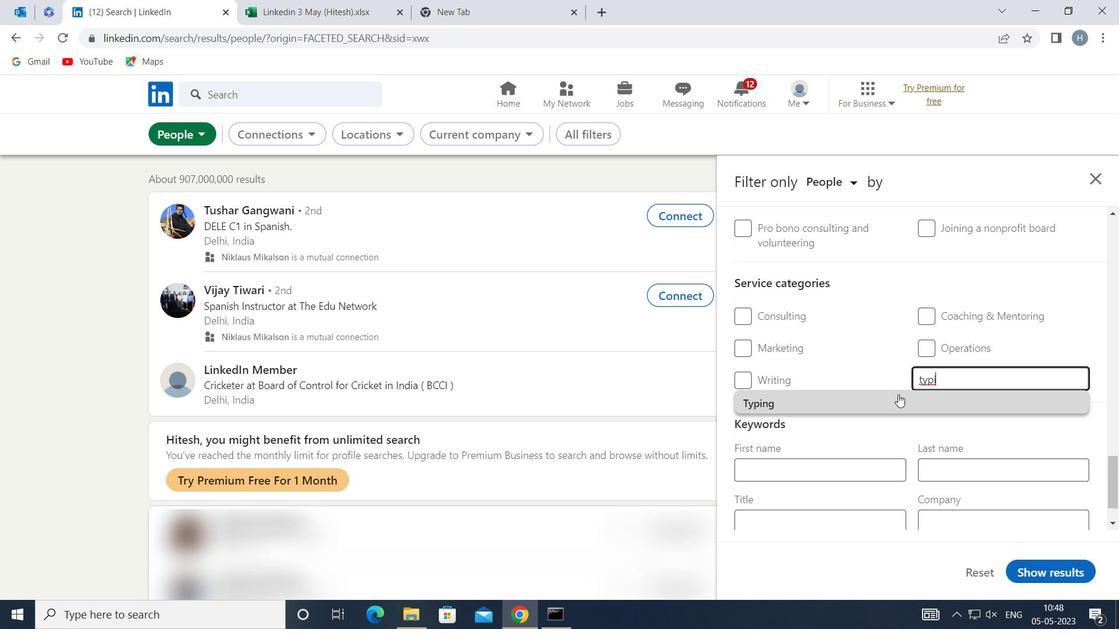 
Action: Mouse moved to (852, 333)
Screenshot: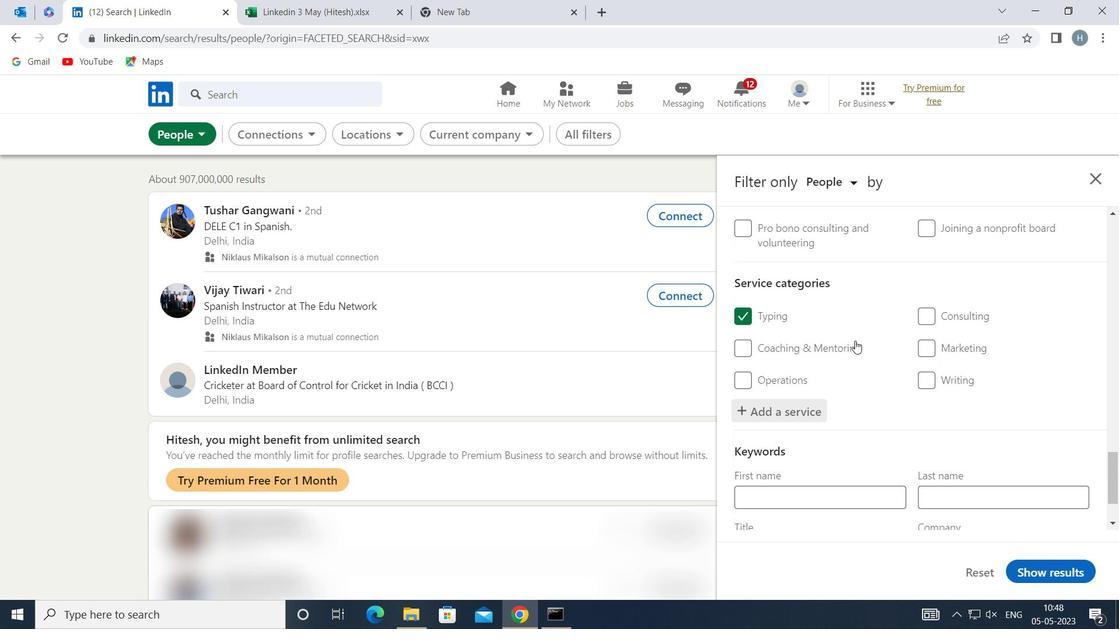 
Action: Mouse scrolled (852, 332) with delta (0, 0)
Screenshot: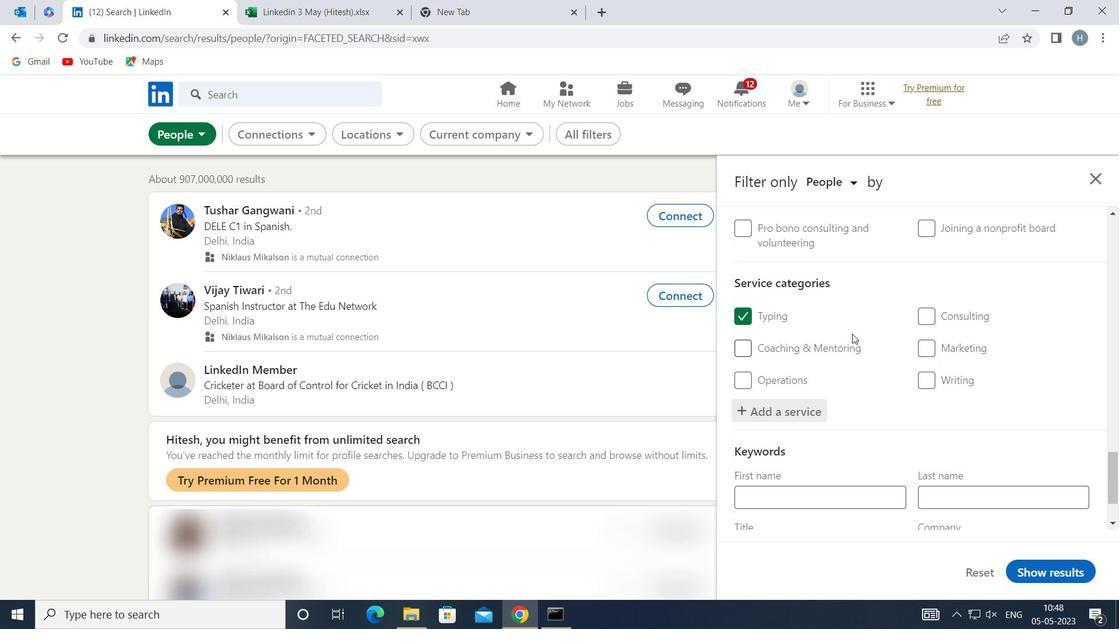 
Action: Mouse scrolled (852, 332) with delta (0, 0)
Screenshot: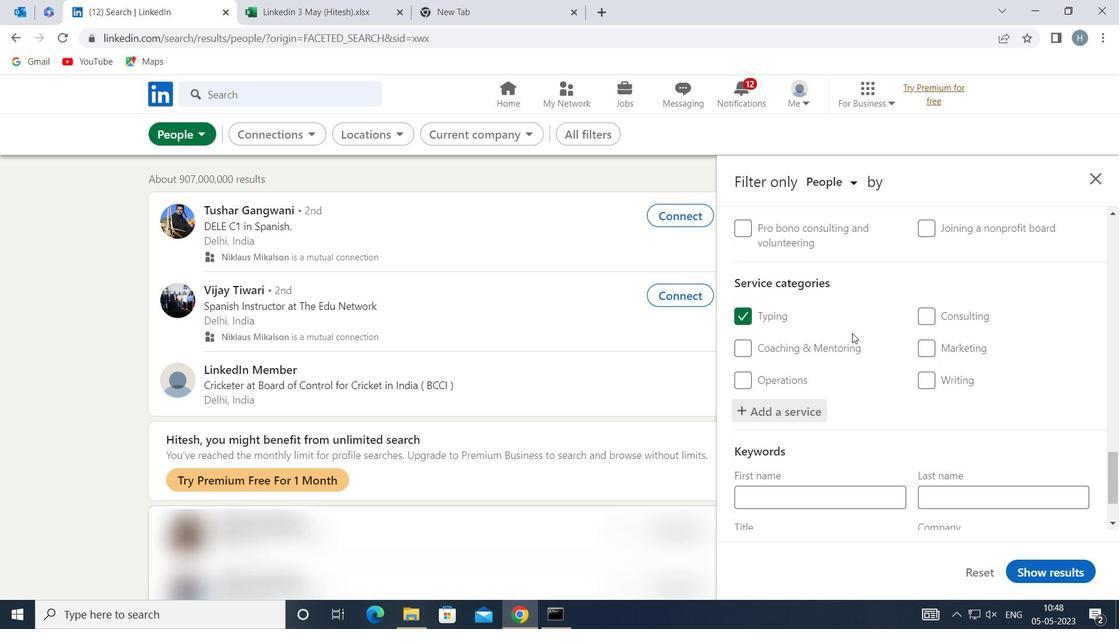 
Action: Mouse moved to (895, 468)
Screenshot: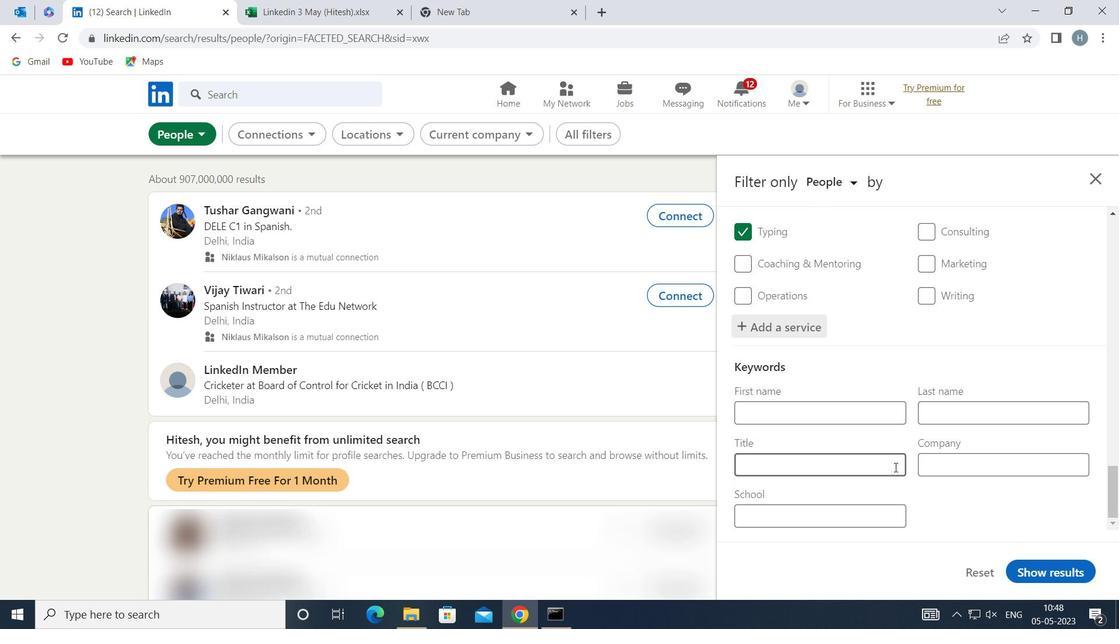 
Action: Mouse pressed left at (895, 468)
Screenshot: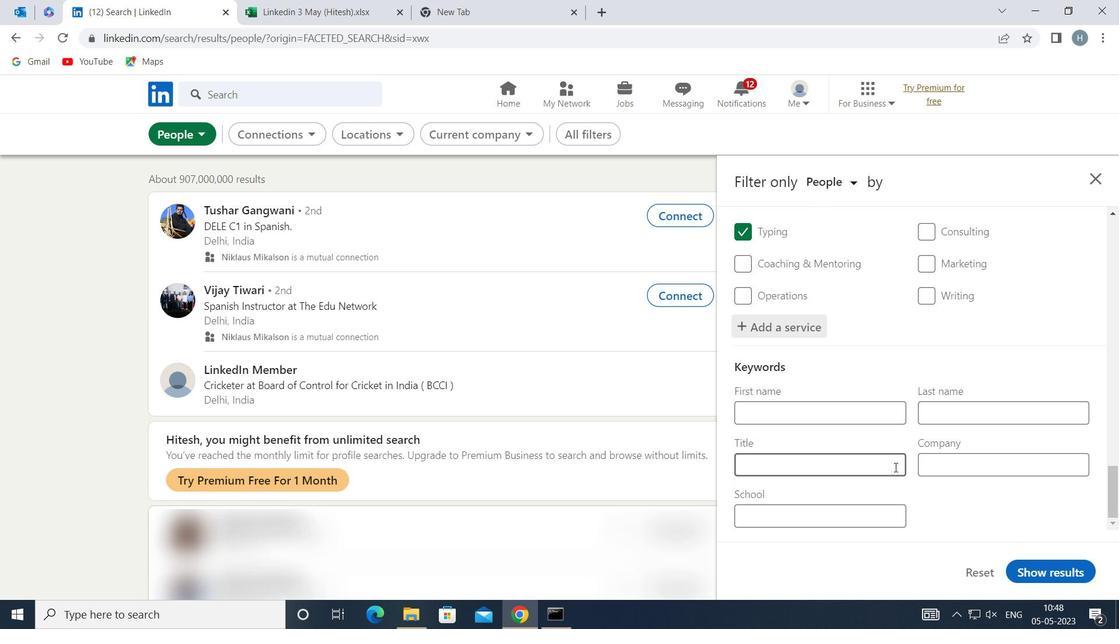 
Action: Mouse moved to (896, 464)
Screenshot: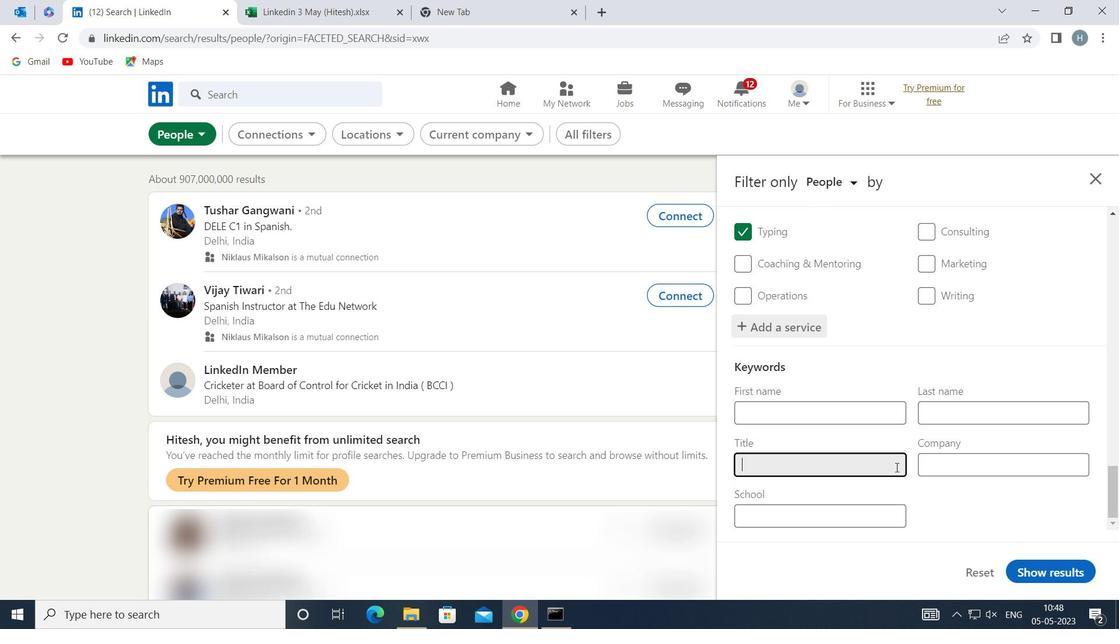
Action: Key pressed <Key.shift>MEDICAL<Key.space><Key.shift>LABORATORY<Key.space><Key.shift>TECH
Screenshot: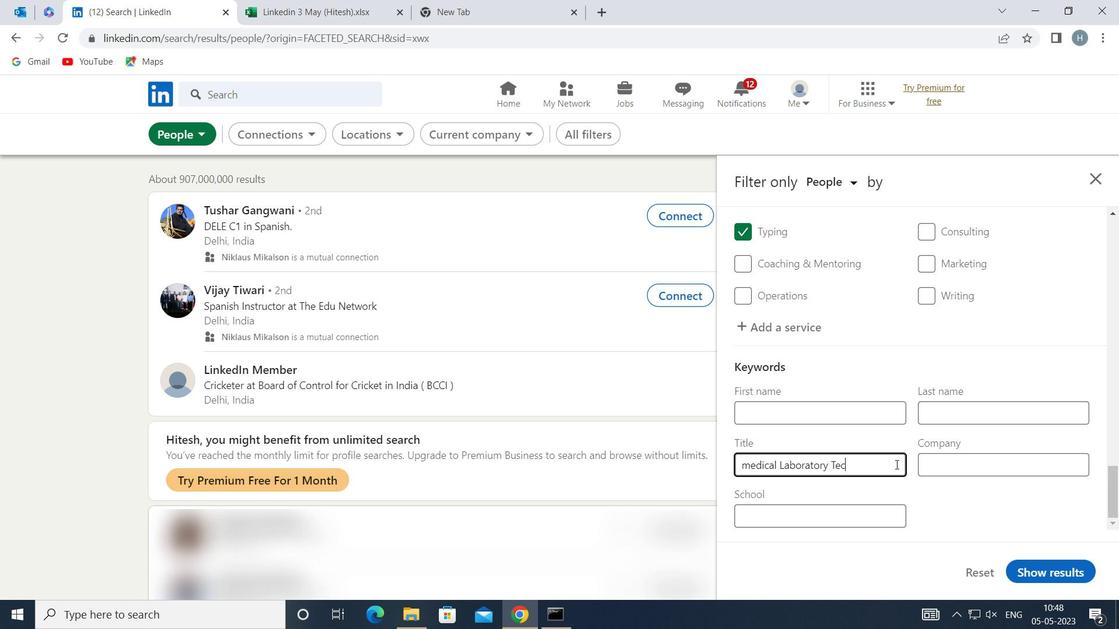 
Action: Mouse moved to (1045, 567)
Screenshot: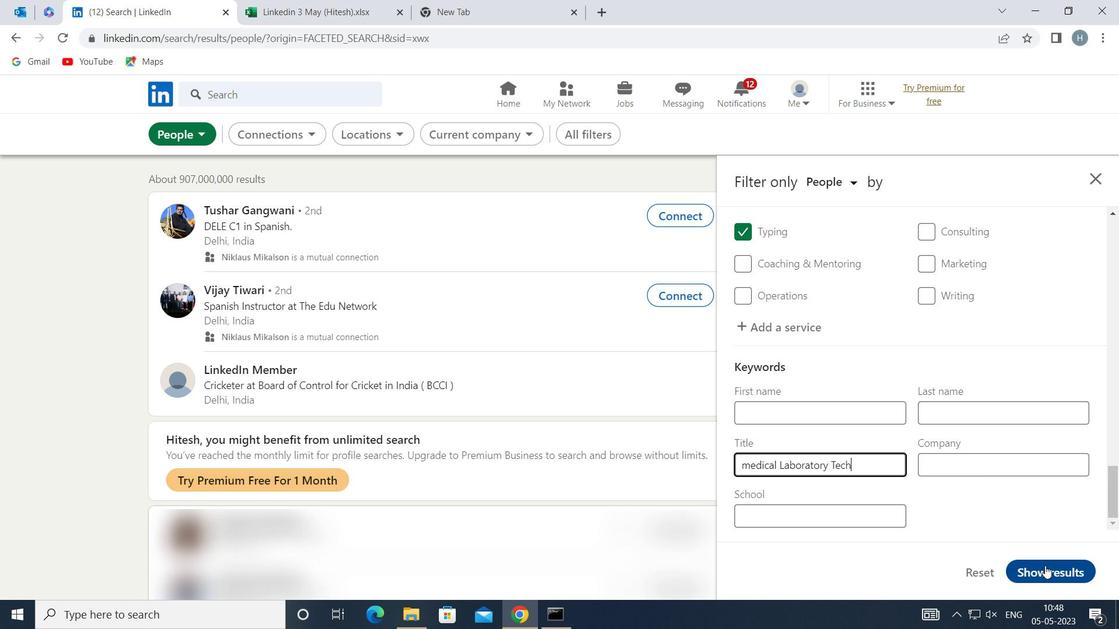 
Action: Mouse pressed left at (1045, 567)
Screenshot: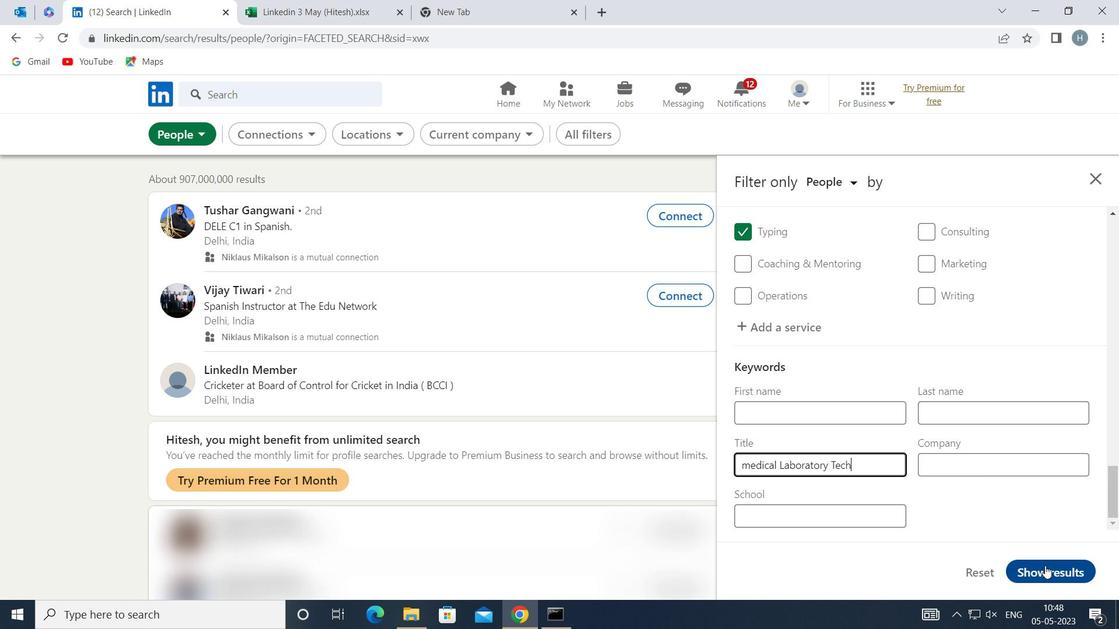 
Action: Mouse moved to (718, 391)
Screenshot: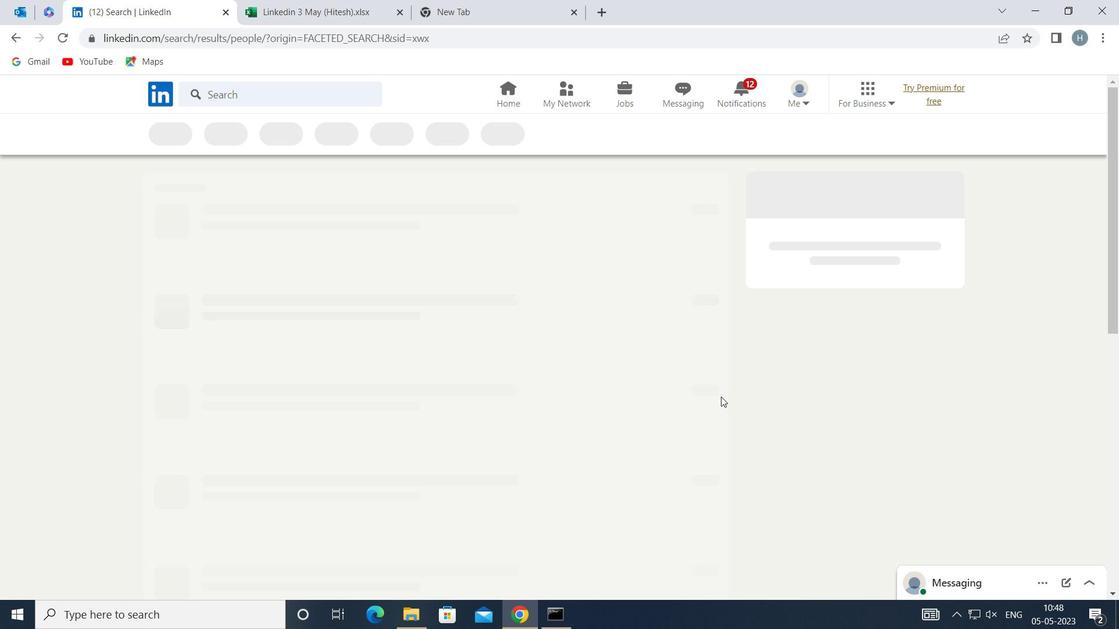 
